 Task: For heading Use Georgia with yellow colour.  font size for heading26,  'Change the font style of data to'Georgia and font size to 18,  Change the alignment of both headline & data to Align left In the sheet  Attendance Sheet for Weekly Progressbook
Action: Mouse moved to (306, 151)
Screenshot: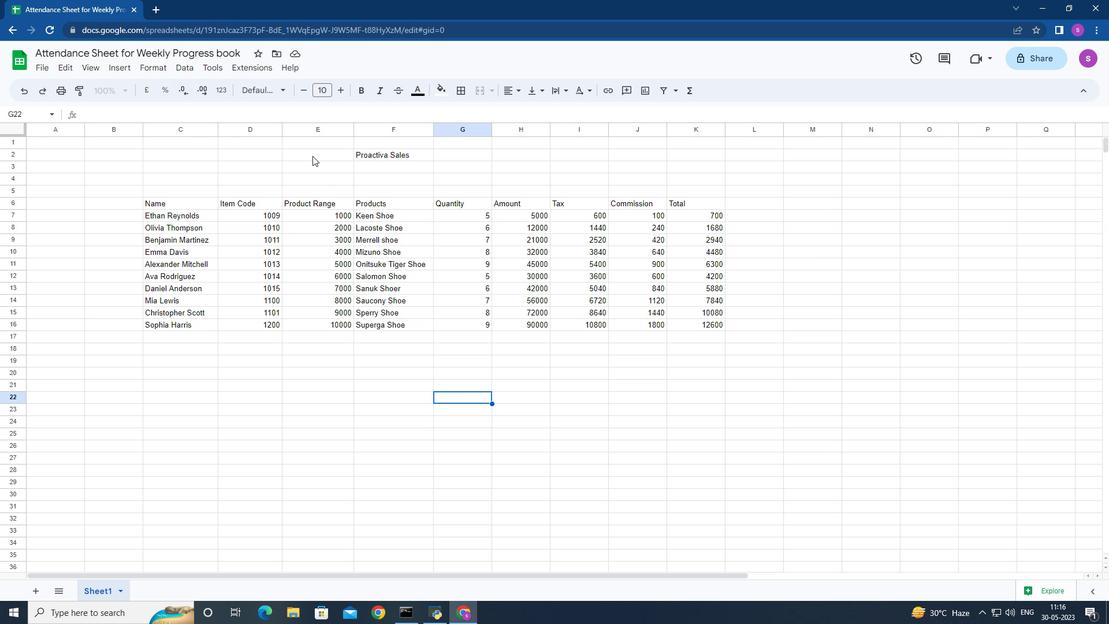 
Action: Mouse pressed left at (306, 151)
Screenshot: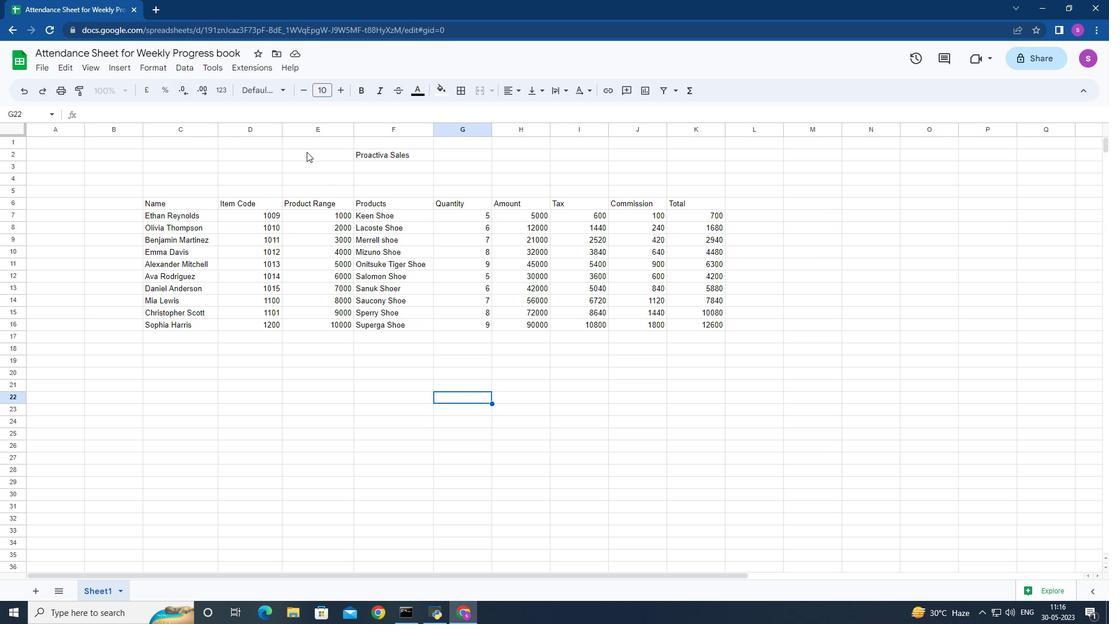 
Action: Mouse moved to (288, 92)
Screenshot: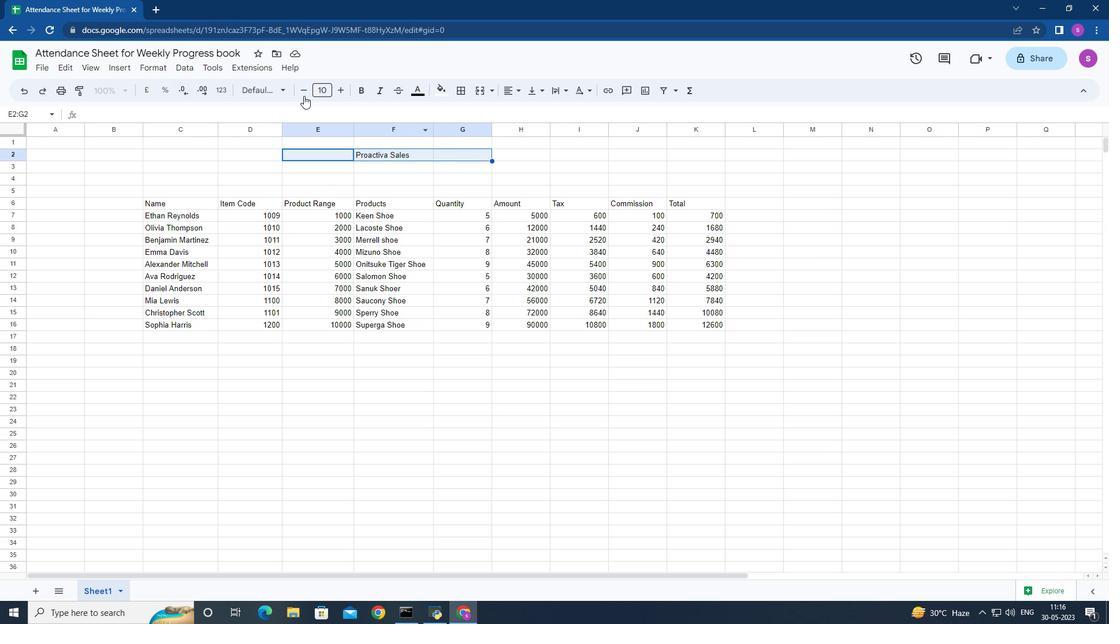 
Action: Mouse pressed left at (288, 92)
Screenshot: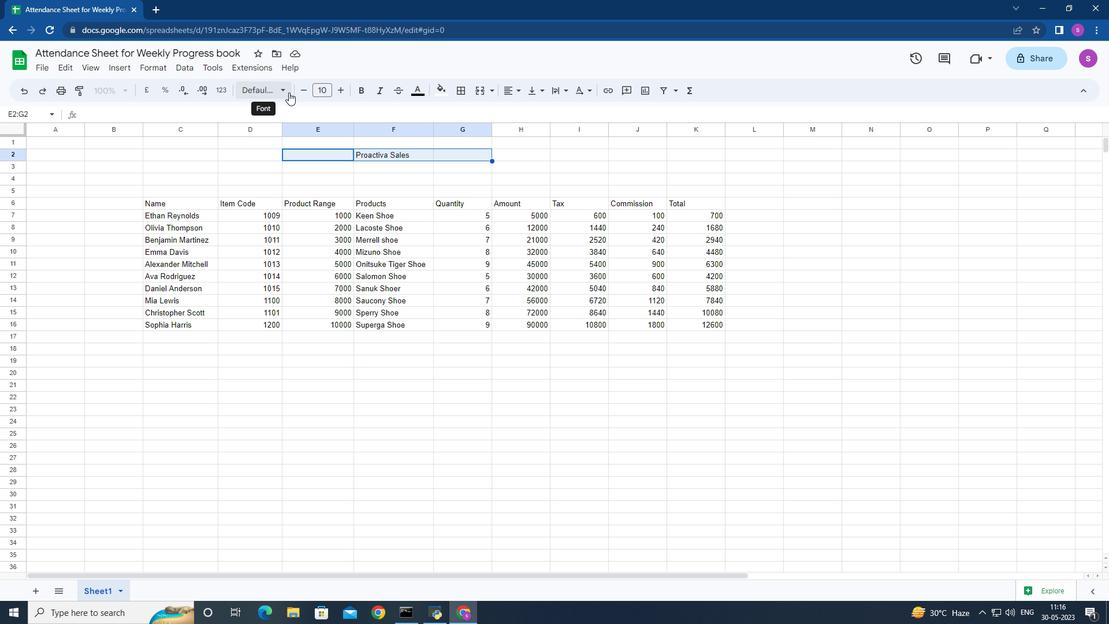 
Action: Mouse moved to (297, 438)
Screenshot: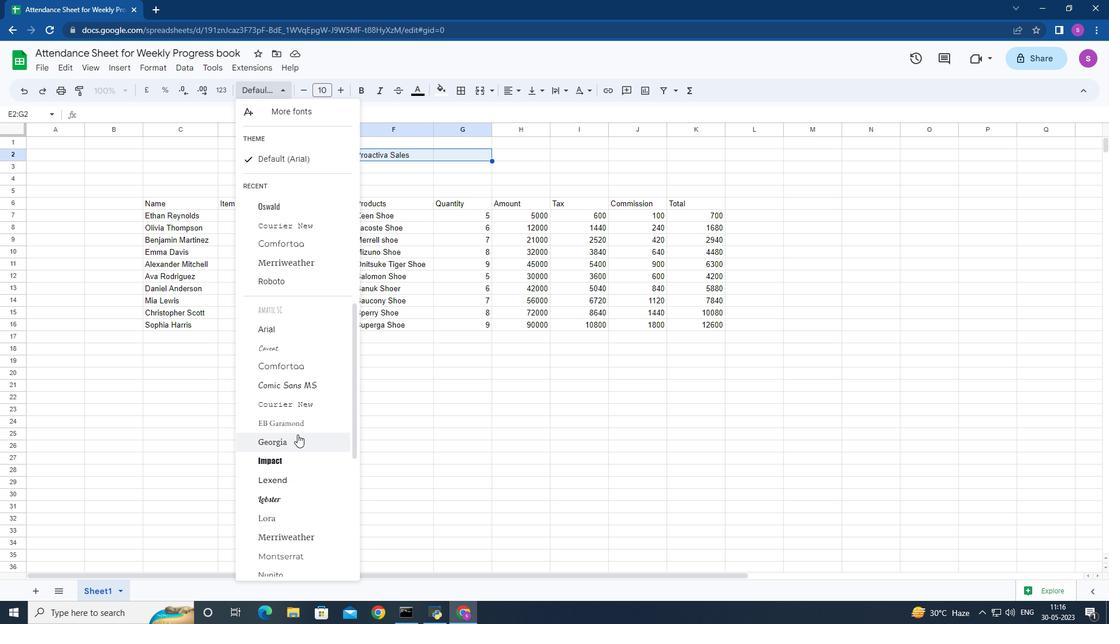 
Action: Mouse pressed left at (297, 438)
Screenshot: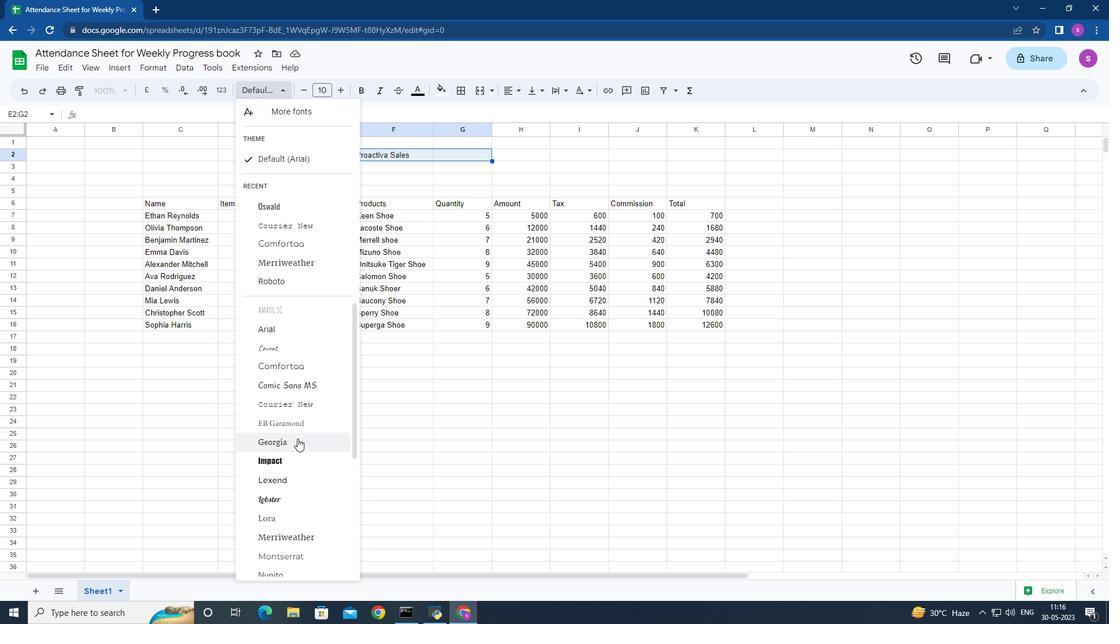 
Action: Mouse moved to (417, 93)
Screenshot: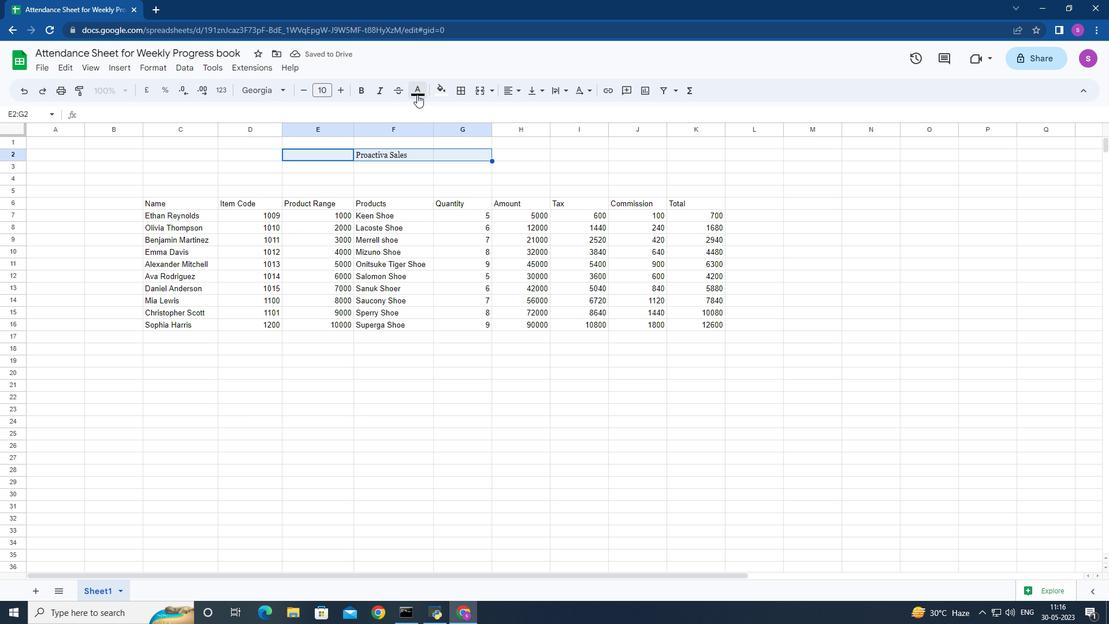 
Action: Mouse pressed left at (417, 93)
Screenshot: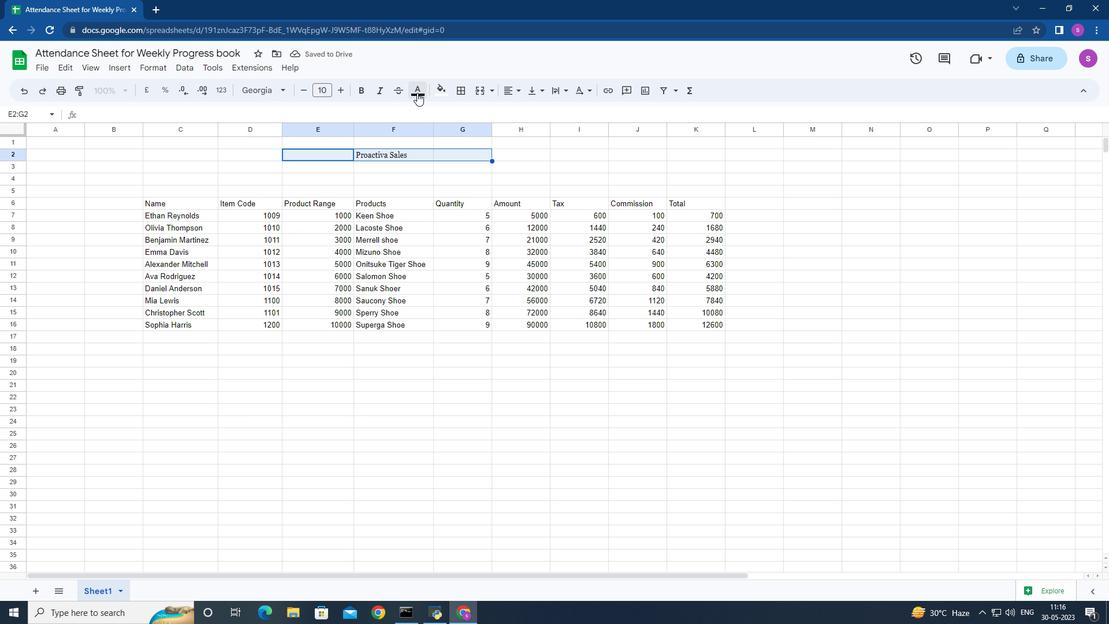 
Action: Mouse moved to (458, 142)
Screenshot: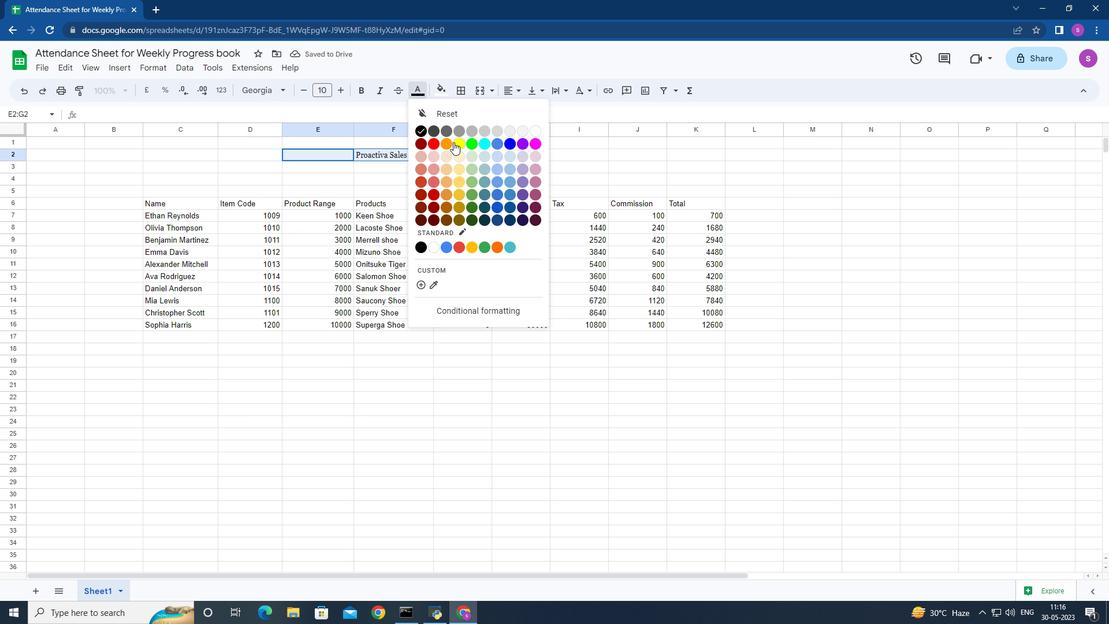 
Action: Mouse pressed left at (458, 142)
Screenshot: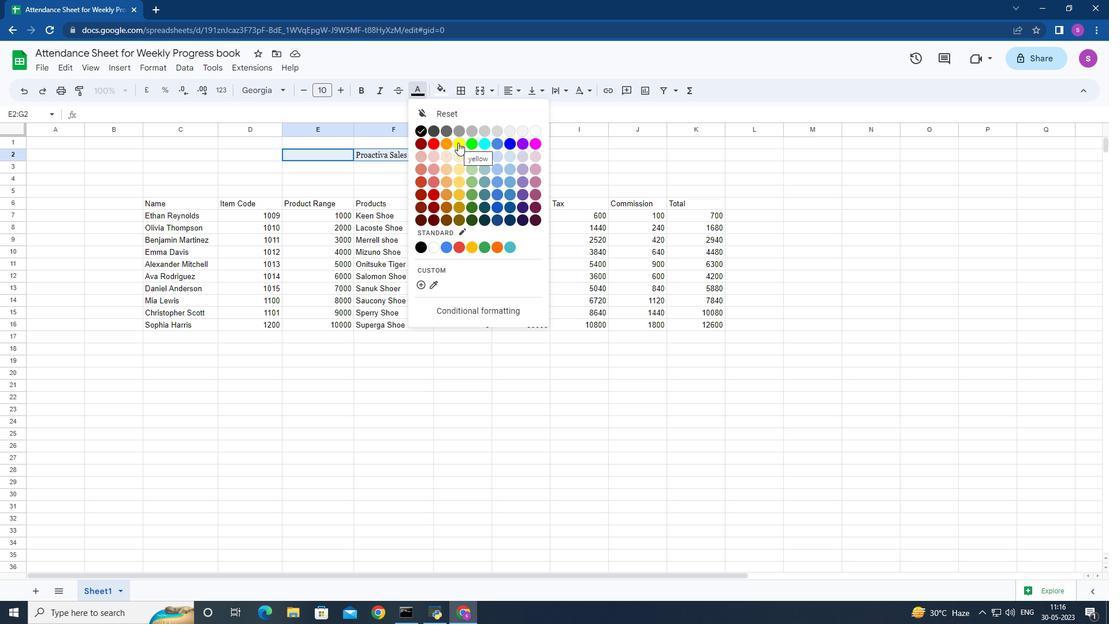 
Action: Mouse moved to (416, 90)
Screenshot: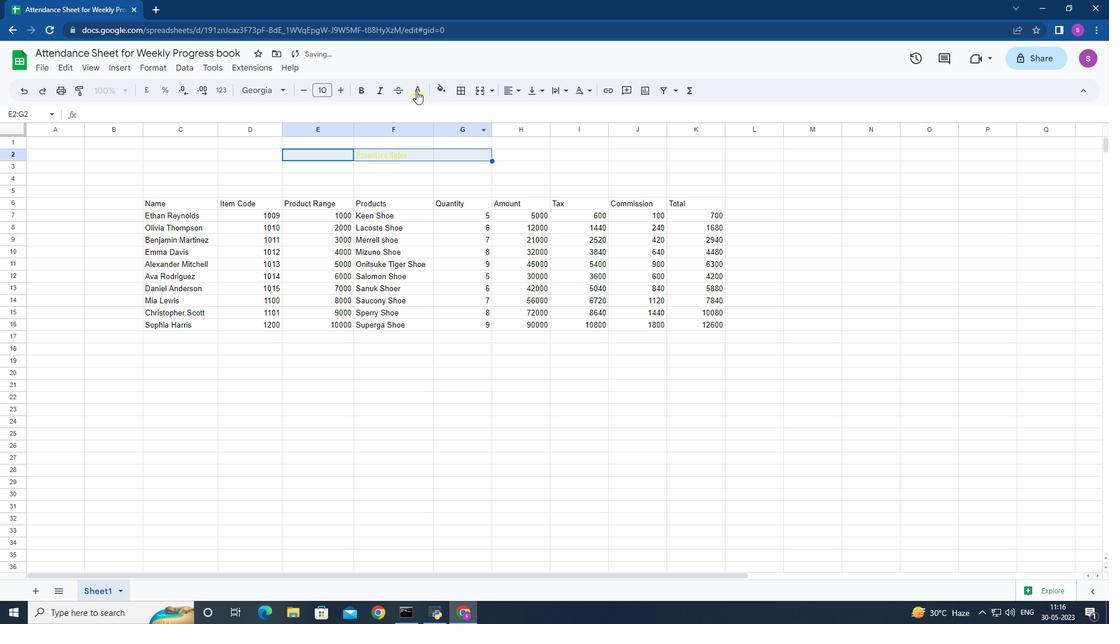 
Action: Mouse pressed left at (416, 90)
Screenshot: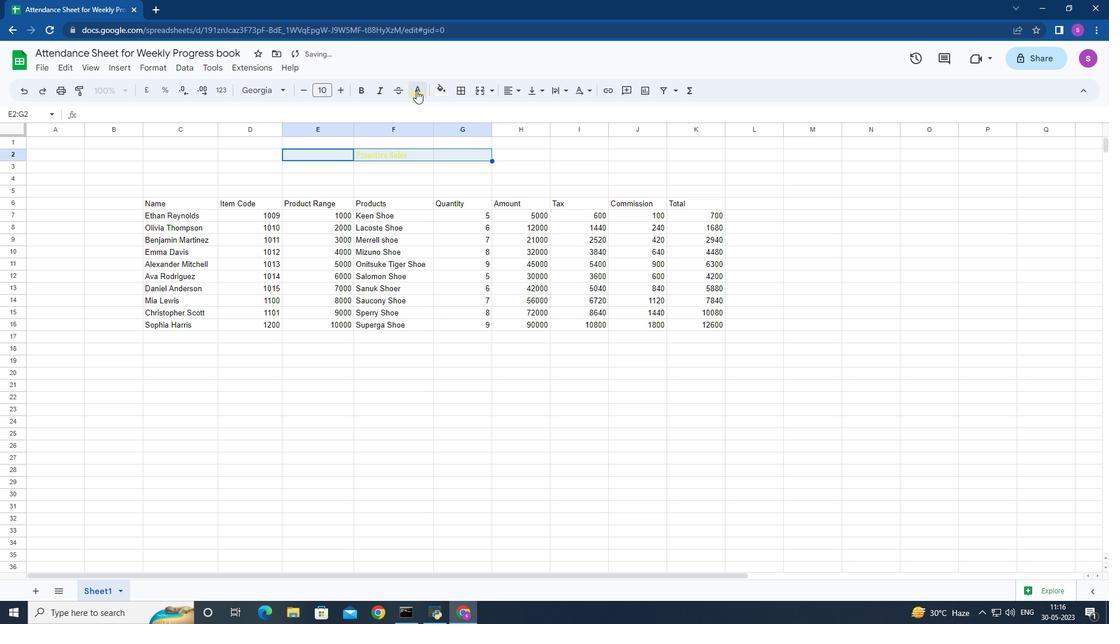 
Action: Mouse moved to (455, 154)
Screenshot: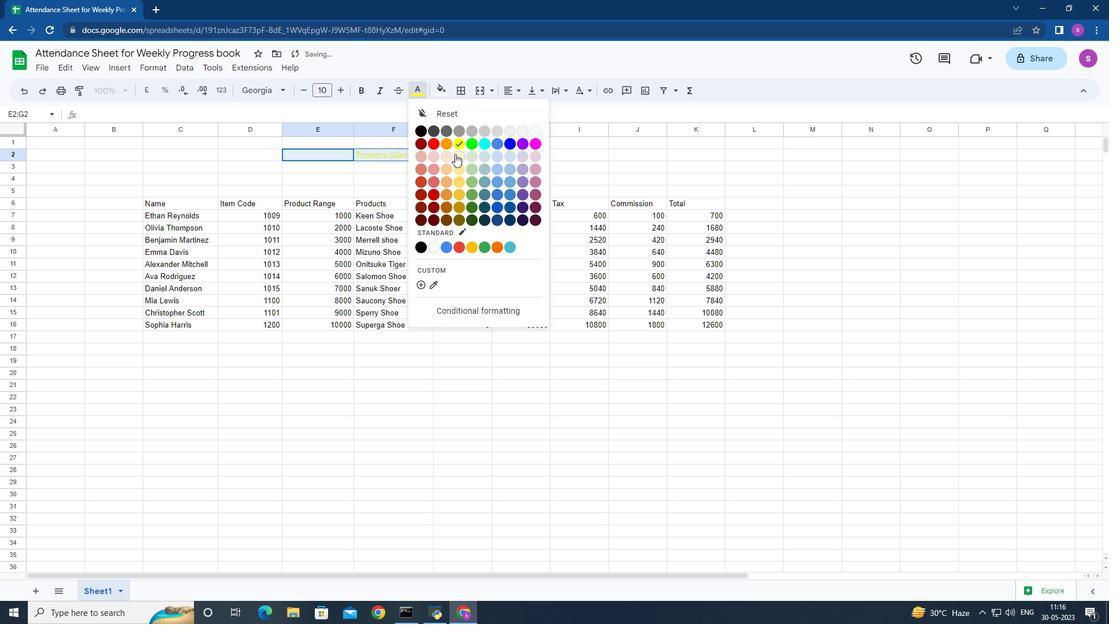 
Action: Mouse pressed left at (455, 154)
Screenshot: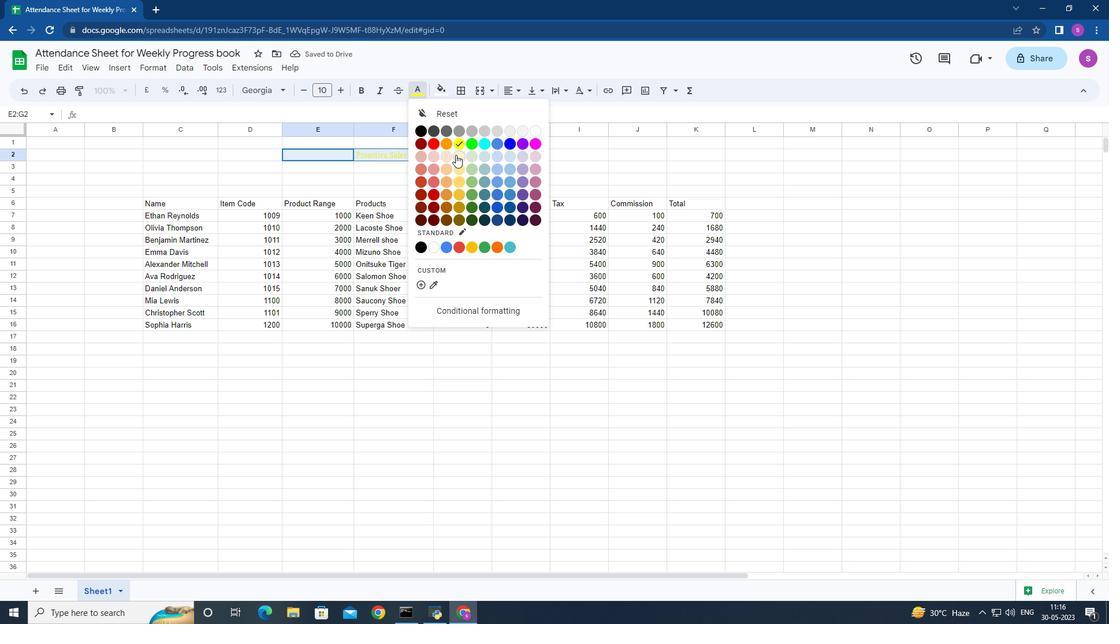 
Action: Mouse moved to (419, 88)
Screenshot: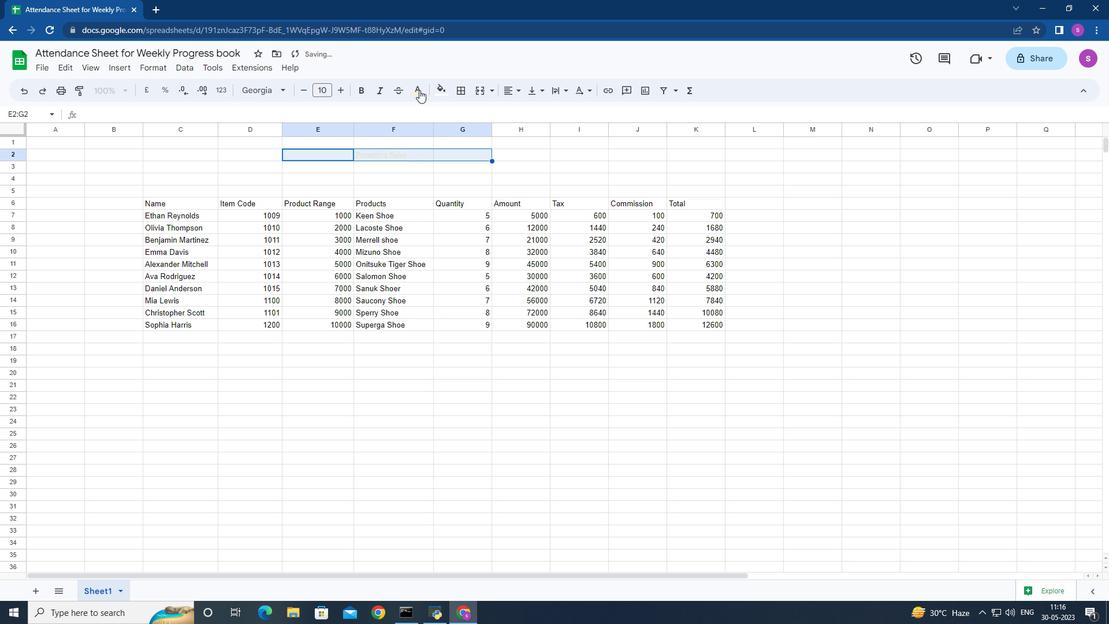 
Action: Mouse pressed left at (419, 88)
Screenshot: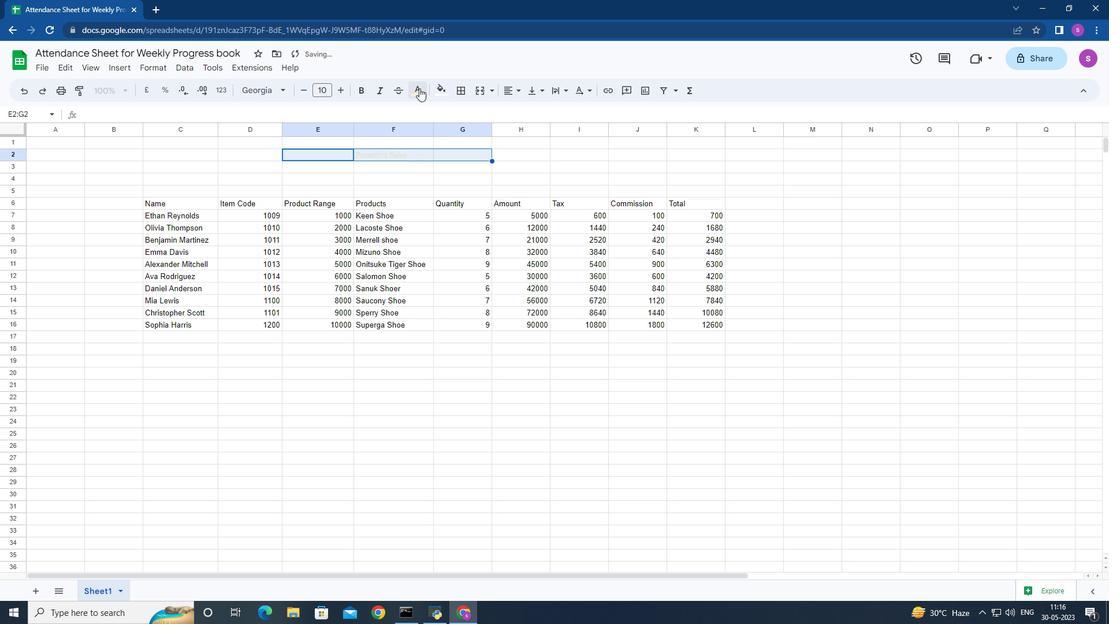 
Action: Mouse moved to (458, 178)
Screenshot: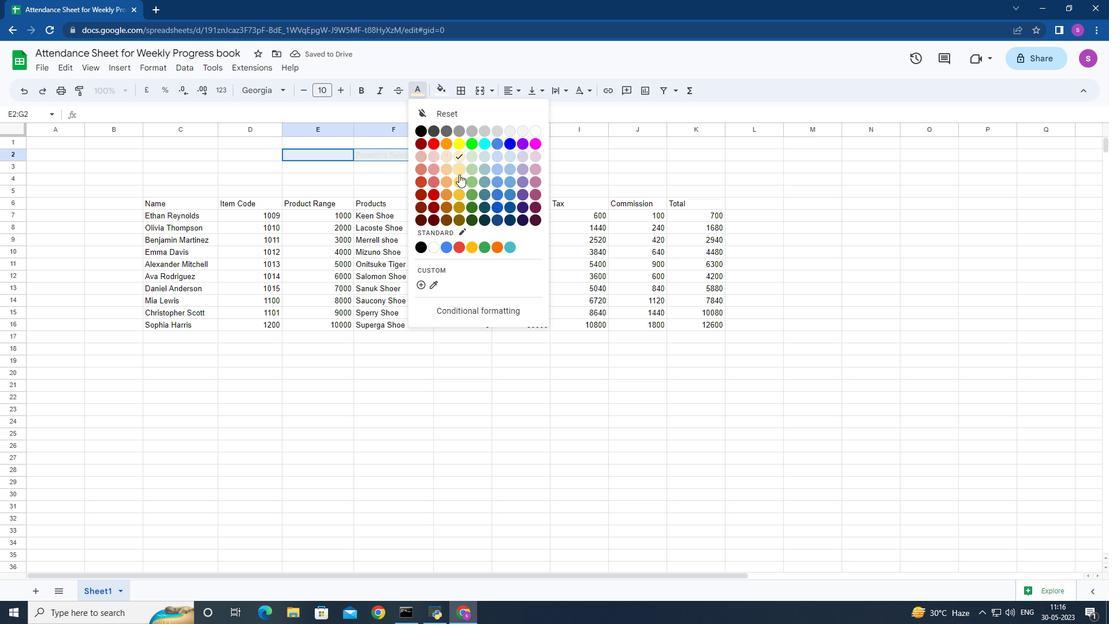 
Action: Mouse pressed left at (458, 178)
Screenshot: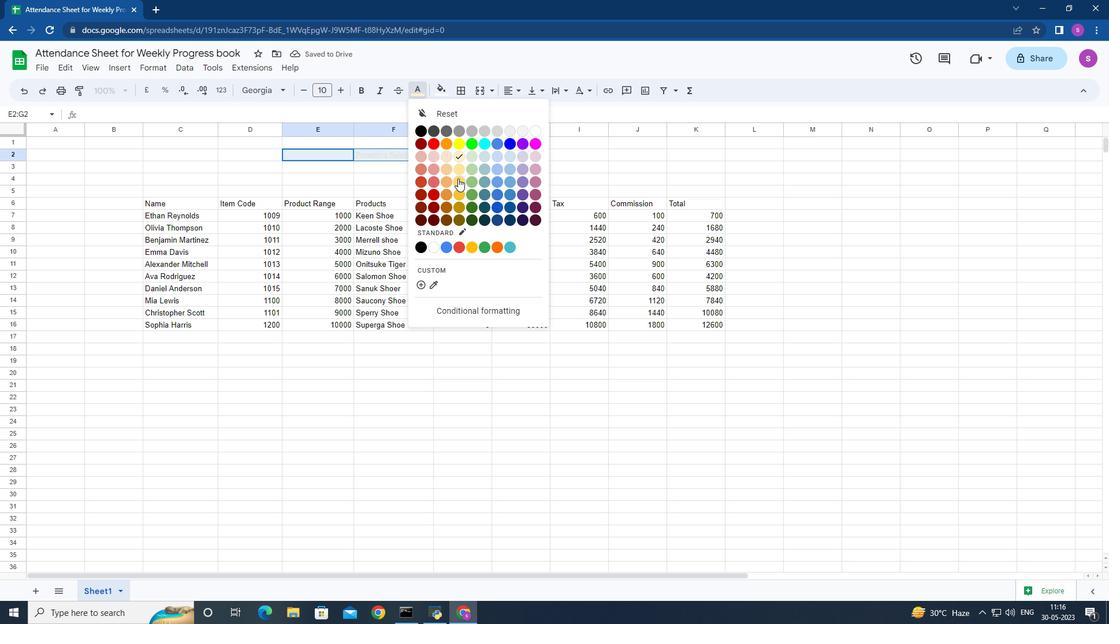 
Action: Mouse moved to (342, 92)
Screenshot: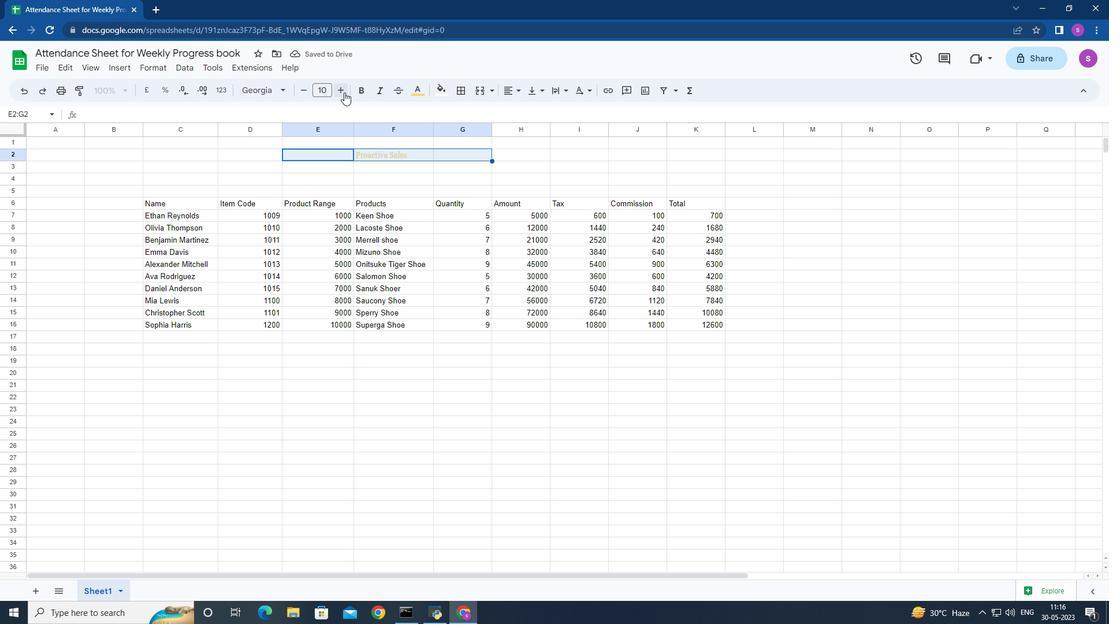 
Action: Mouse pressed left at (342, 92)
Screenshot: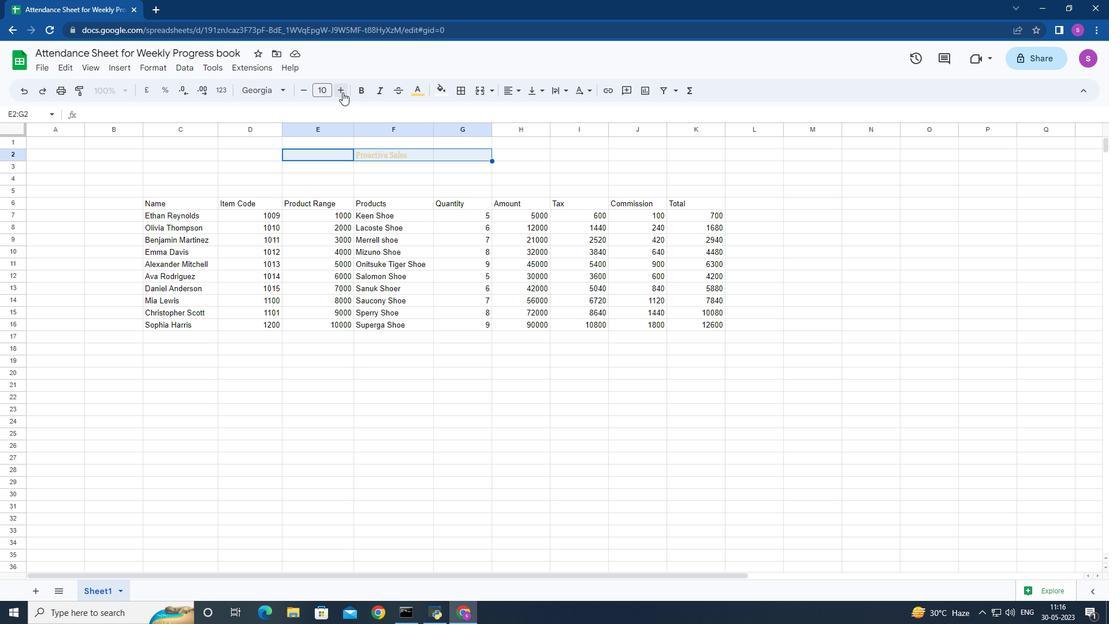 
Action: Mouse pressed left at (342, 92)
Screenshot: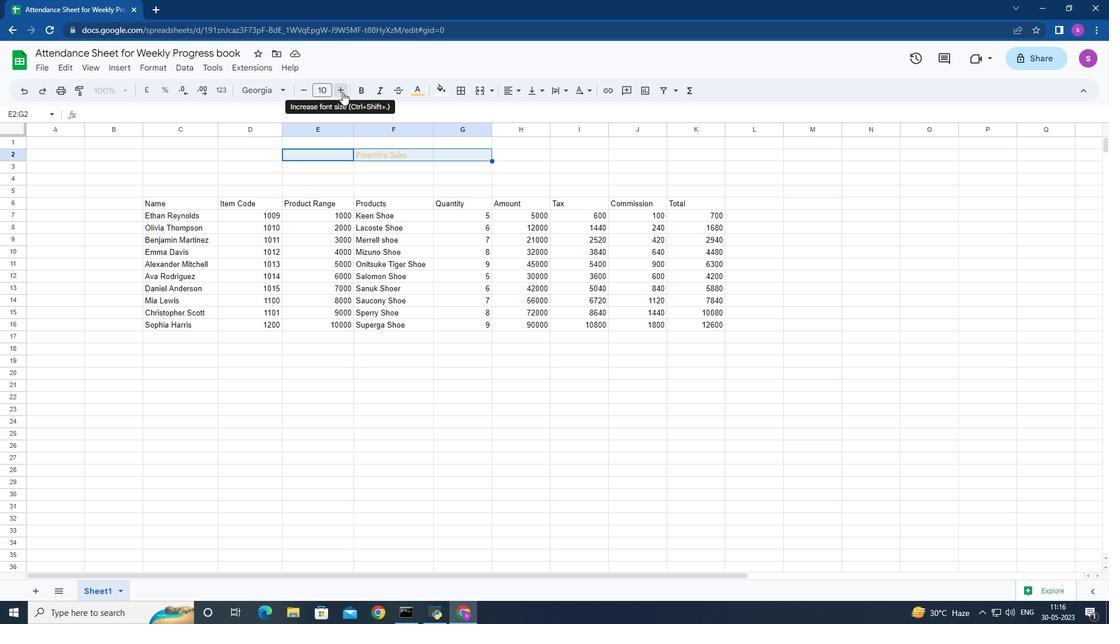 
Action: Mouse pressed left at (342, 92)
Screenshot: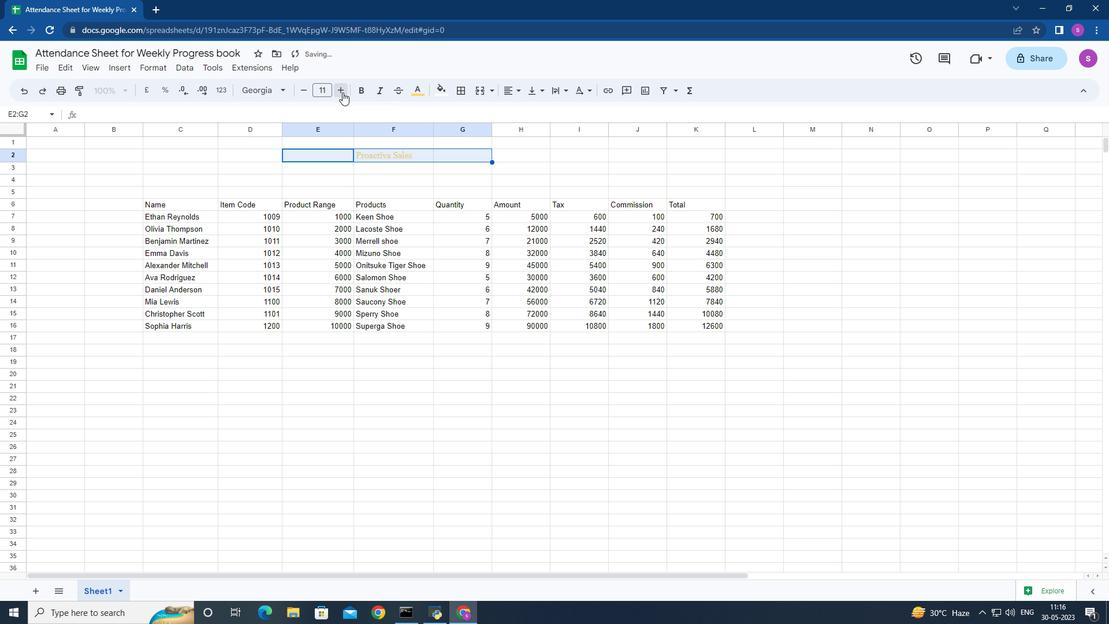
Action: Mouse pressed left at (342, 92)
Screenshot: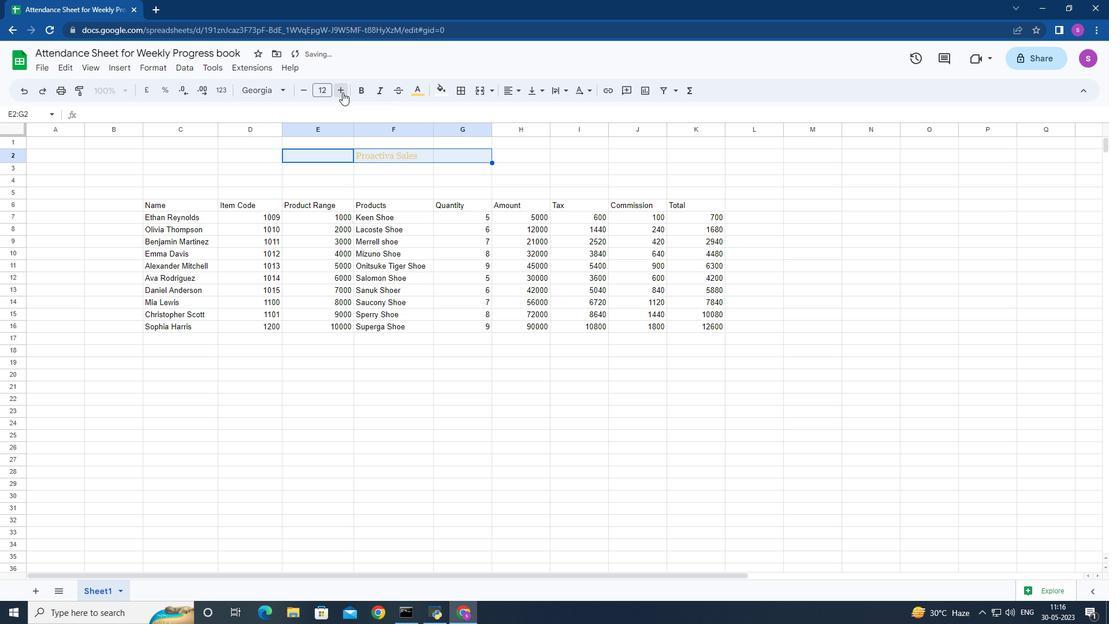 
Action: Mouse pressed left at (342, 92)
Screenshot: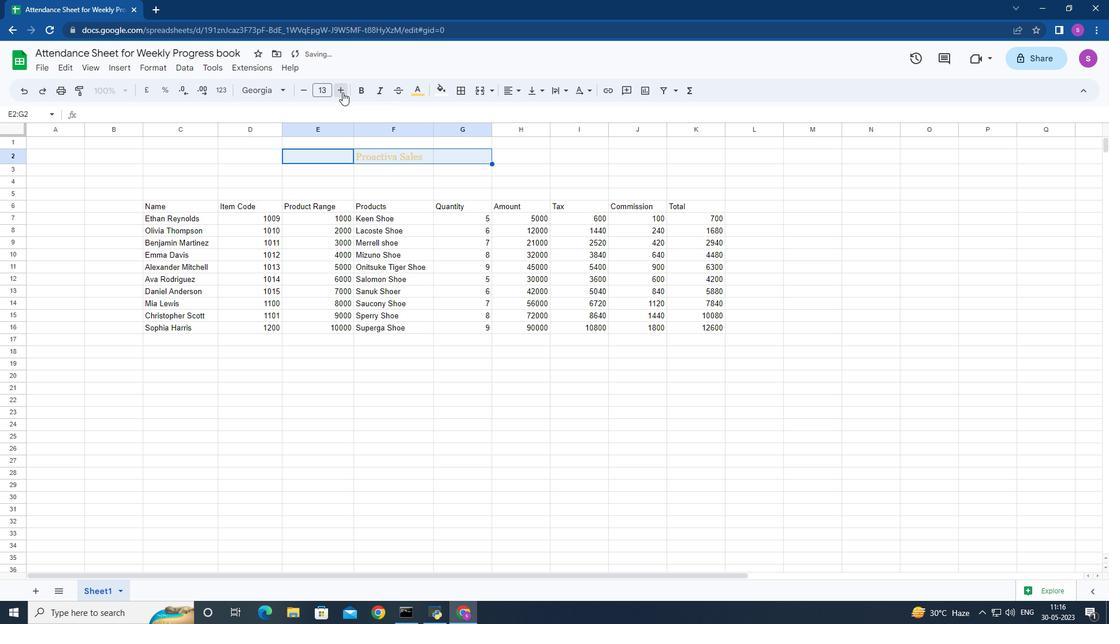 
Action: Mouse pressed left at (342, 92)
Screenshot: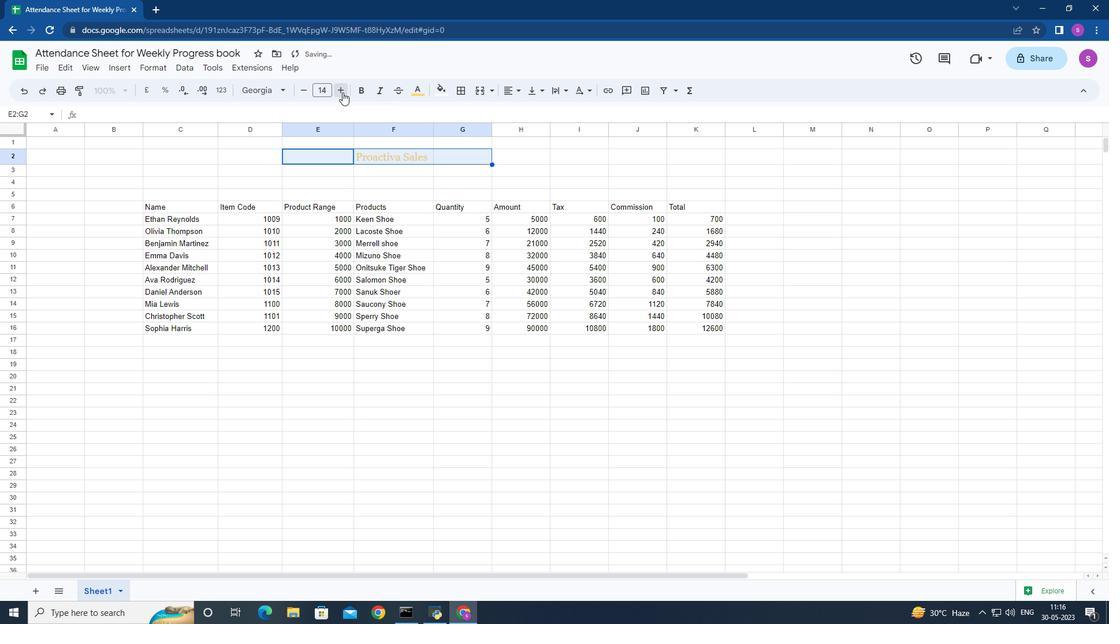 
Action: Mouse pressed left at (342, 92)
Screenshot: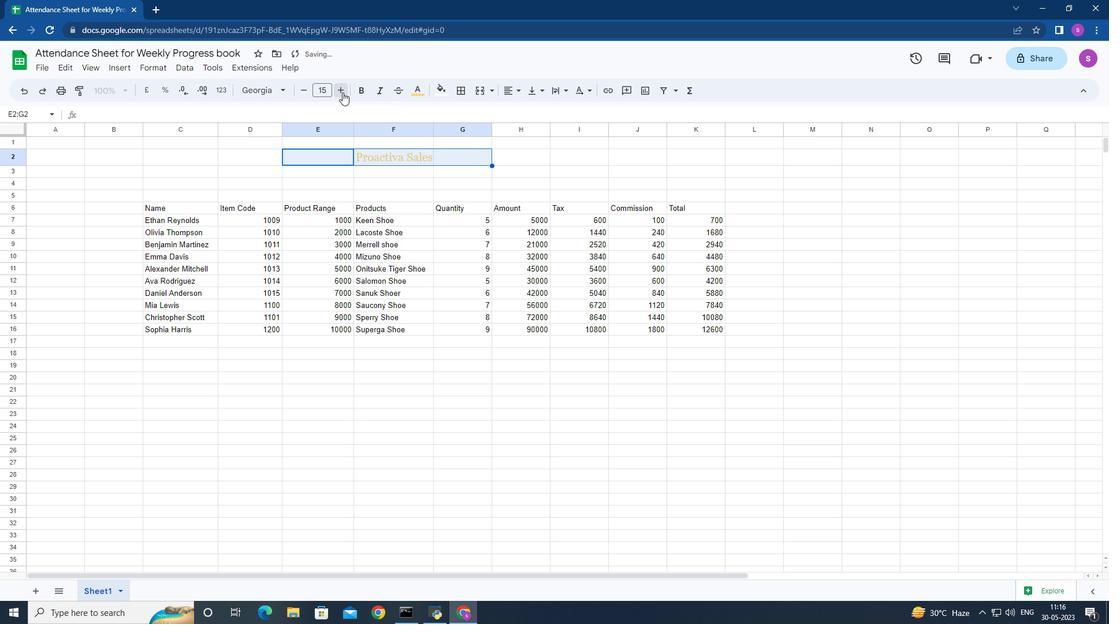 
Action: Mouse pressed left at (342, 92)
Screenshot: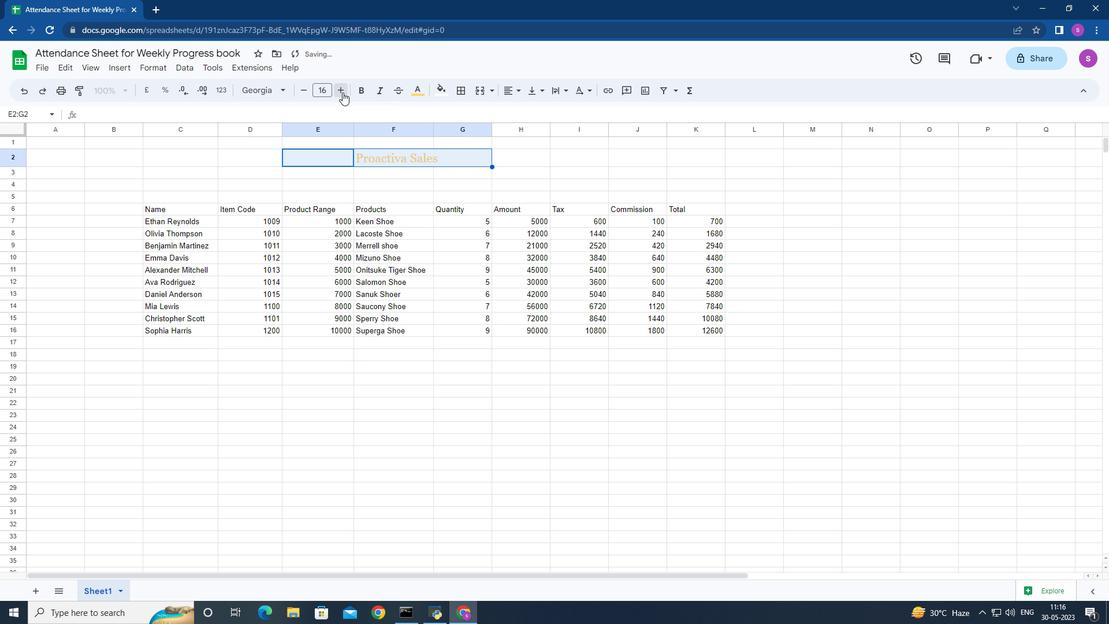 
Action: Mouse pressed left at (342, 92)
Screenshot: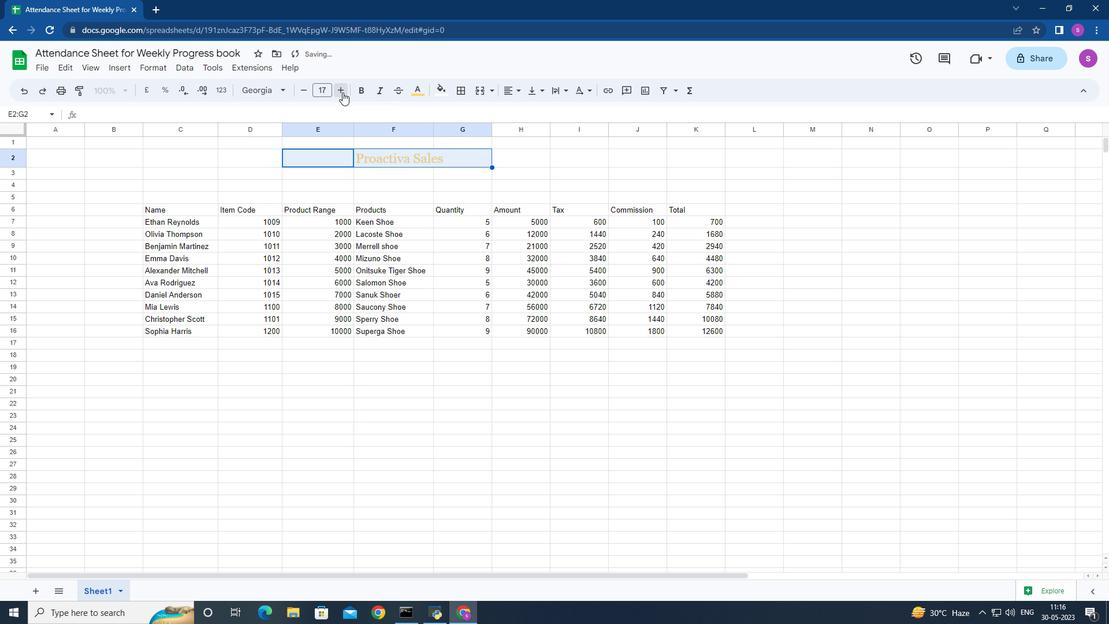
Action: Mouse pressed left at (342, 92)
Screenshot: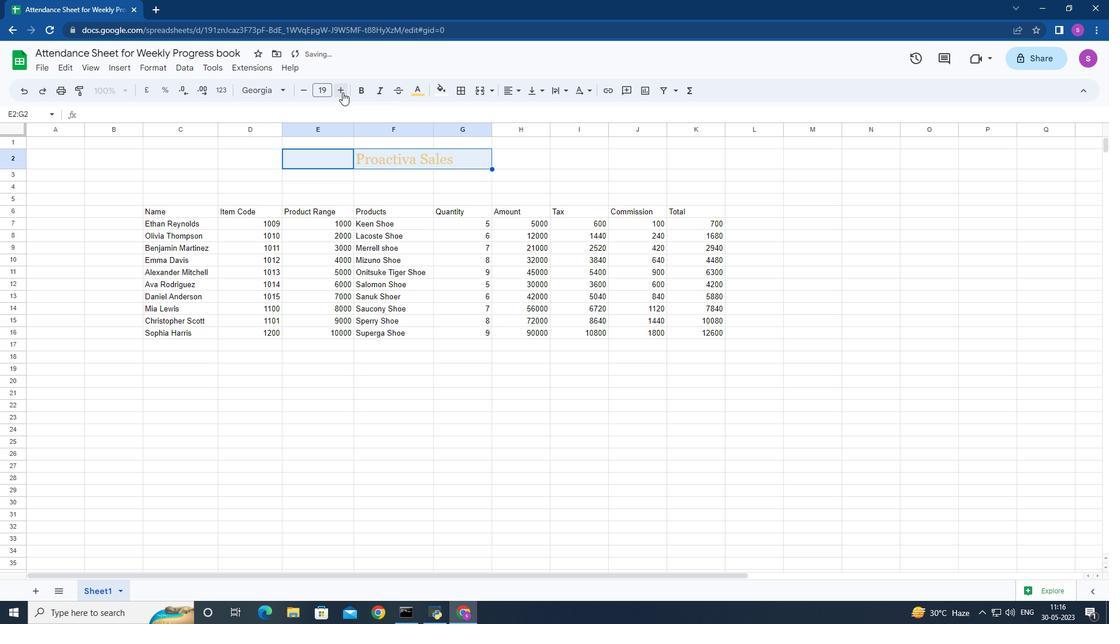 
Action: Mouse pressed left at (342, 92)
Screenshot: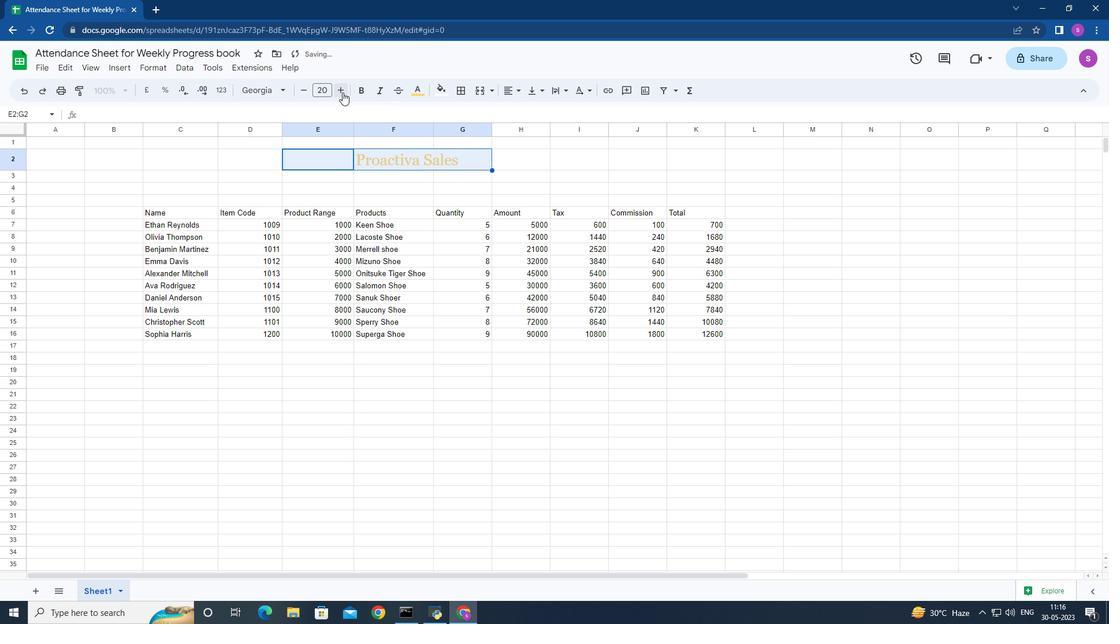 
Action: Mouse pressed left at (342, 92)
Screenshot: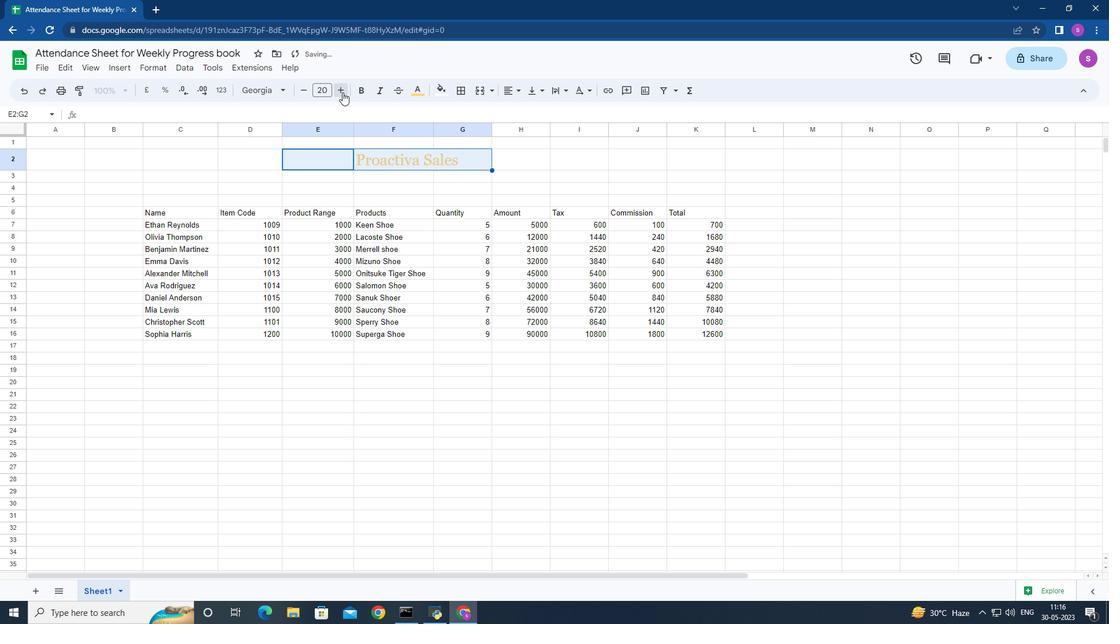 
Action: Mouse pressed left at (342, 92)
Screenshot: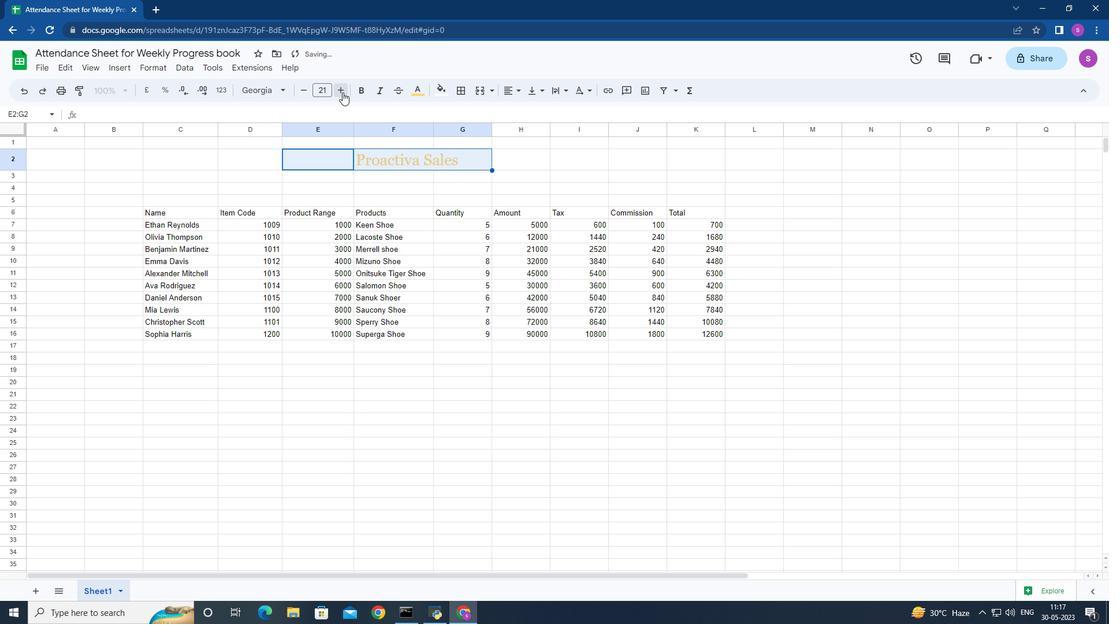 
Action: Mouse pressed left at (342, 92)
Screenshot: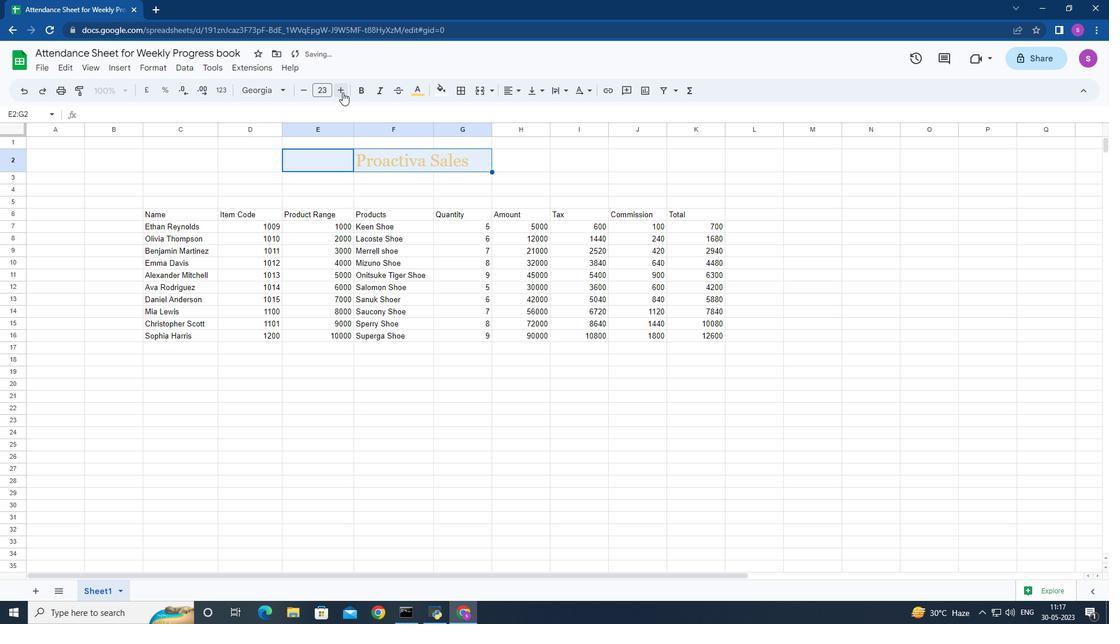 
Action: Mouse pressed left at (342, 92)
Screenshot: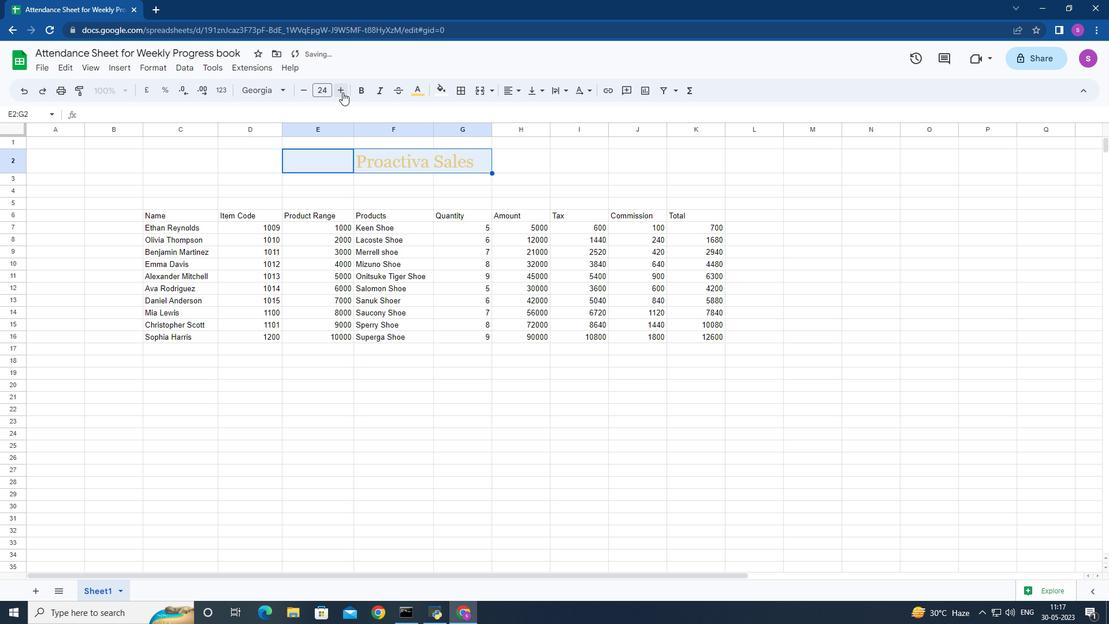 
Action: Mouse pressed left at (342, 92)
Screenshot: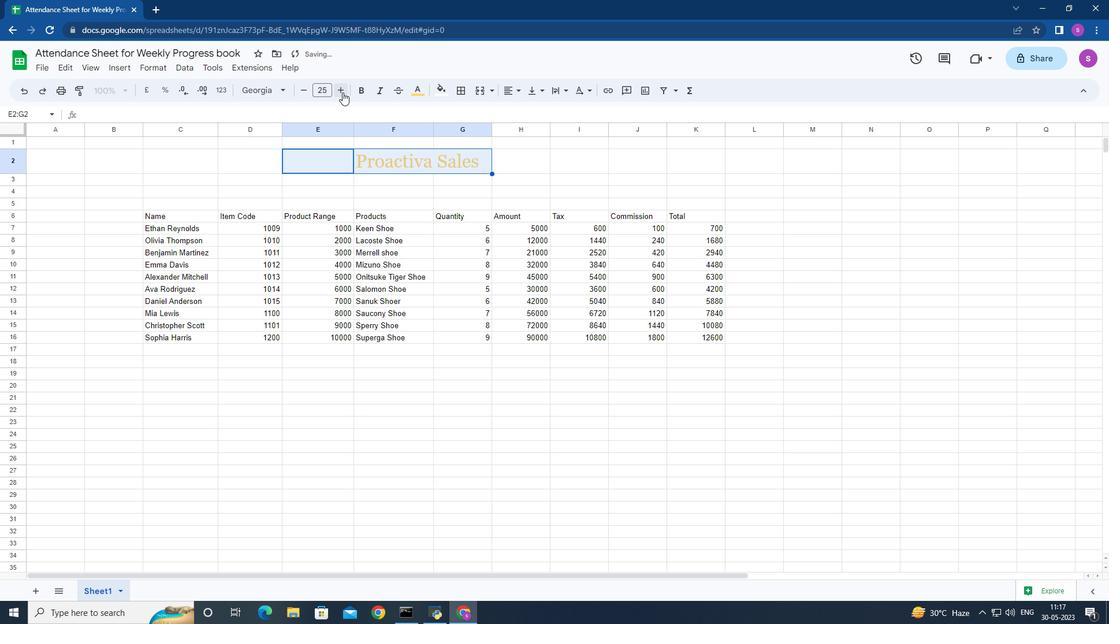 
Action: Mouse moved to (143, 214)
Screenshot: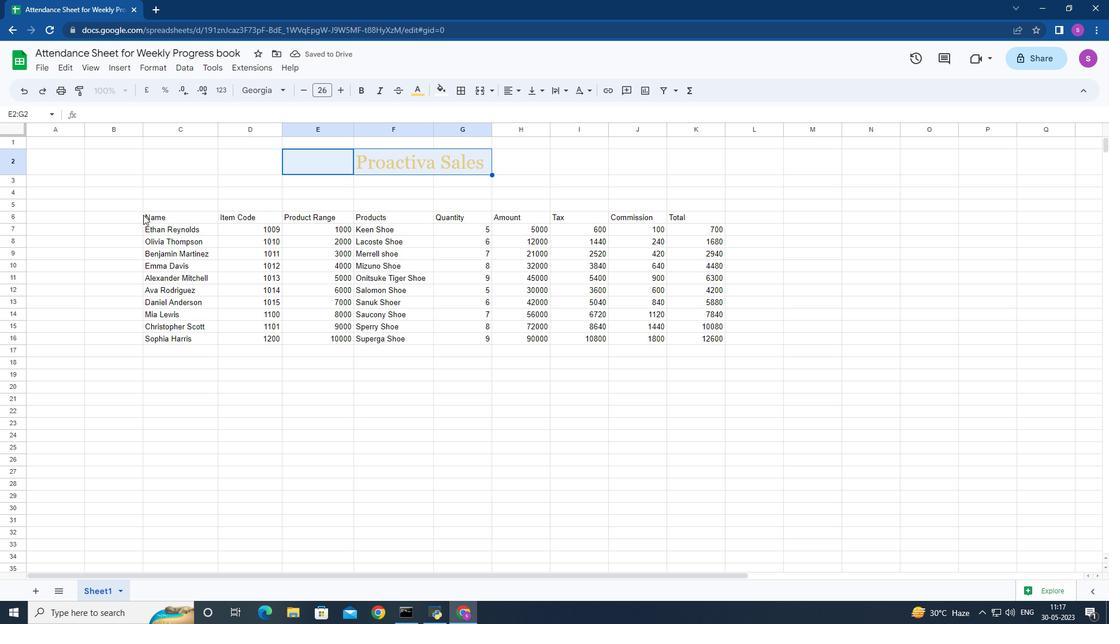 
Action: Mouse pressed left at (143, 214)
Screenshot: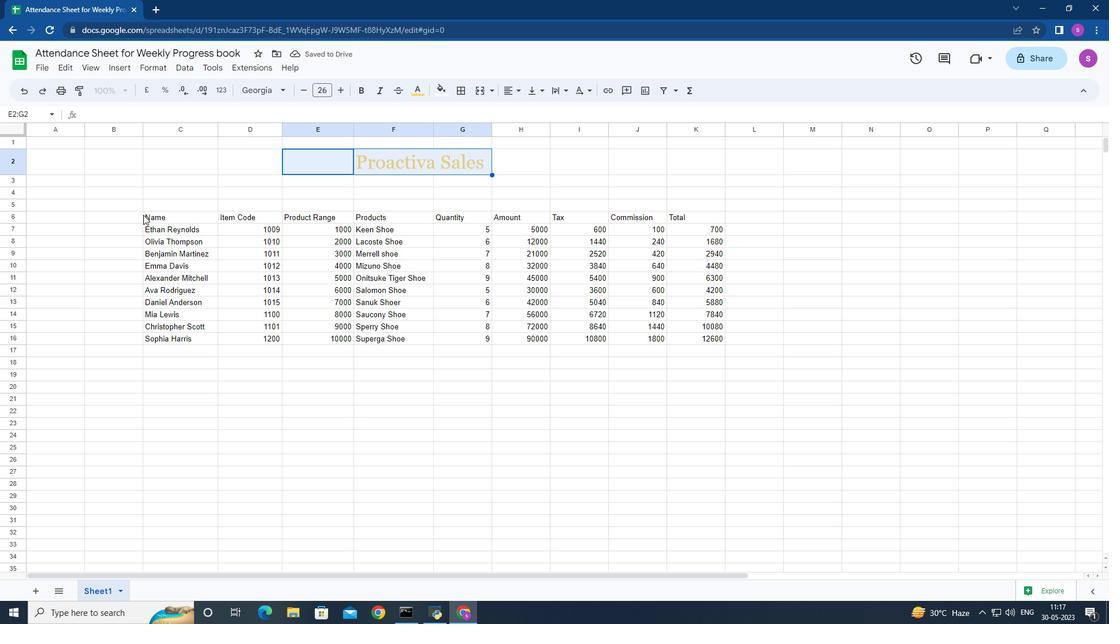 
Action: Mouse moved to (281, 87)
Screenshot: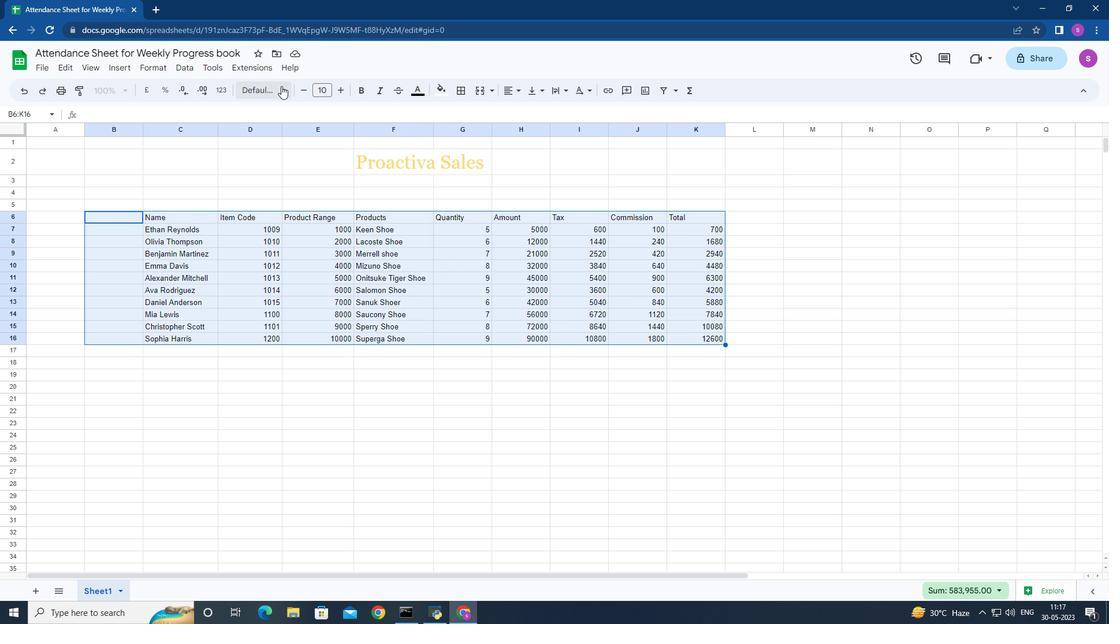 
Action: Mouse pressed left at (281, 87)
Screenshot: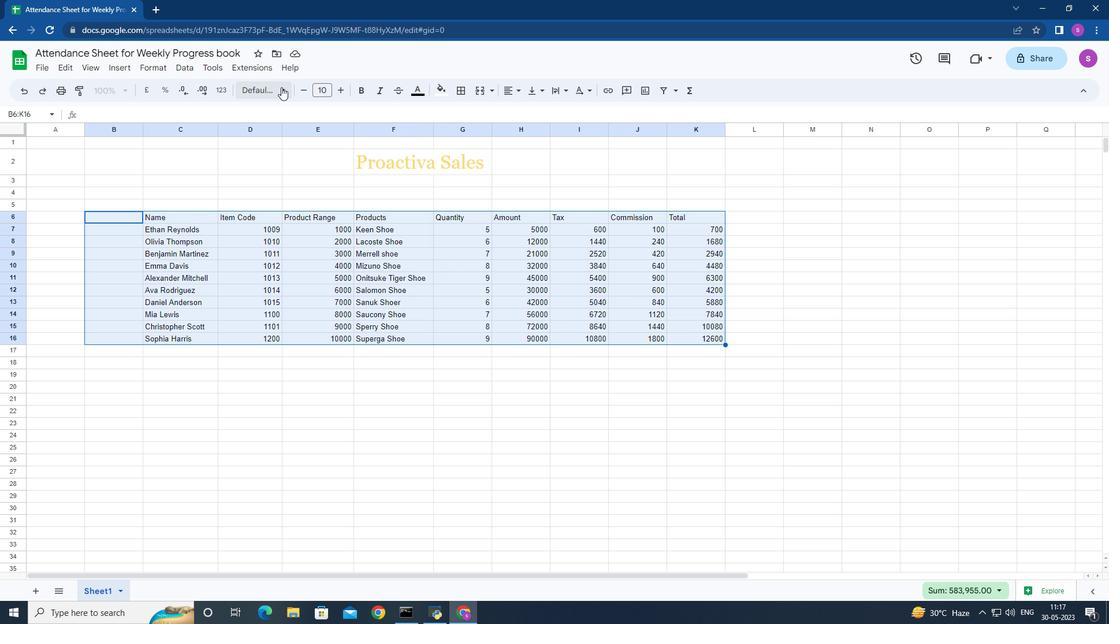 
Action: Mouse moved to (296, 204)
Screenshot: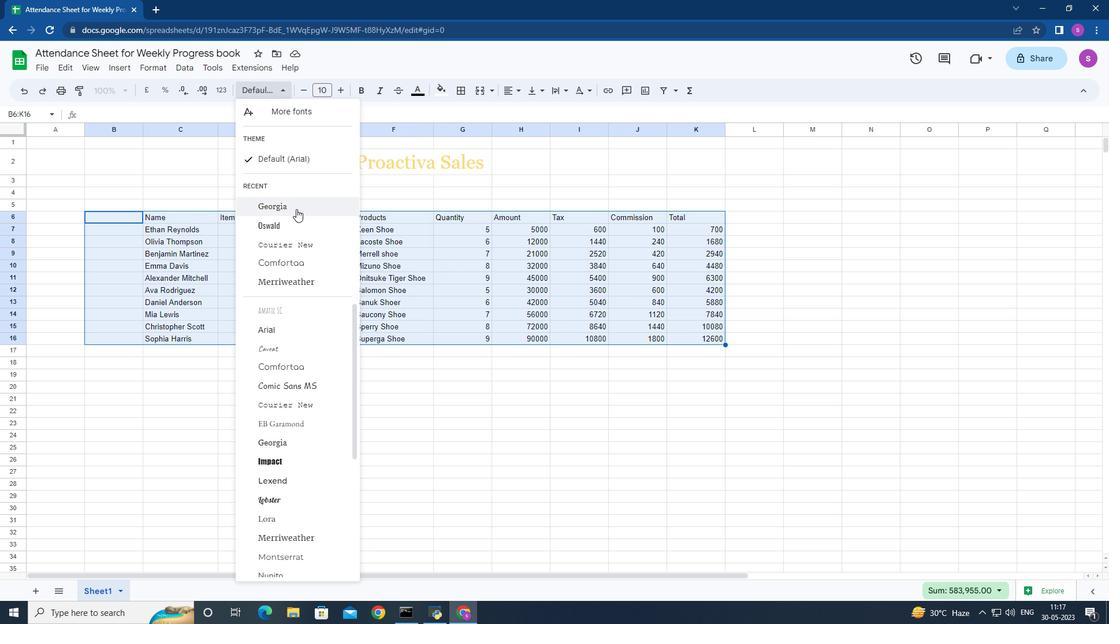 
Action: Mouse pressed left at (296, 204)
Screenshot: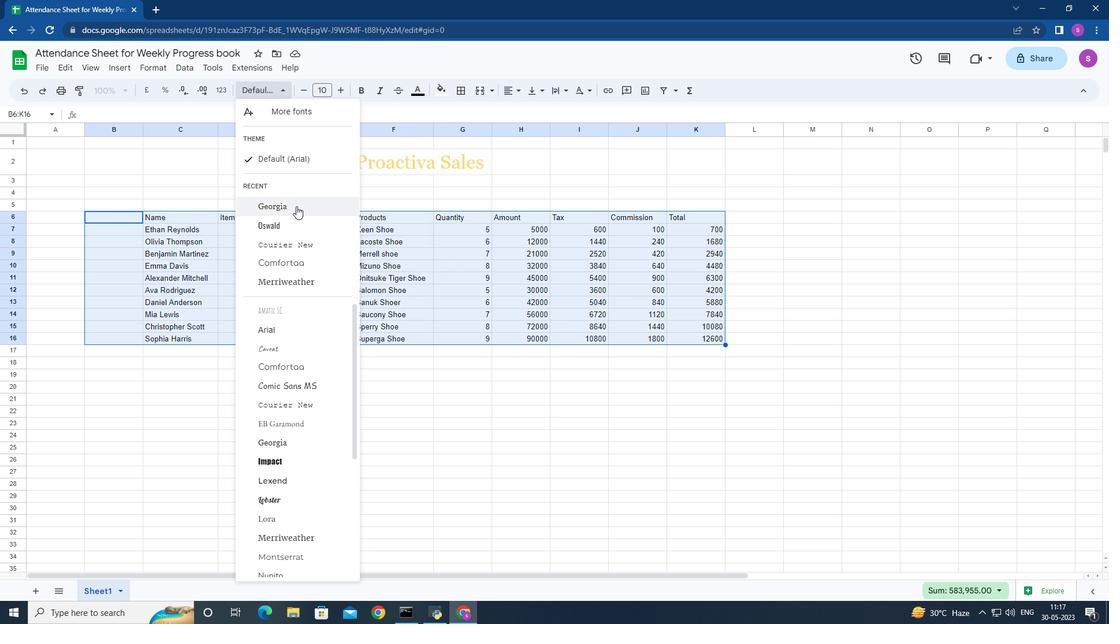 
Action: Mouse moved to (339, 90)
Screenshot: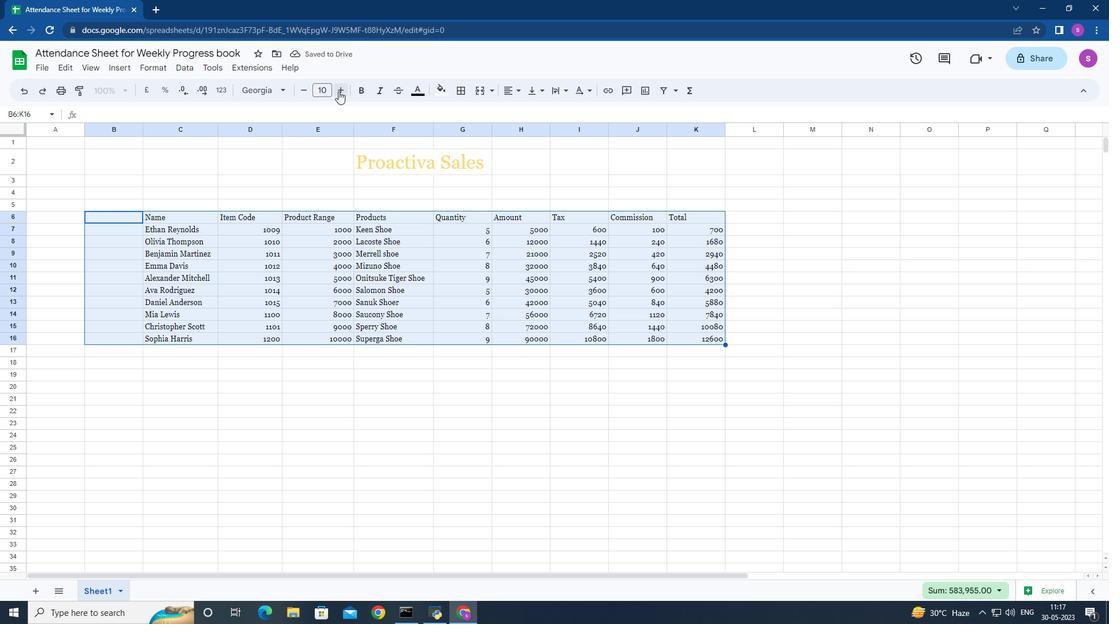 
Action: Mouse pressed left at (339, 90)
Screenshot: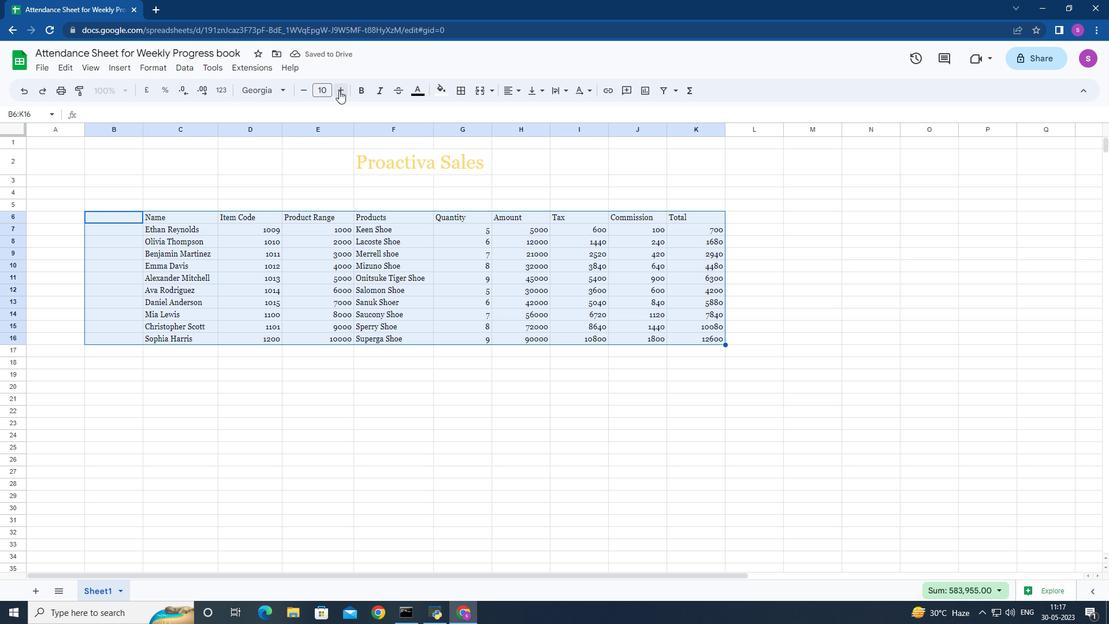 
Action: Mouse pressed left at (339, 90)
Screenshot: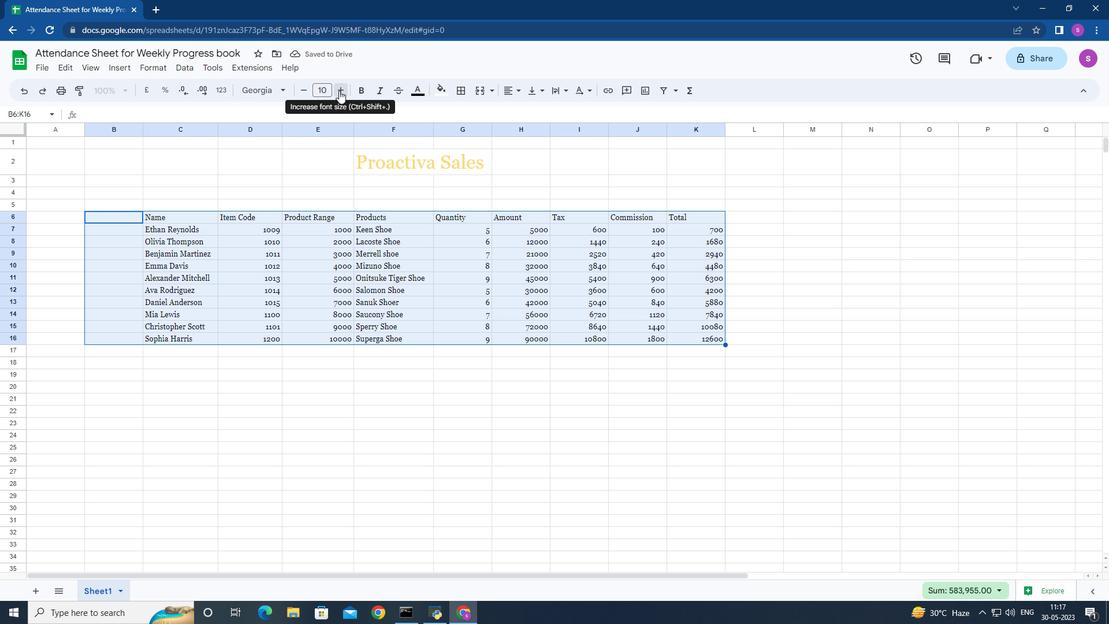 
Action: Mouse pressed left at (339, 90)
Screenshot: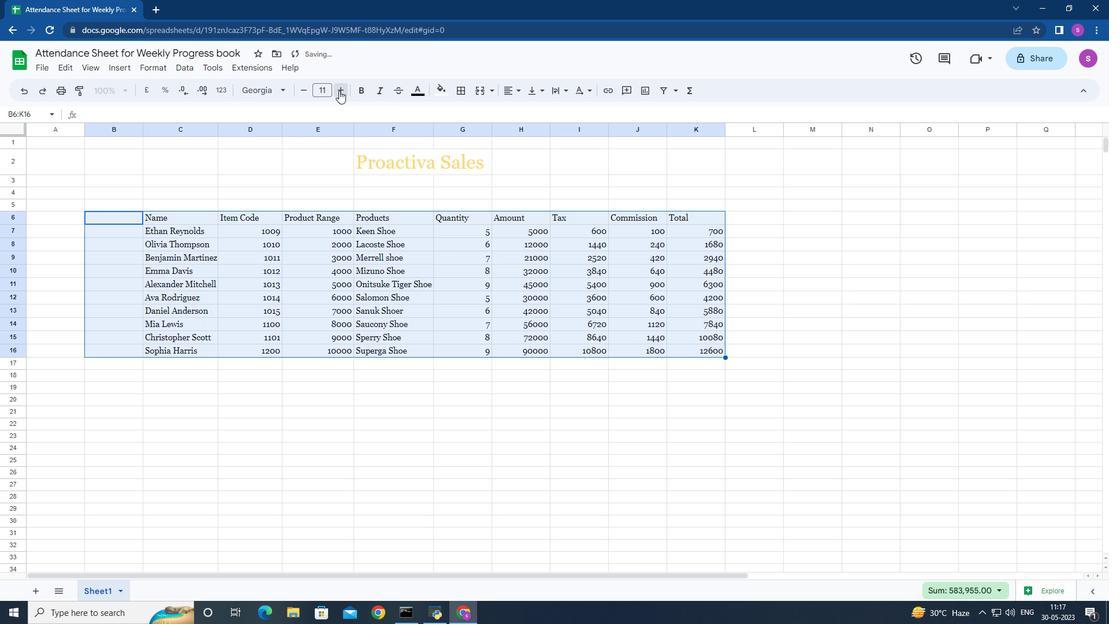 
Action: Mouse pressed left at (339, 90)
Screenshot: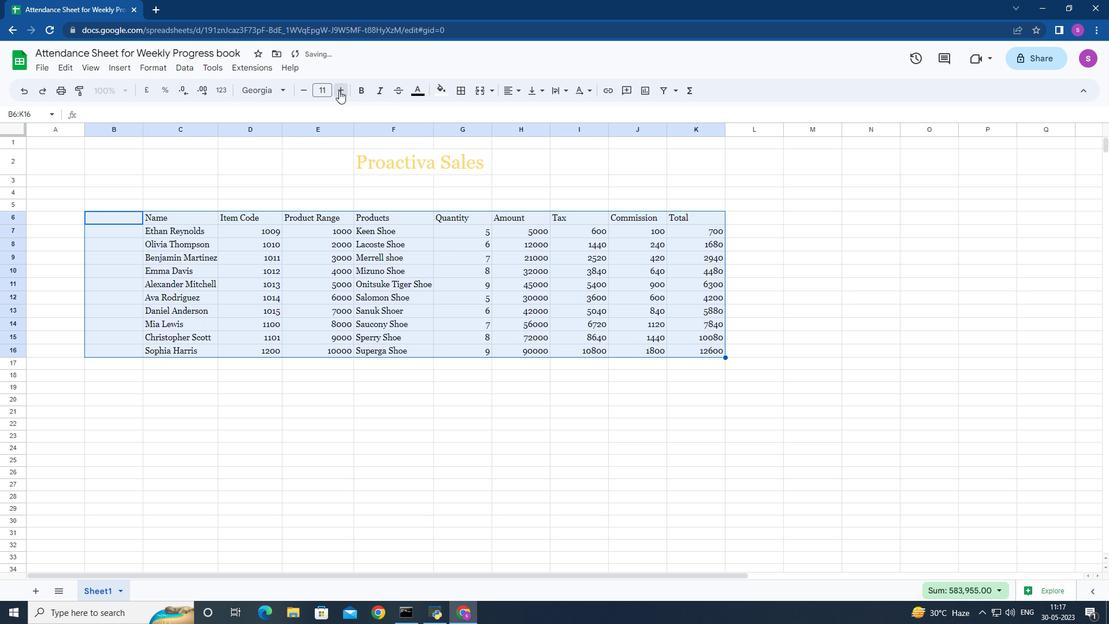 
Action: Mouse pressed left at (339, 90)
Screenshot: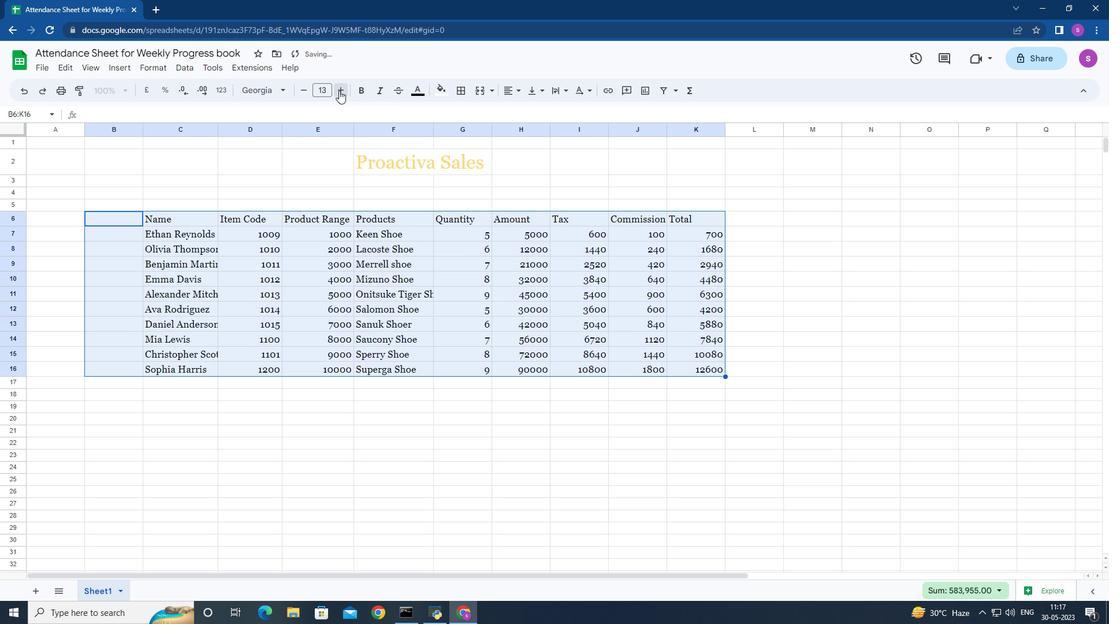 
Action: Mouse pressed left at (339, 90)
Screenshot: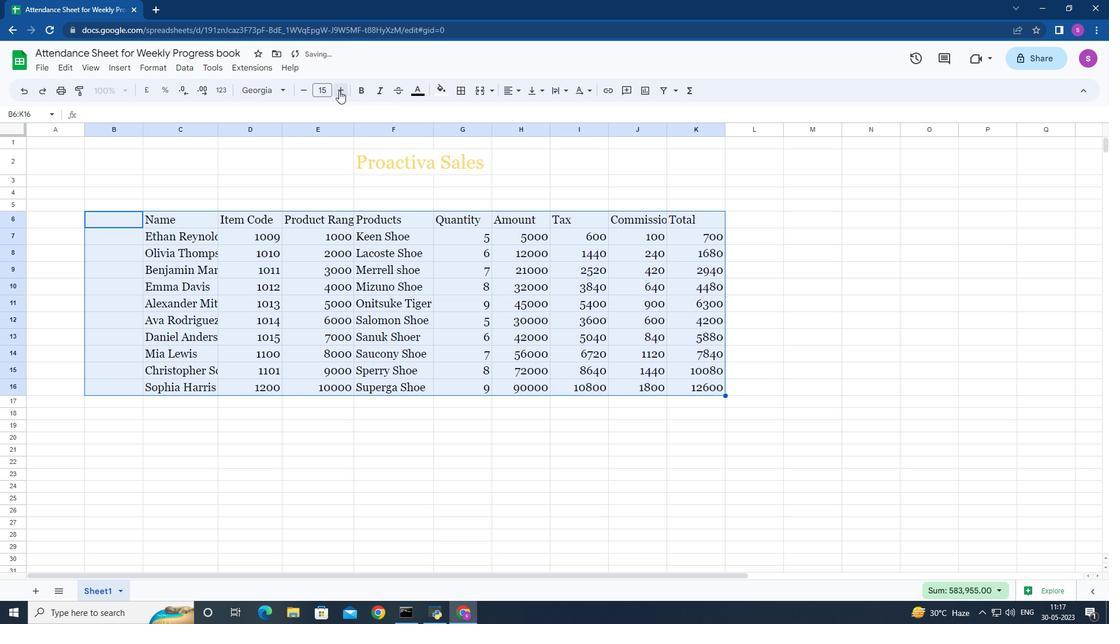 
Action: Mouse pressed left at (339, 90)
Screenshot: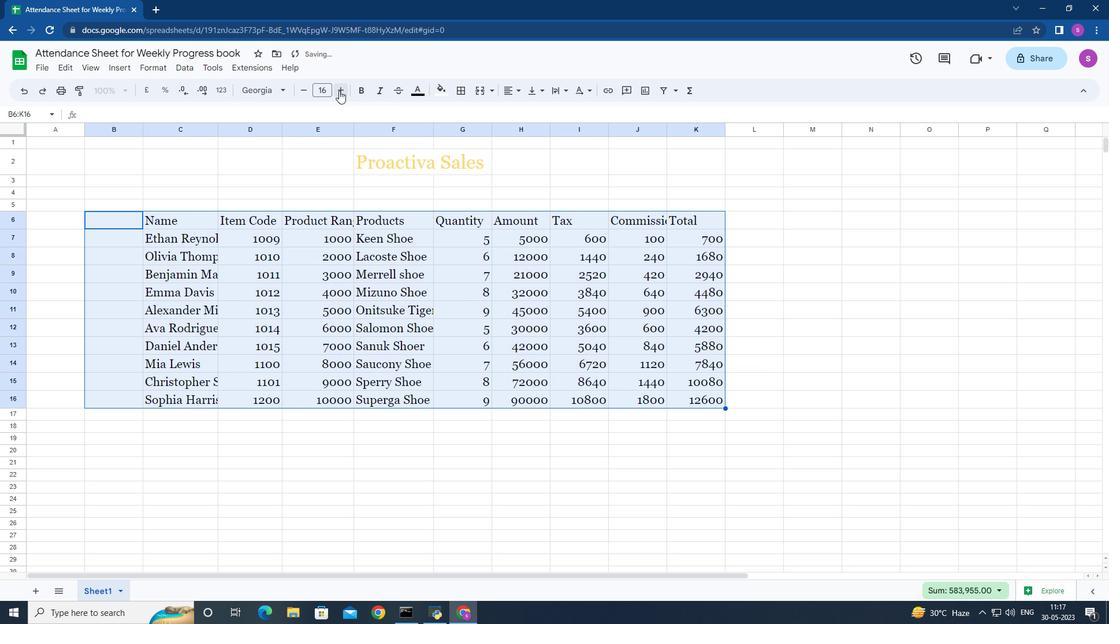 
Action: Mouse pressed left at (339, 90)
Screenshot: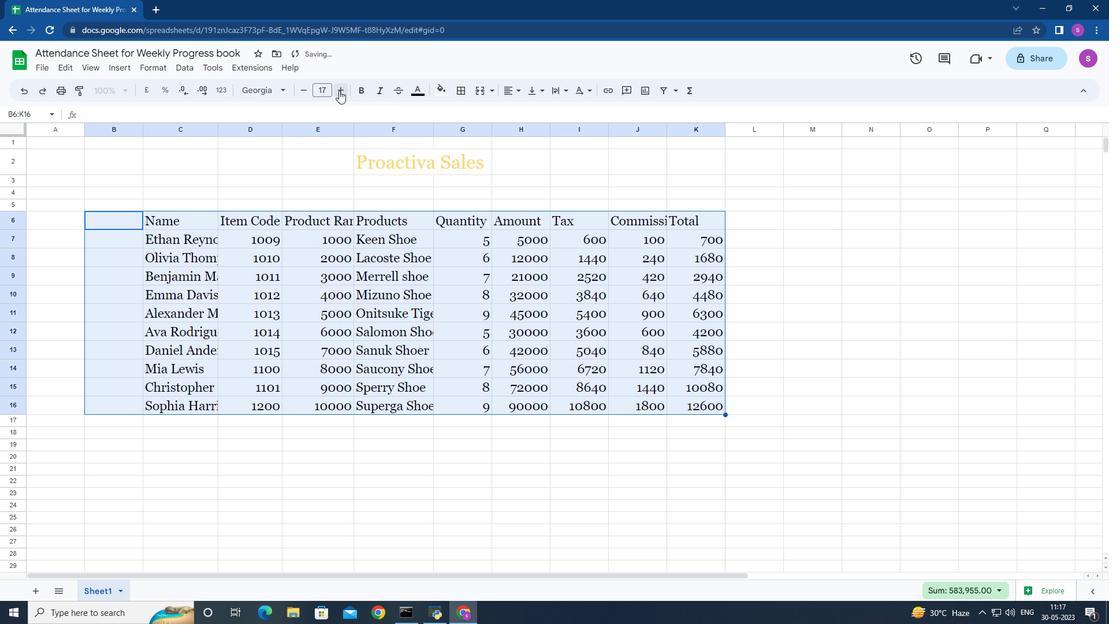 
Action: Mouse moved to (218, 128)
Screenshot: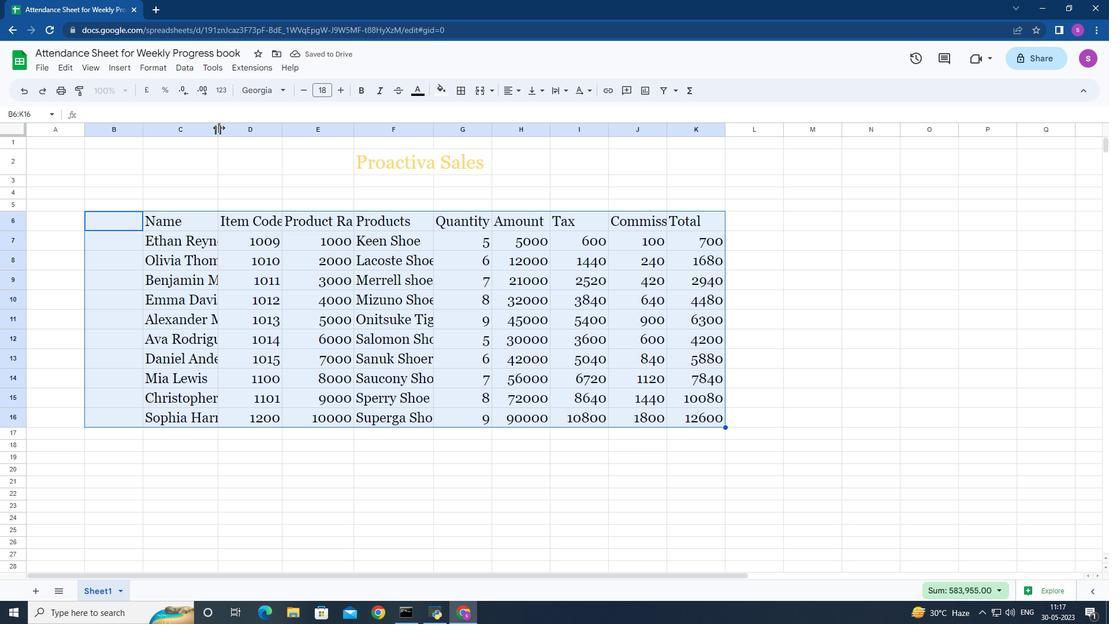 
Action: Mouse pressed left at (218, 128)
Screenshot: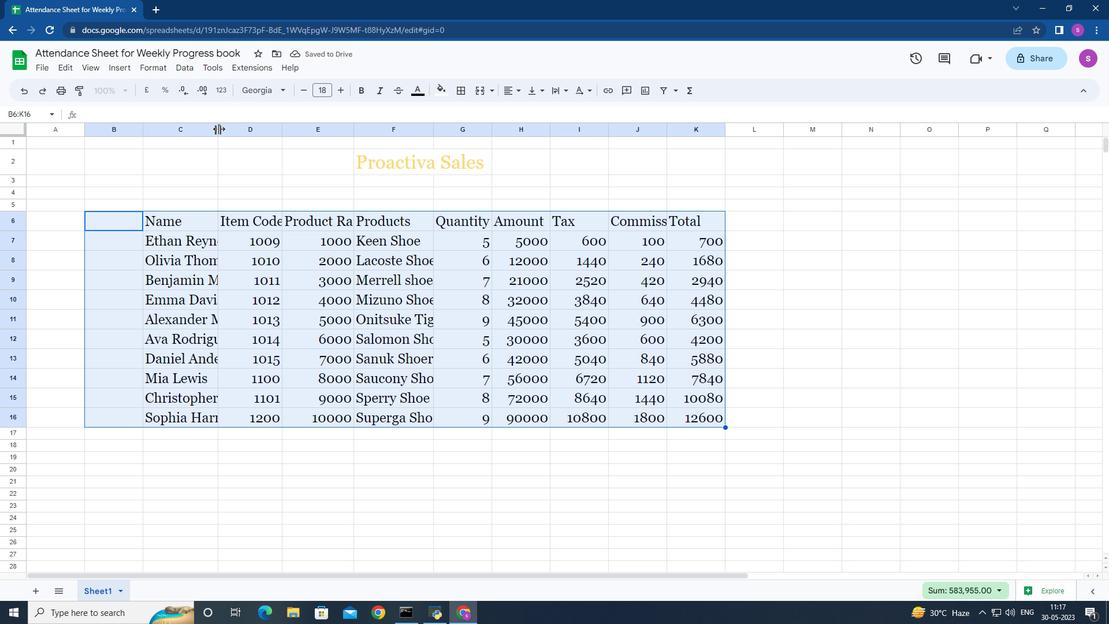 
Action: Mouse moved to (227, 128)
Screenshot: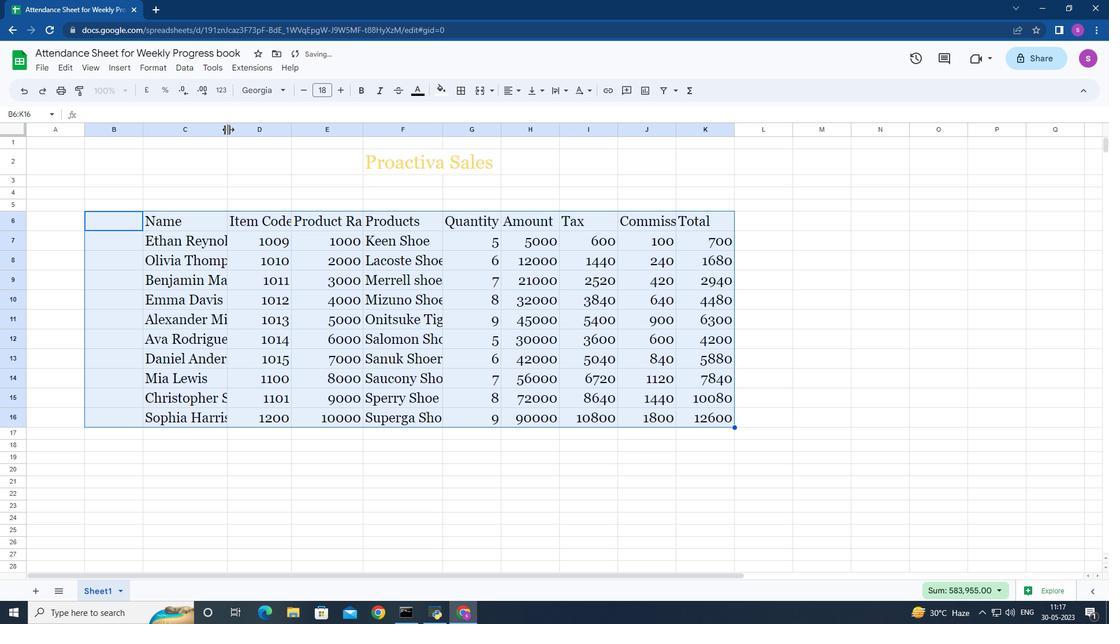 
Action: Mouse pressed left at (227, 128)
Screenshot: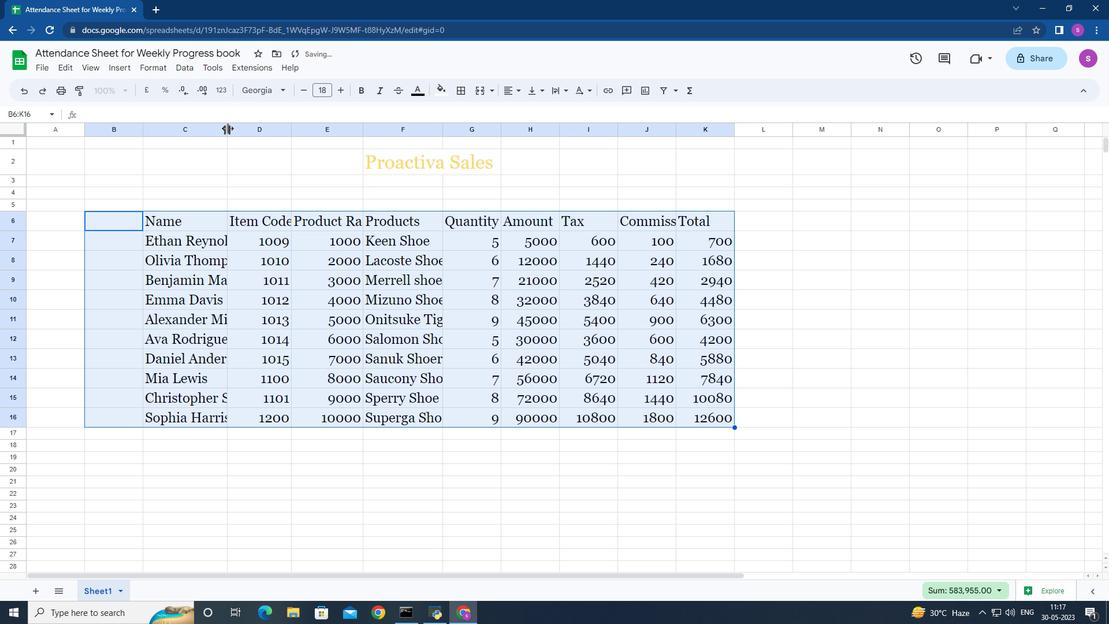 
Action: Mouse moved to (244, 128)
Screenshot: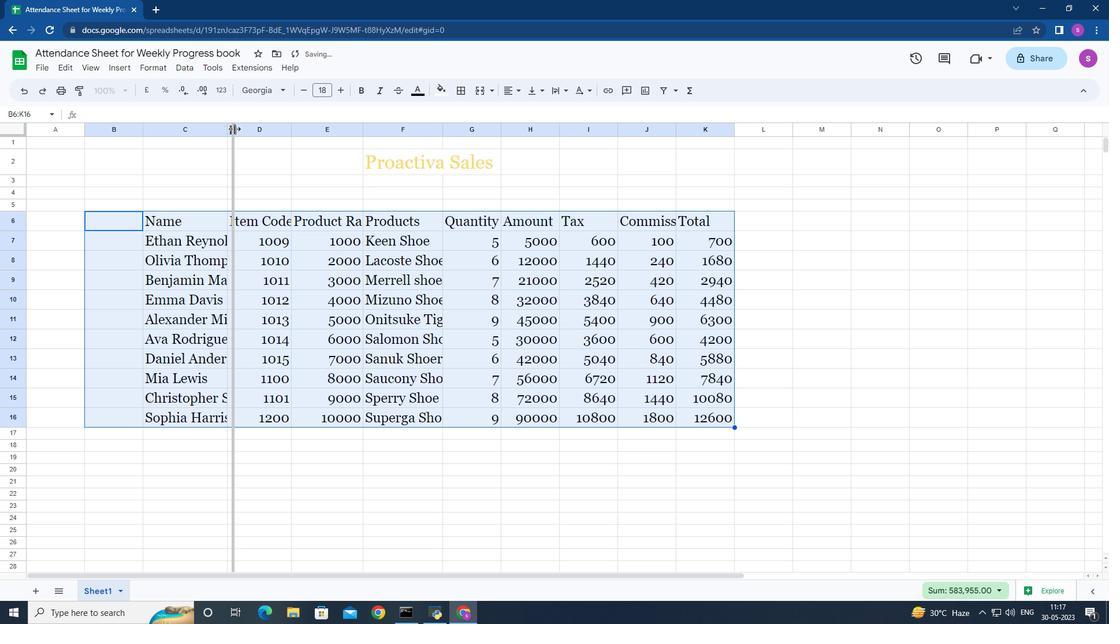 
Action: Mouse pressed left at (244, 128)
Screenshot: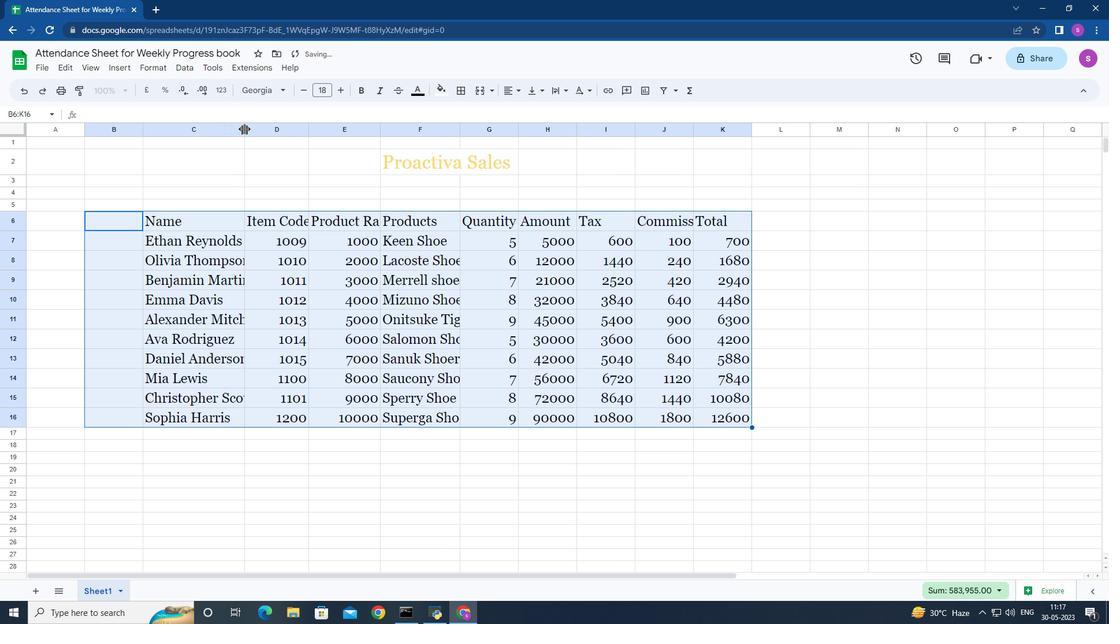
Action: Mouse moved to (251, 130)
Screenshot: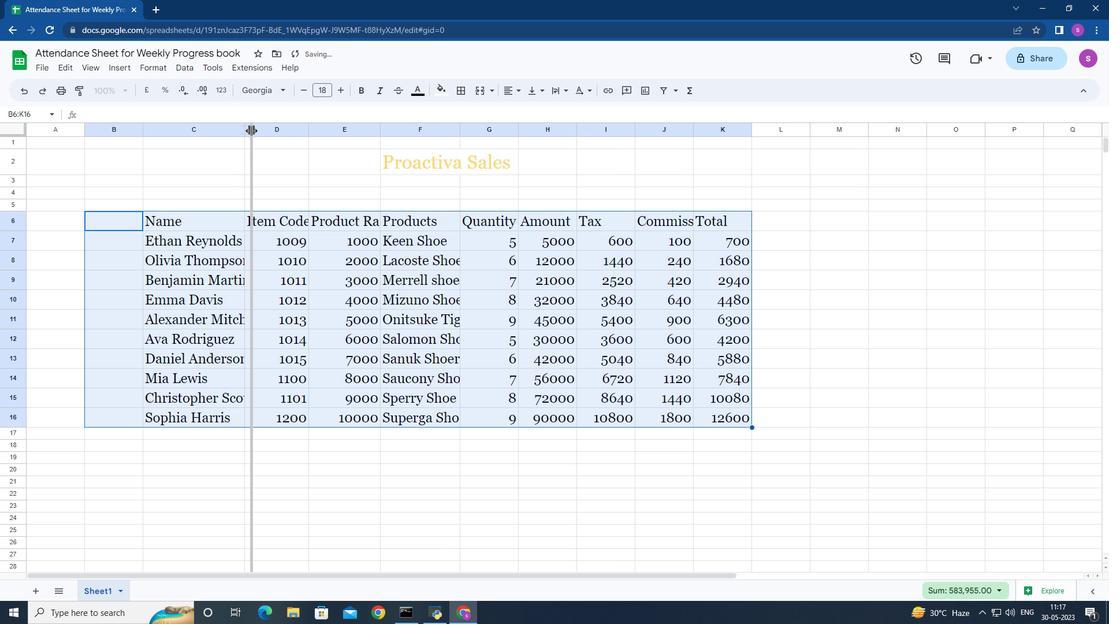 
Action: Mouse pressed left at (251, 130)
Screenshot: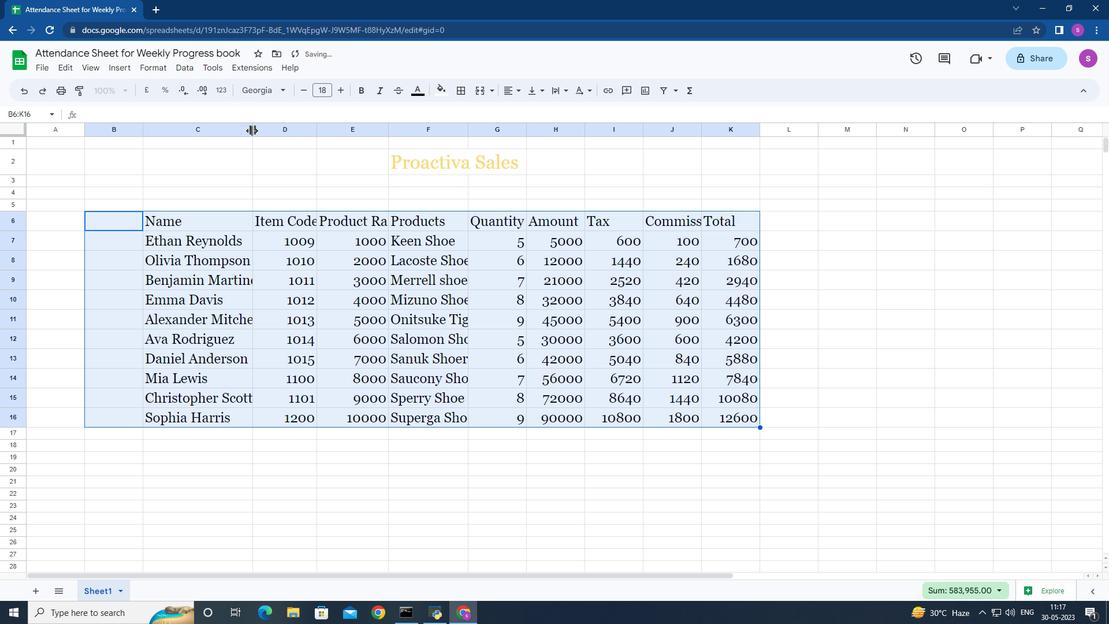 
Action: Mouse moved to (260, 134)
Screenshot: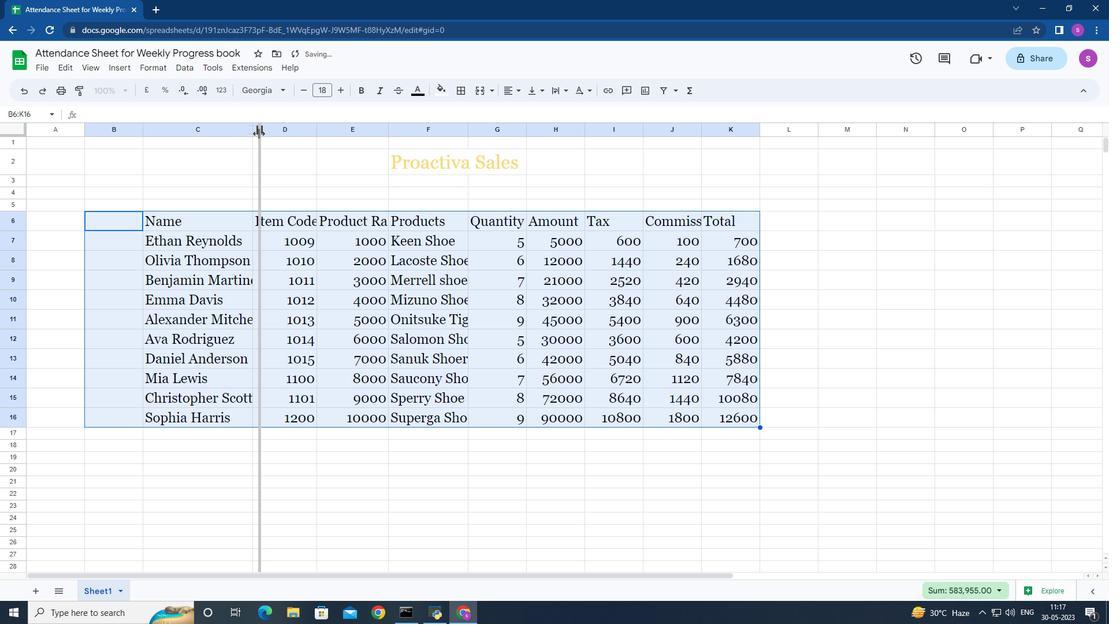
Action: Mouse pressed left at (260, 134)
Screenshot: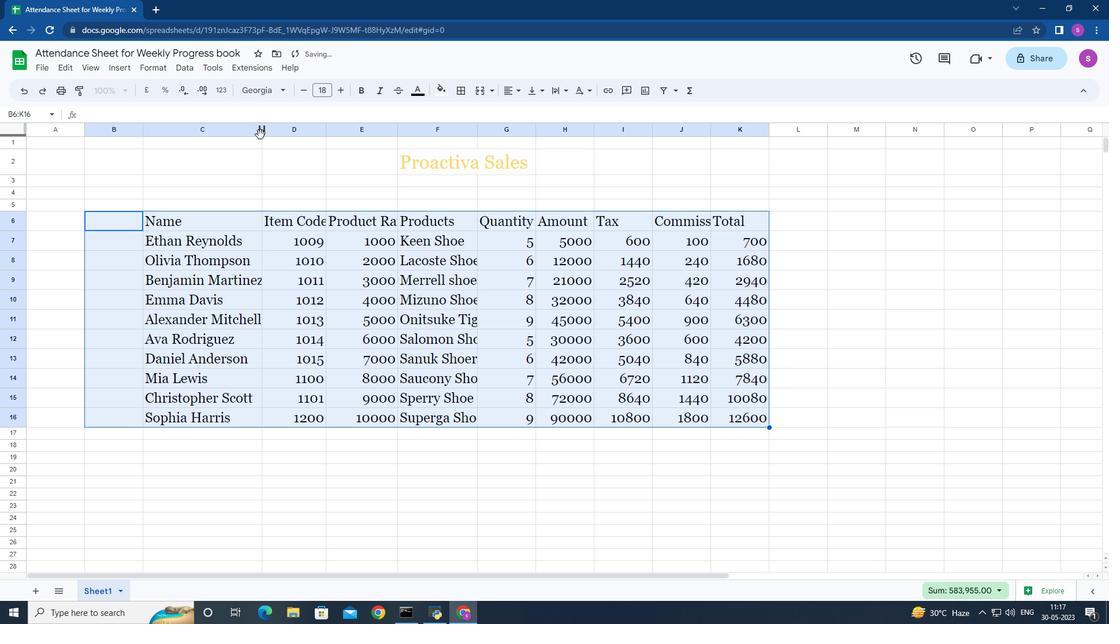 
Action: Mouse moved to (262, 130)
Screenshot: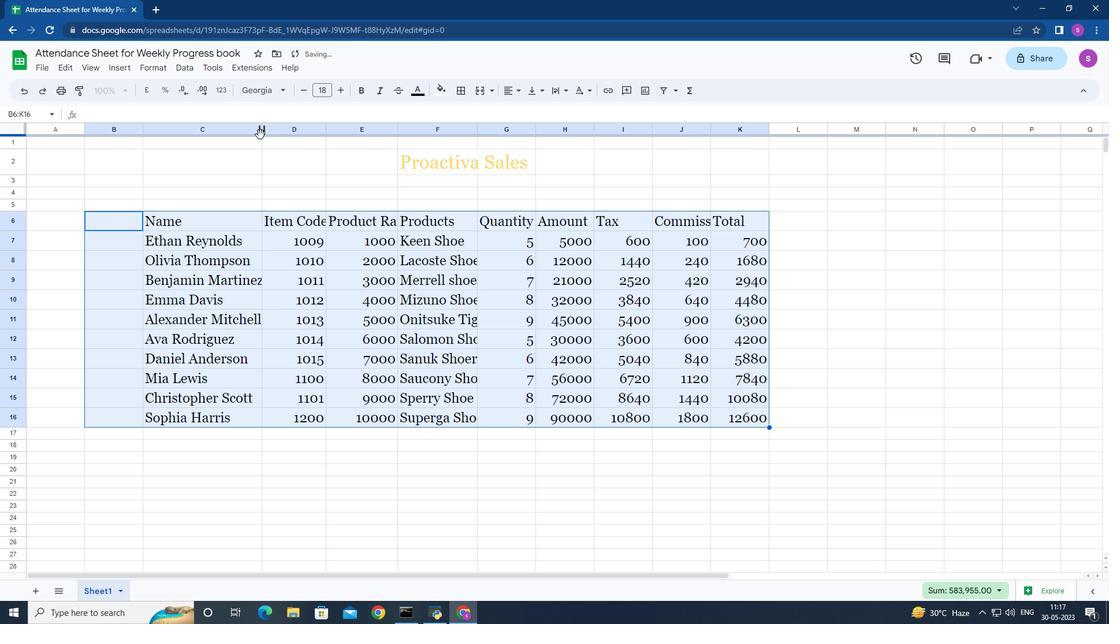 
Action: Mouse pressed left at (262, 130)
Screenshot: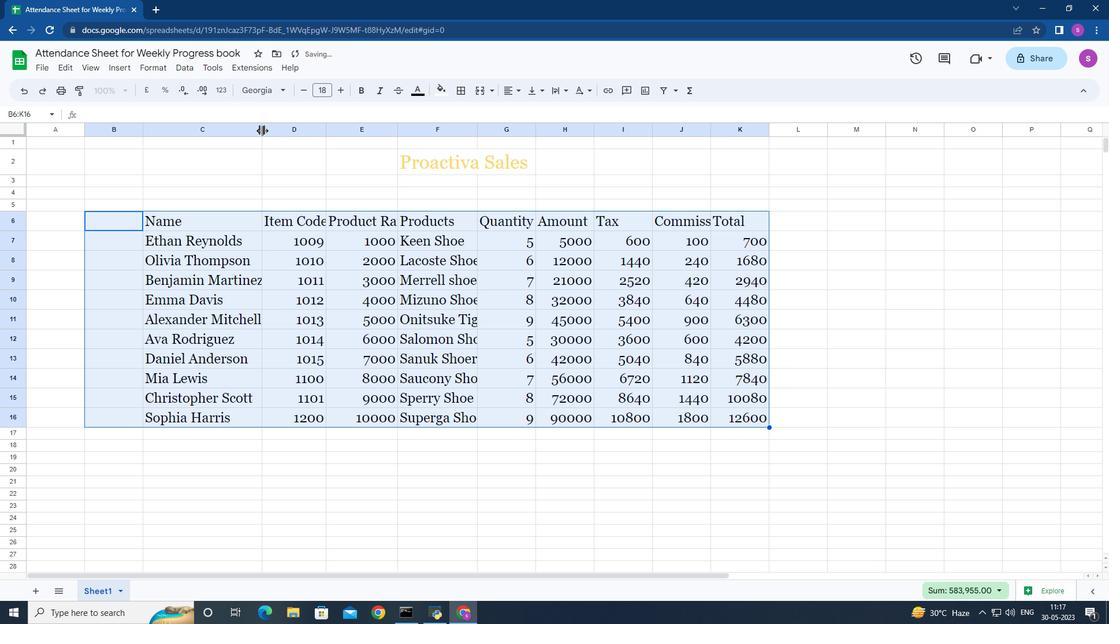 
Action: Mouse moved to (515, 90)
Screenshot: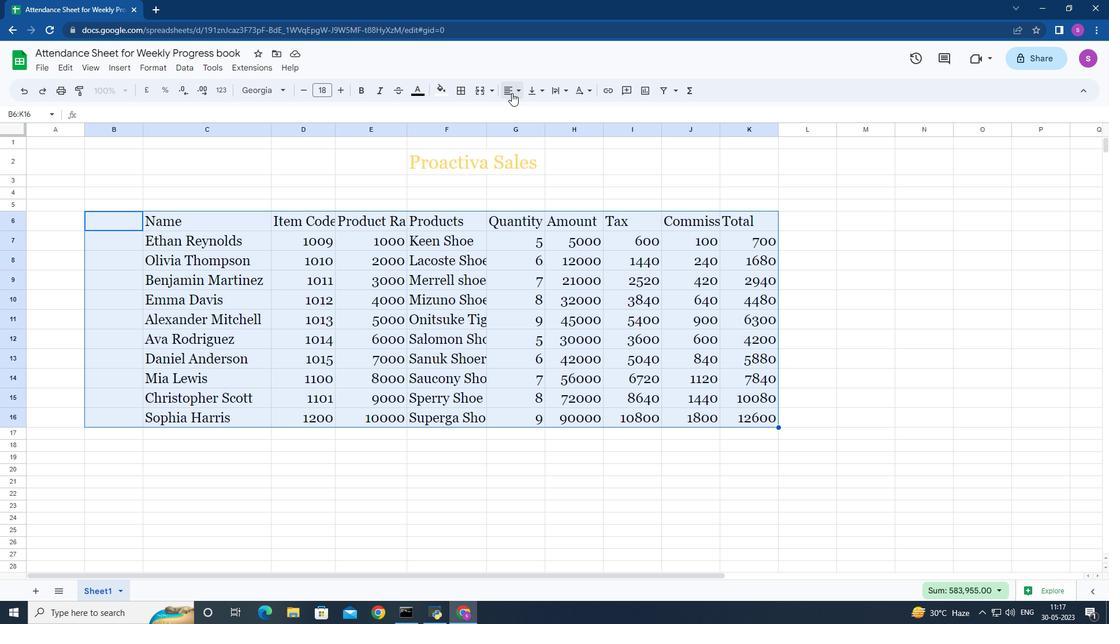 
Action: Mouse pressed left at (515, 90)
Screenshot: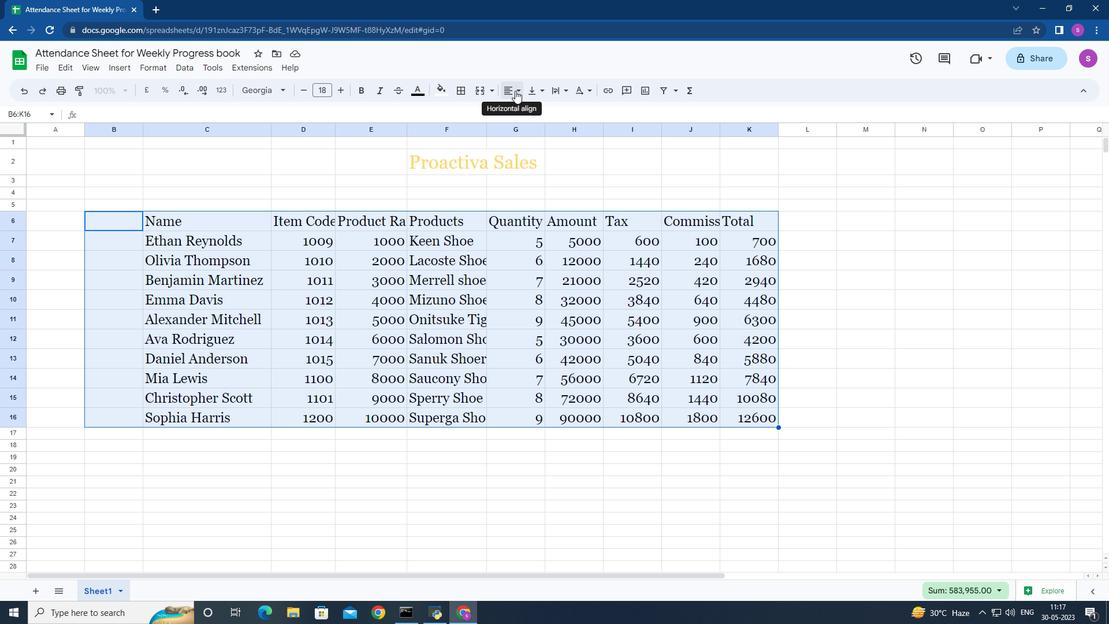 
Action: Mouse moved to (514, 113)
Screenshot: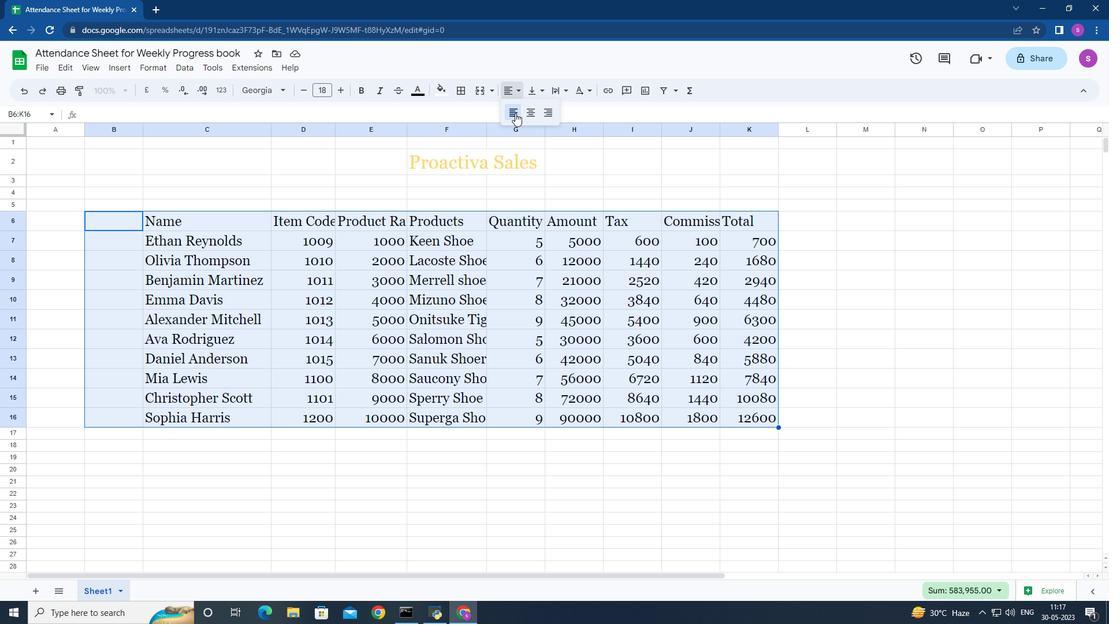 
Action: Mouse pressed left at (514, 113)
Screenshot: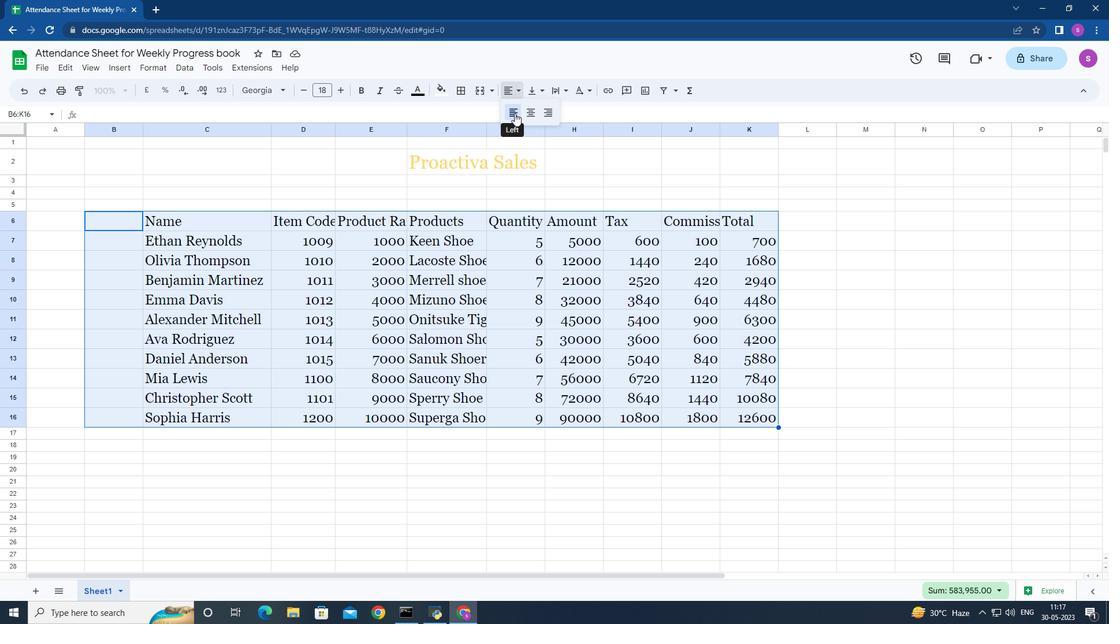 
Action: Mouse moved to (405, 157)
Screenshot: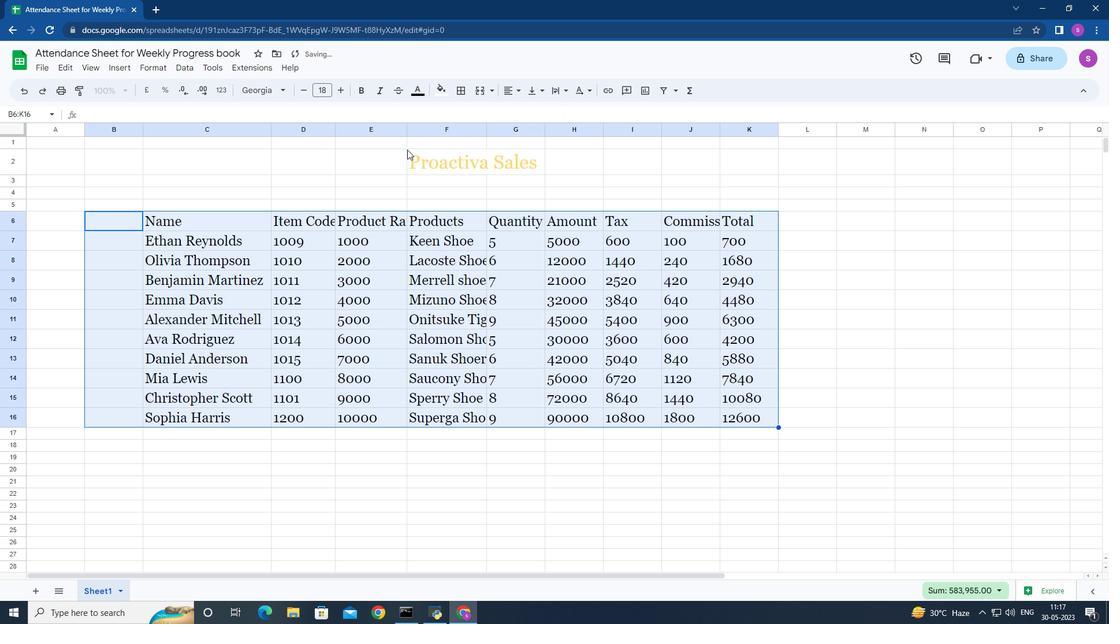 
Action: Mouse pressed left at (405, 157)
Screenshot: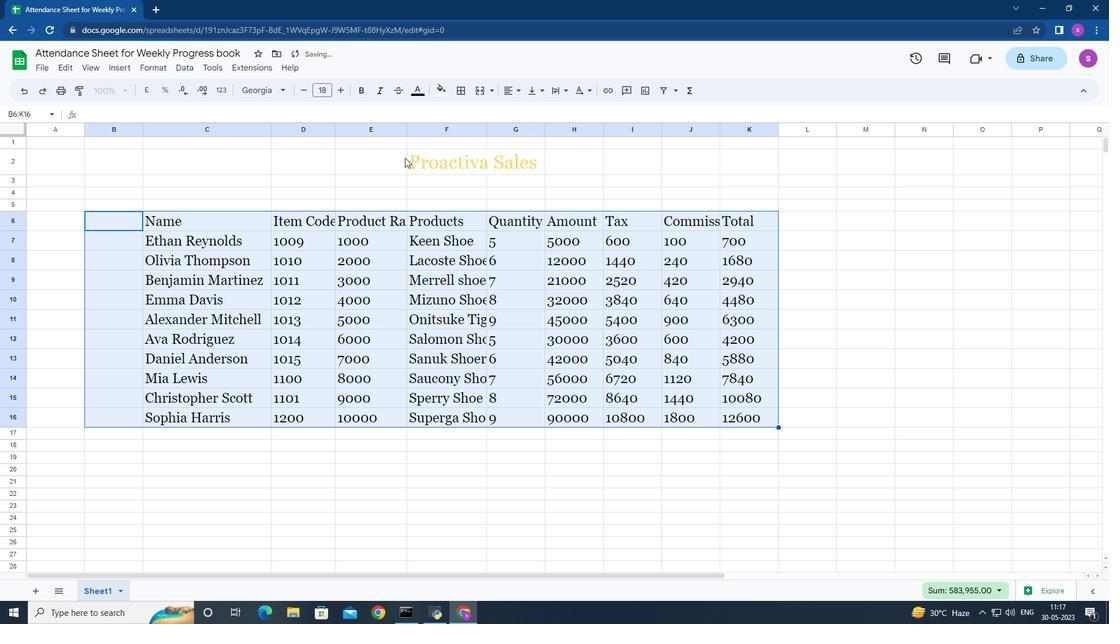 
Action: Mouse moved to (518, 91)
Screenshot: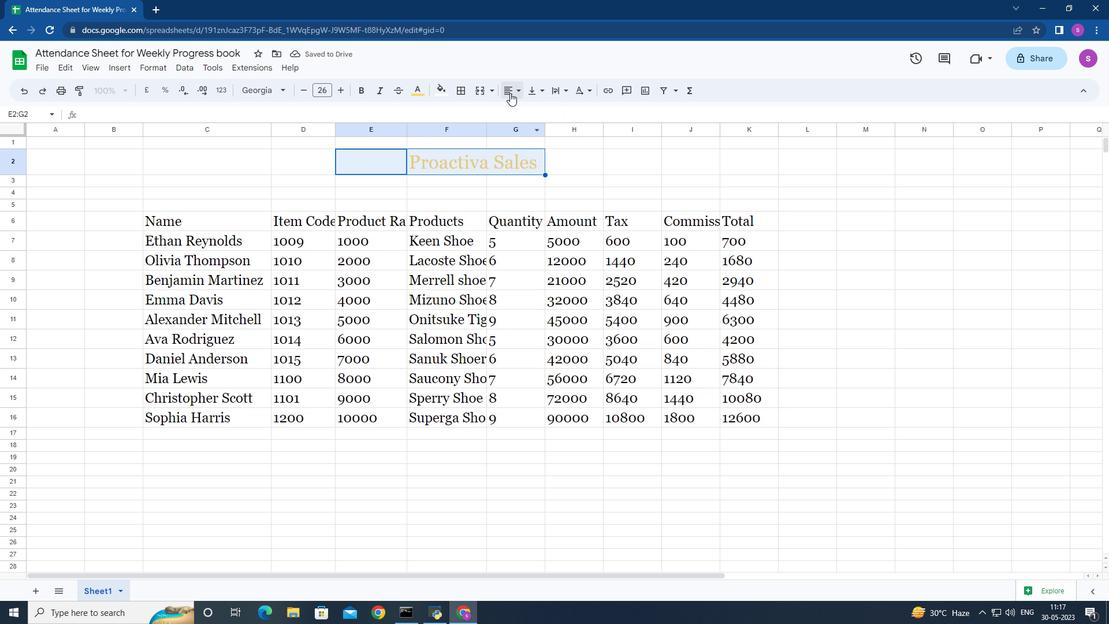 
Action: Mouse pressed left at (518, 91)
Screenshot: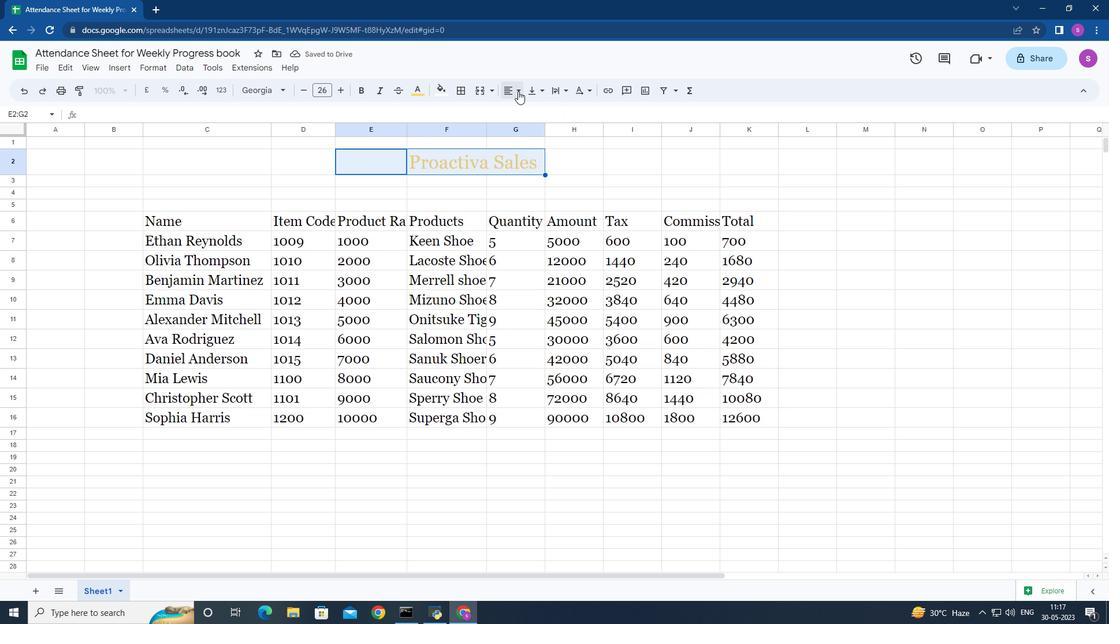 
Action: Mouse moved to (512, 111)
Screenshot: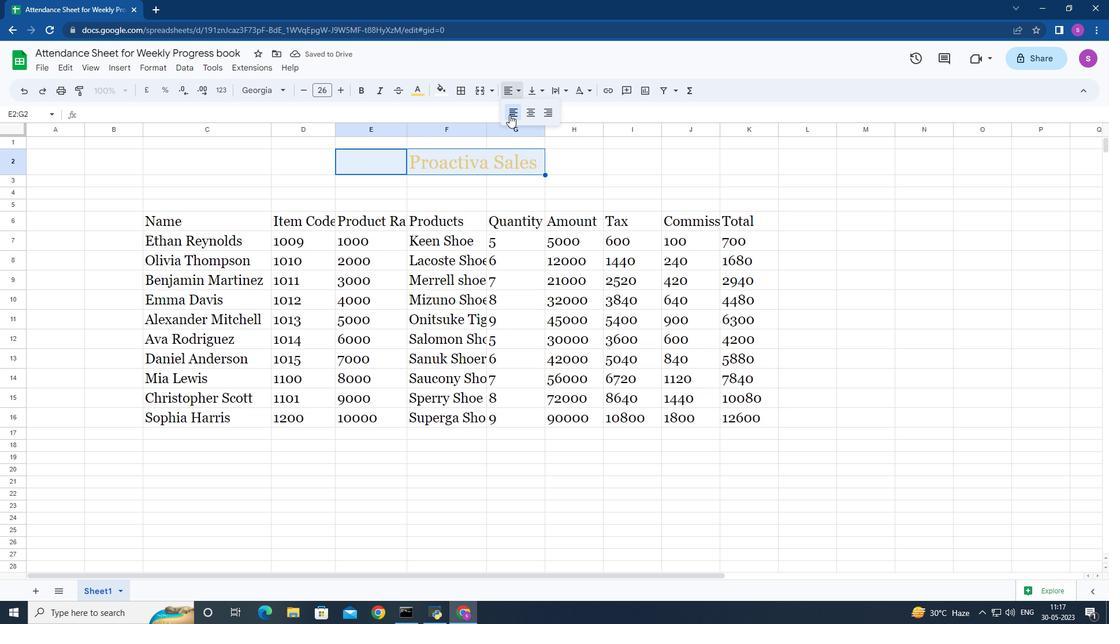 
Action: Mouse pressed left at (512, 111)
Screenshot: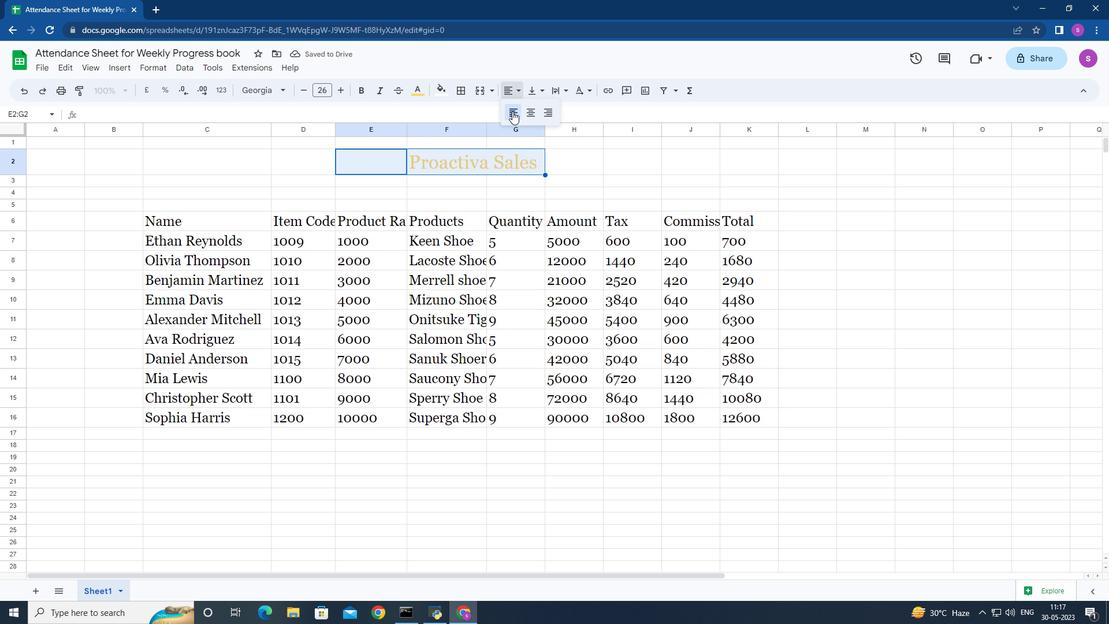
Action: Mouse moved to (515, 90)
Screenshot: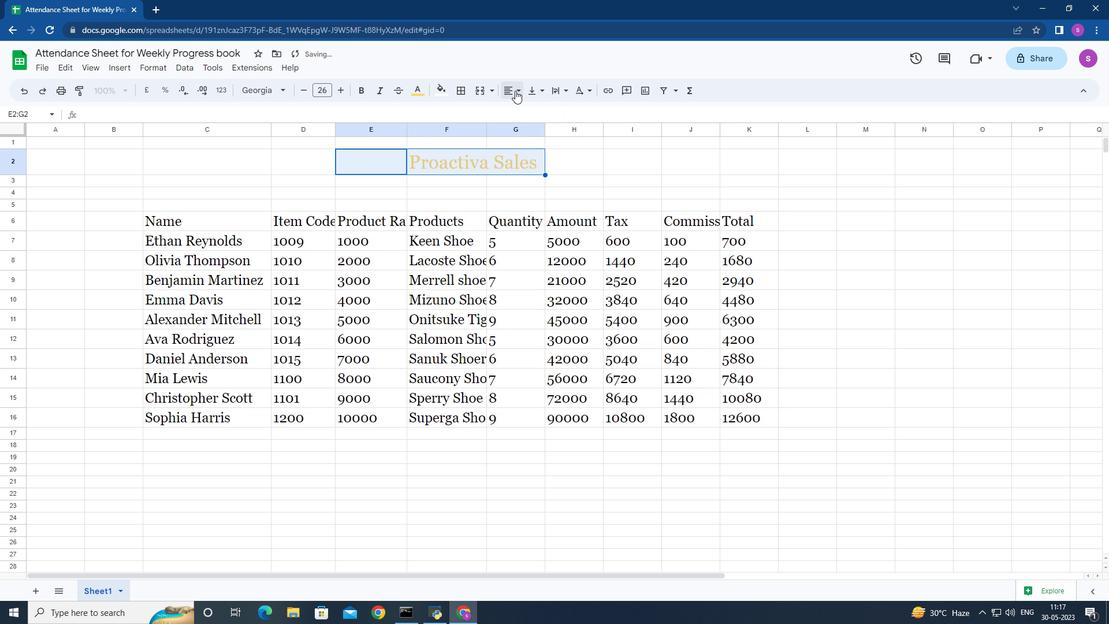 
Action: Mouse pressed left at (515, 90)
Screenshot: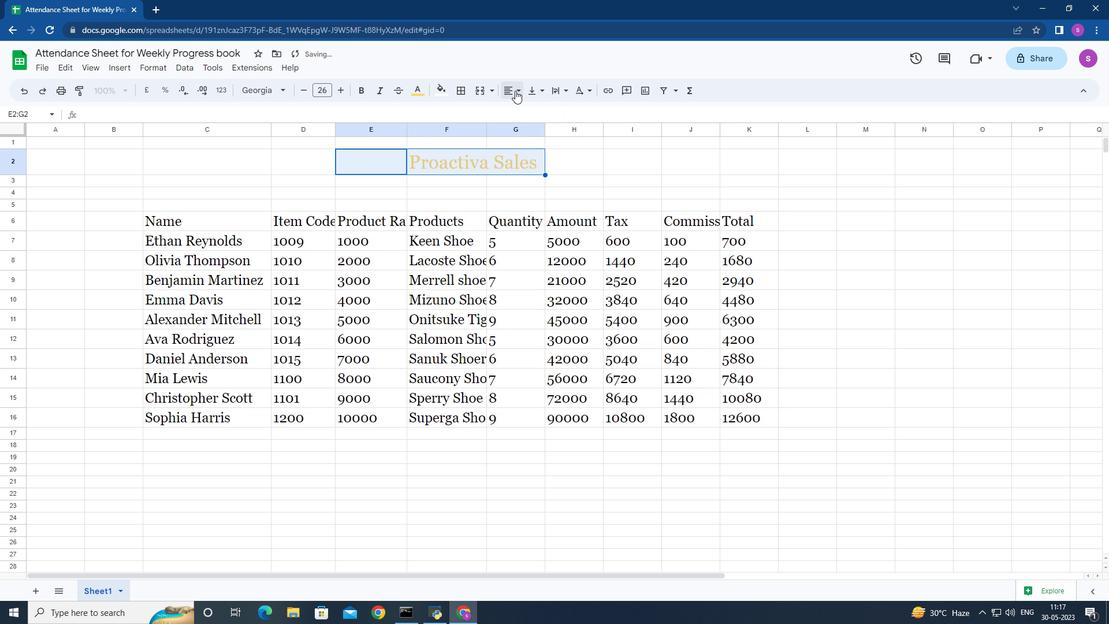 
Action: Mouse moved to (578, 154)
Screenshot: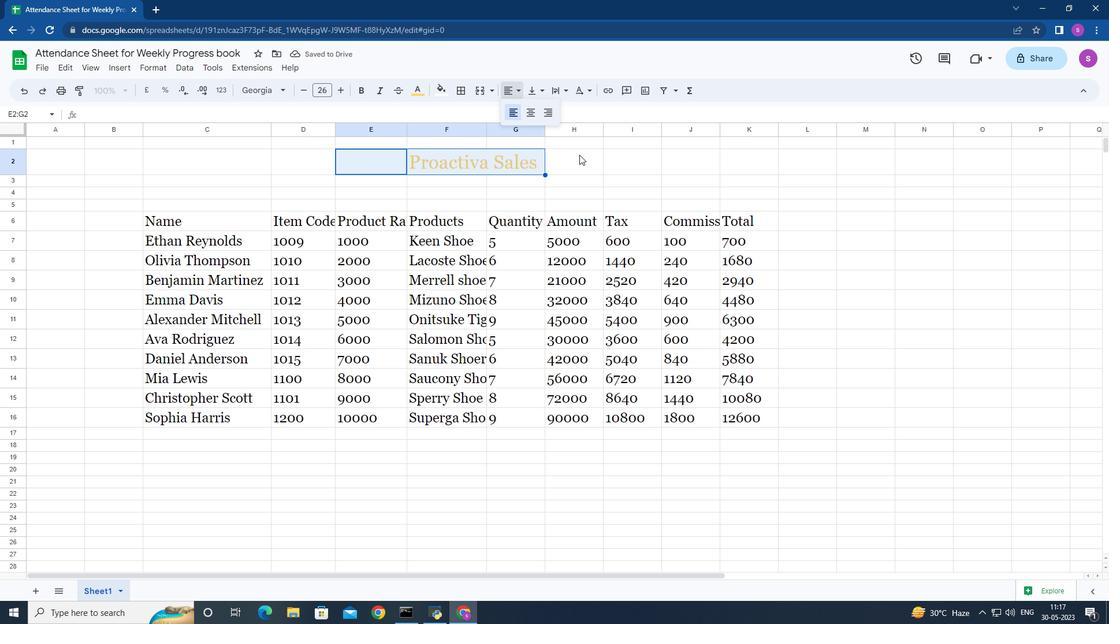 
Action: Mouse pressed left at (578, 154)
Screenshot: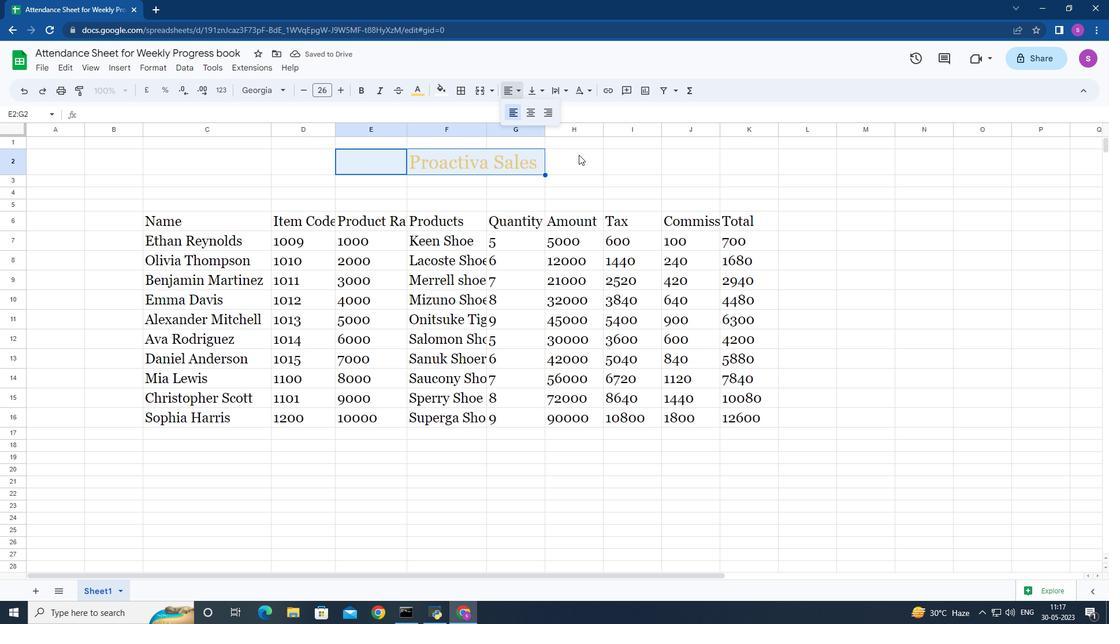 
Action: Mouse moved to (566, 191)
Screenshot: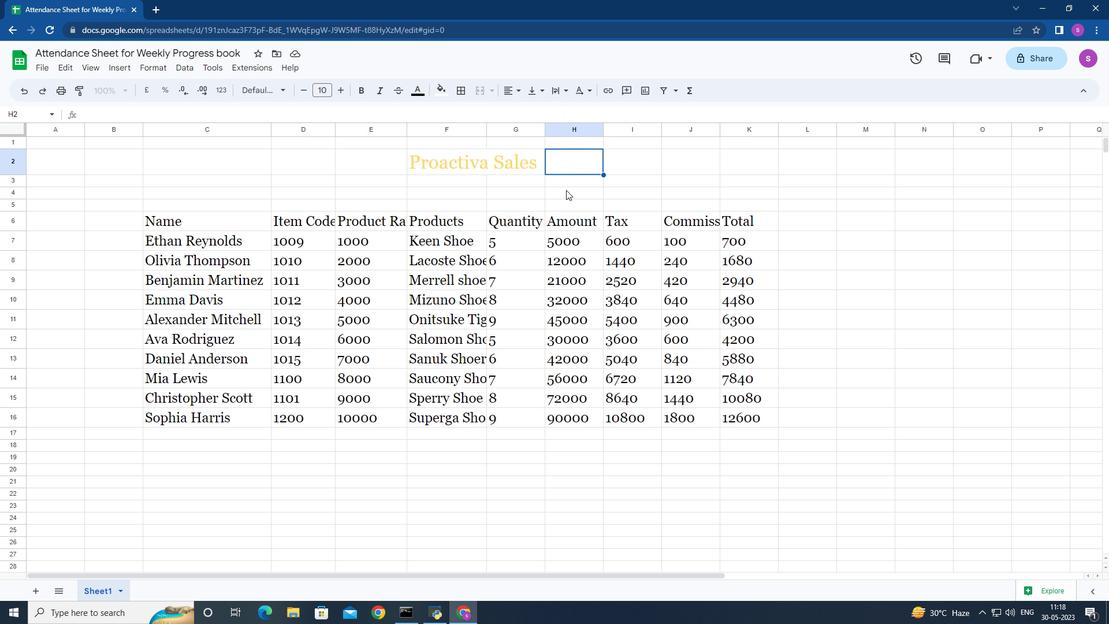 
Action: Mouse scrolled (566, 190) with delta (0, 0)
Screenshot: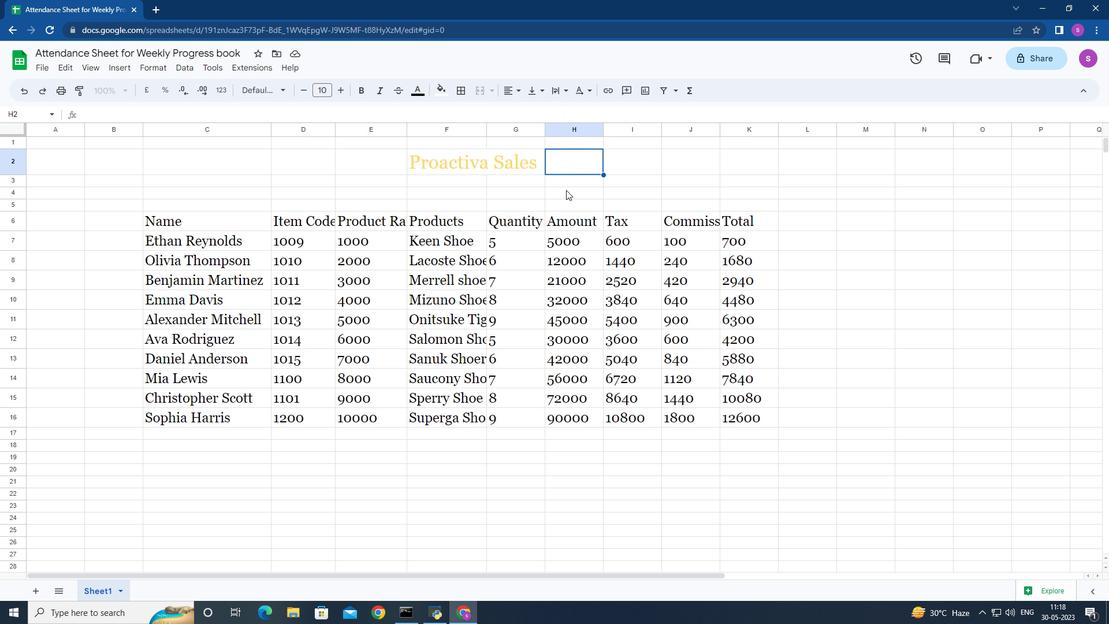 
Action: Mouse moved to (566, 192)
Screenshot: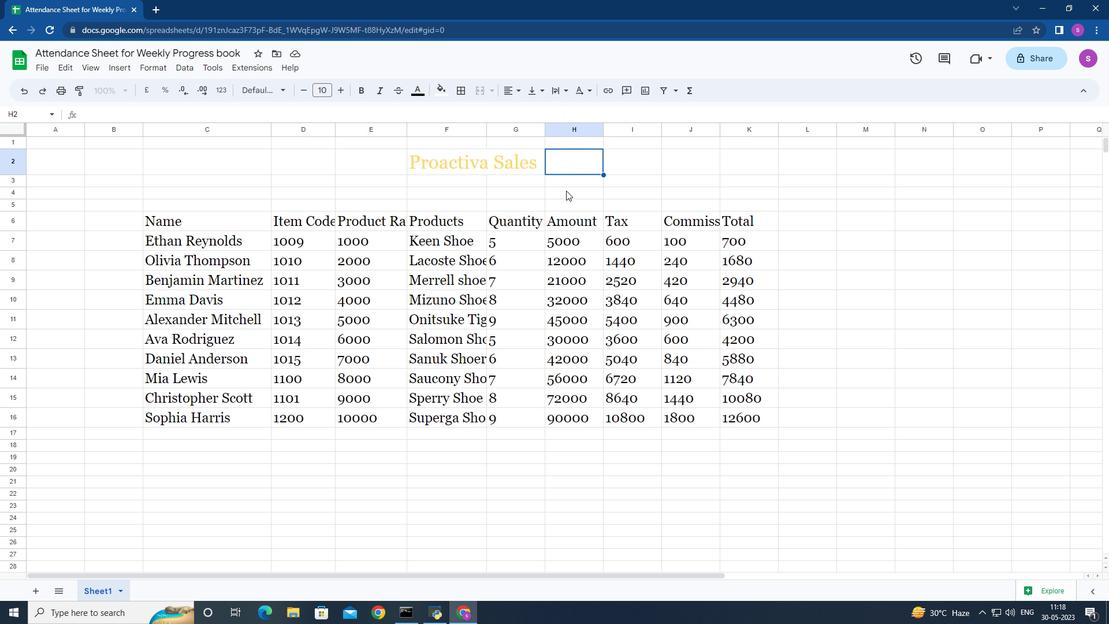 
Action: Mouse scrolled (566, 191) with delta (0, 0)
Screenshot: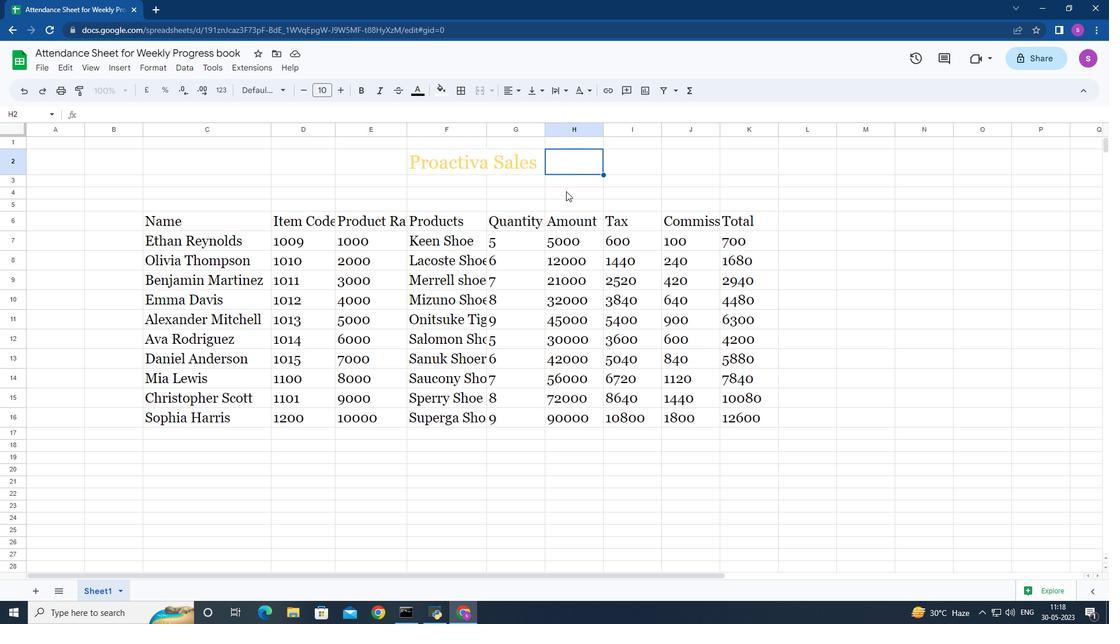 
Action: Mouse moved to (570, 203)
Screenshot: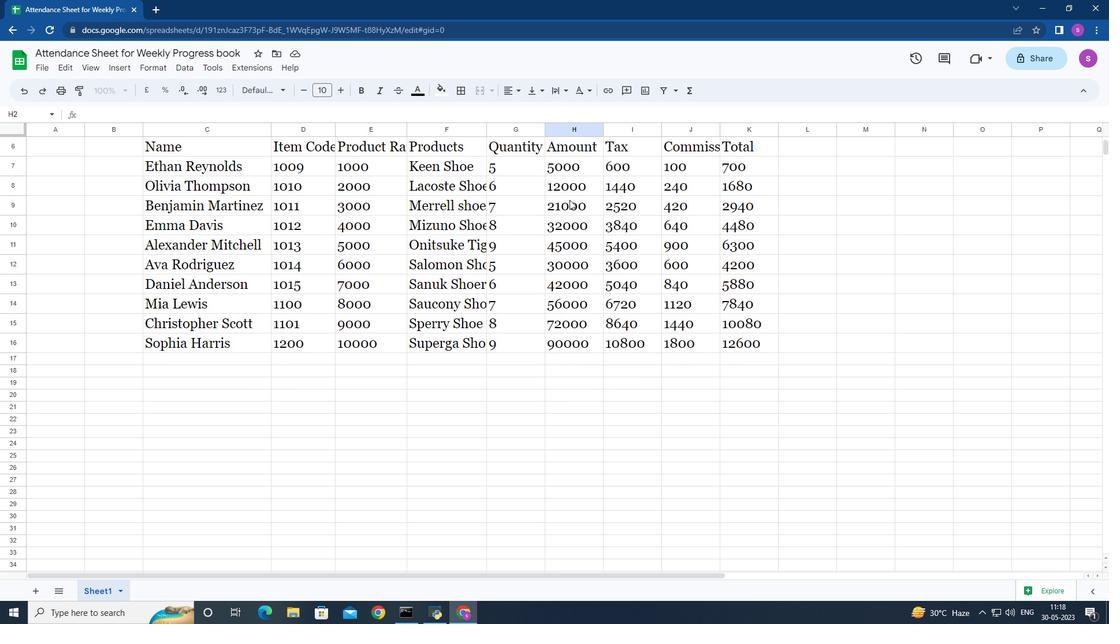 
Action: Mouse scrolled (570, 203) with delta (0, 0)
Screenshot: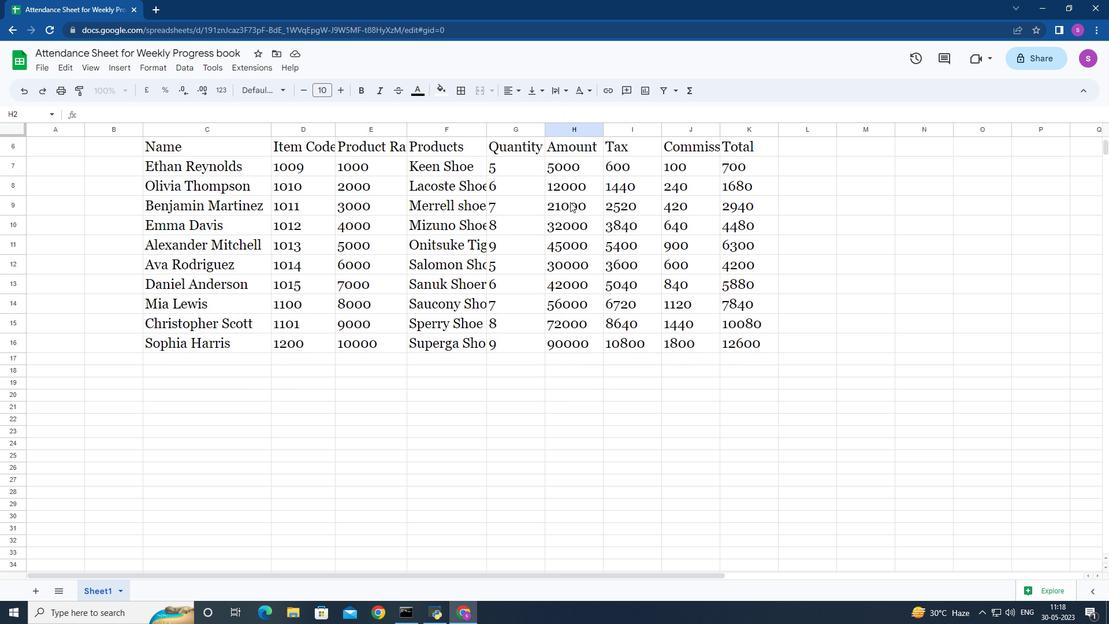
Action: Mouse scrolled (570, 203) with delta (0, 0)
Screenshot: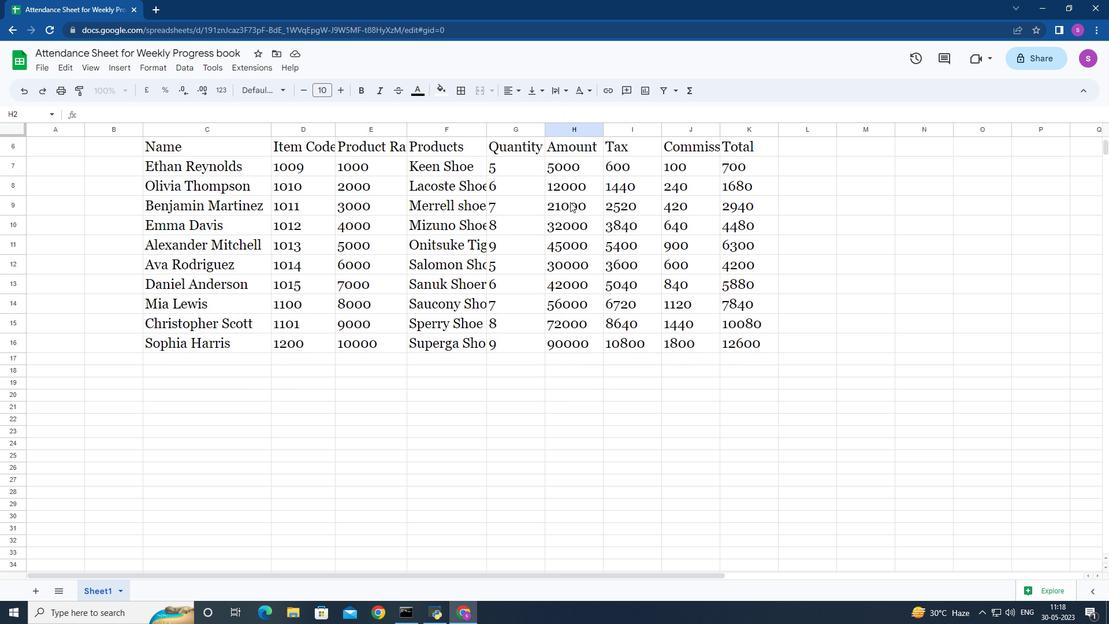 
Action: Mouse moved to (570, 203)
Screenshot: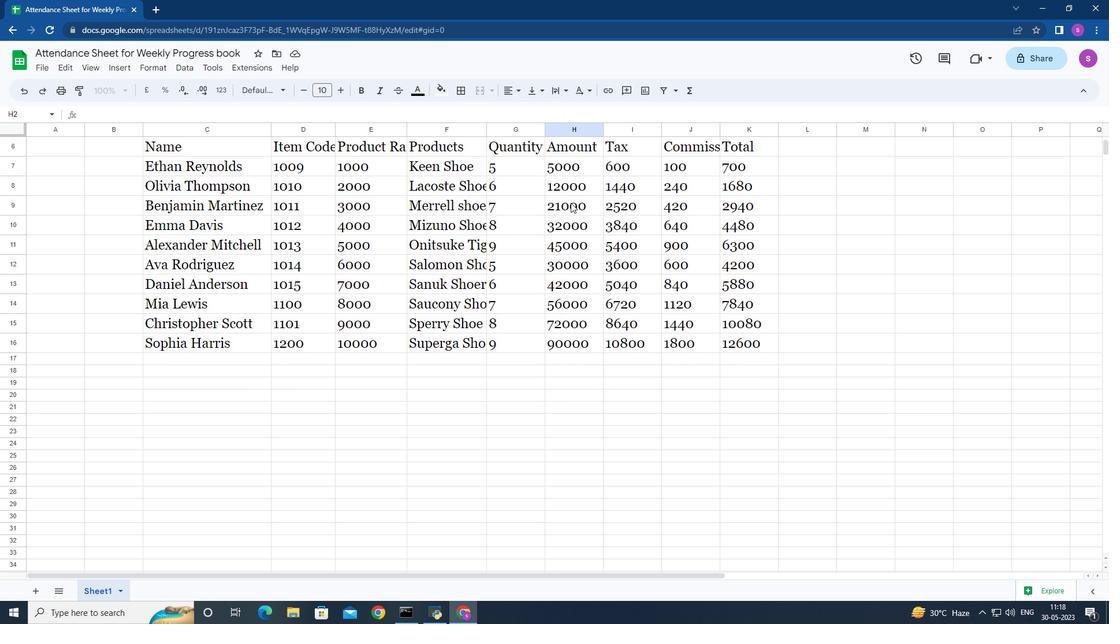 
Action: Mouse scrolled (570, 203) with delta (0, 0)
Screenshot: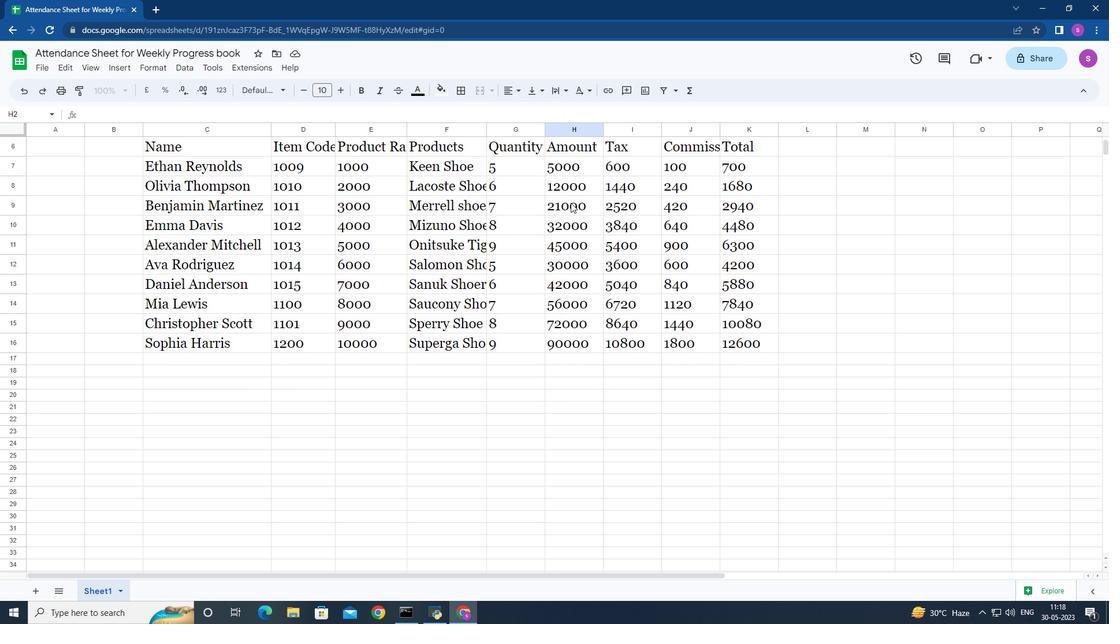 
Action: Mouse moved to (572, 205)
Screenshot: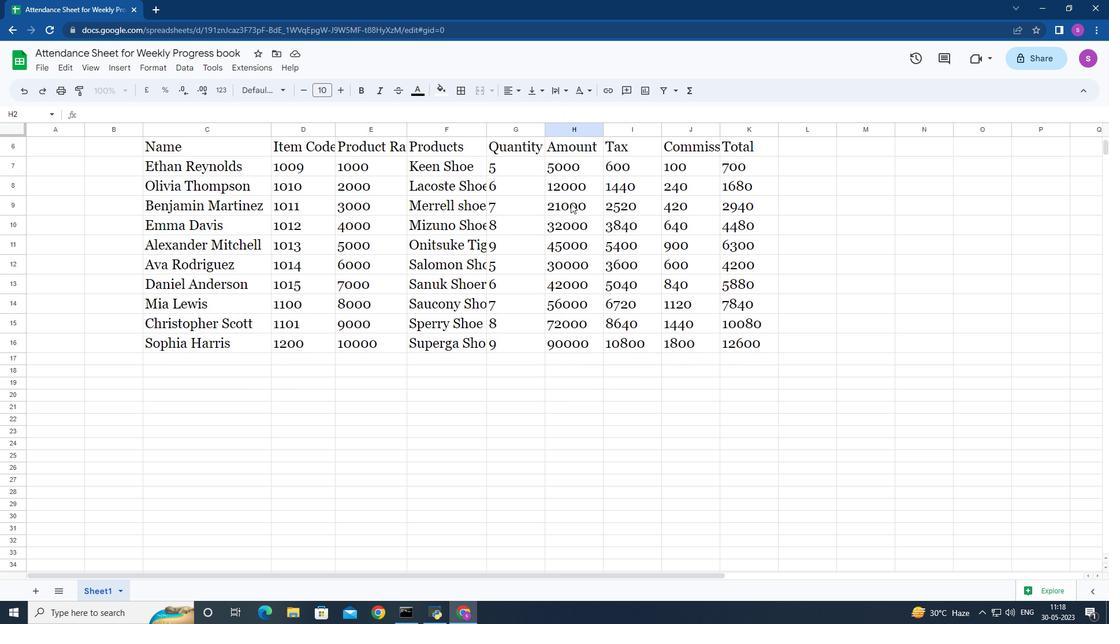 
Action: Mouse scrolled (572, 206) with delta (0, 0)
Screenshot: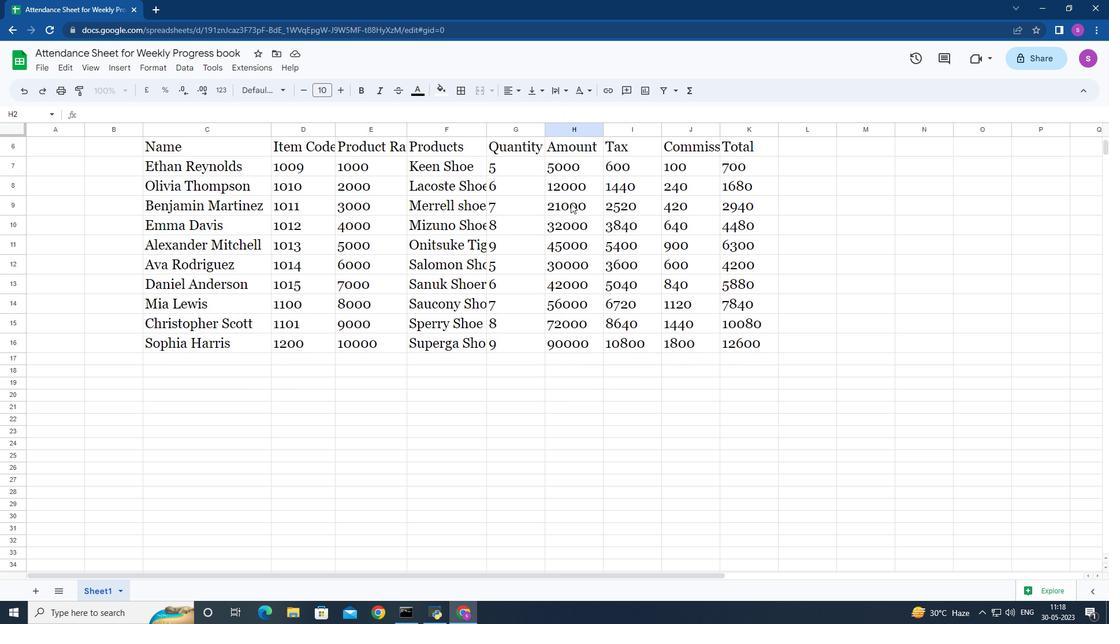 
Action: Mouse moved to (578, 211)
Screenshot: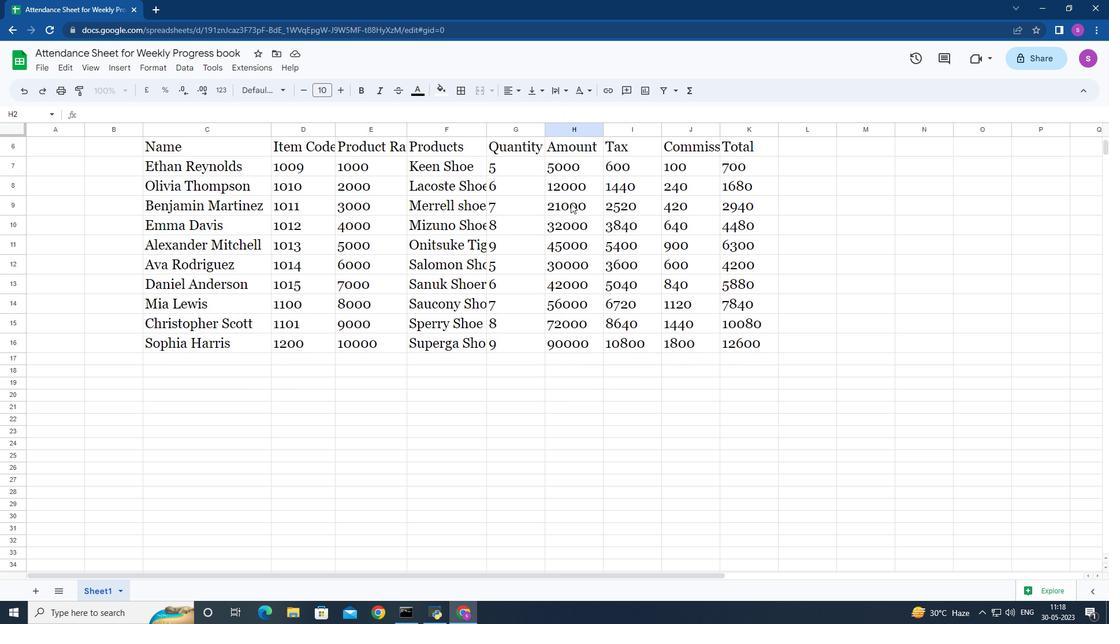 
Action: Mouse scrolled (578, 212) with delta (0, 0)
Screenshot: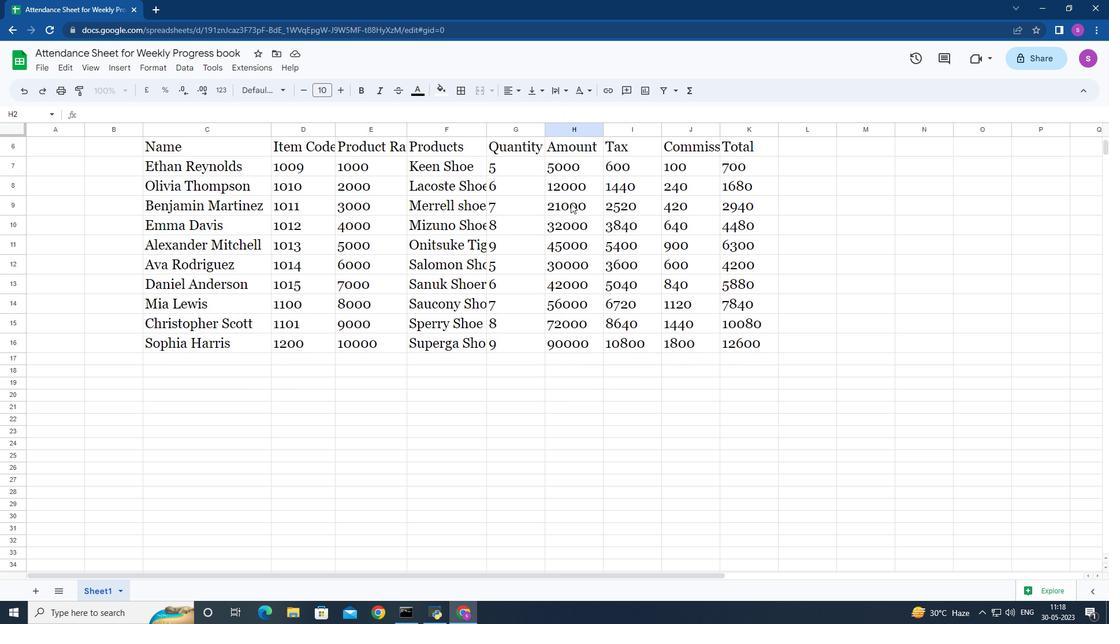 
Action: Mouse moved to (727, 164)
Screenshot: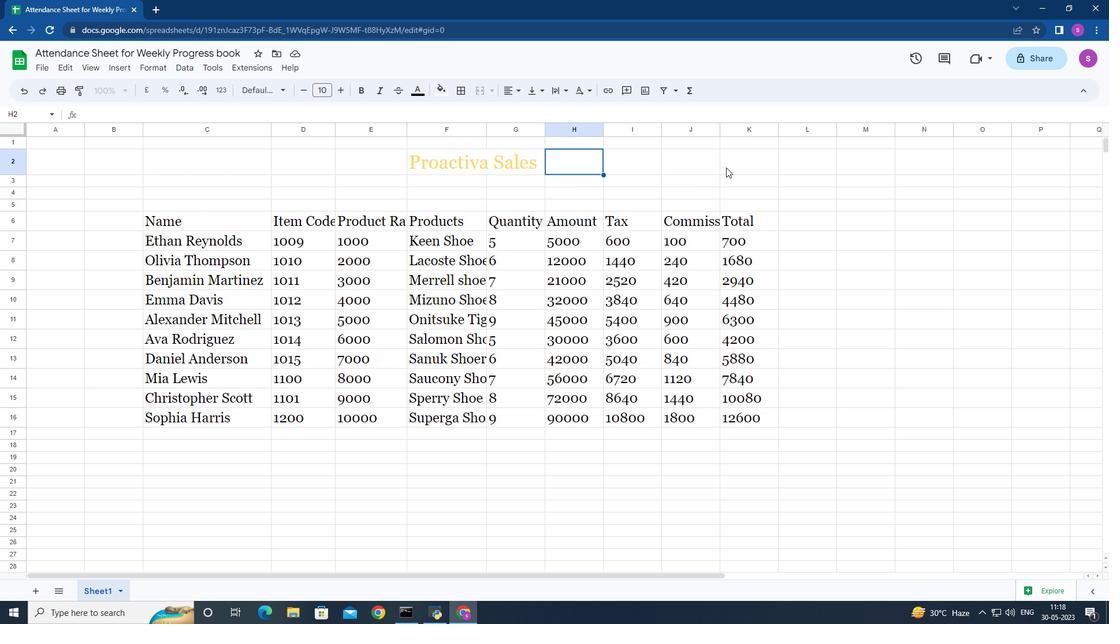 
Action: Mouse pressed left at (727, 164)
Screenshot: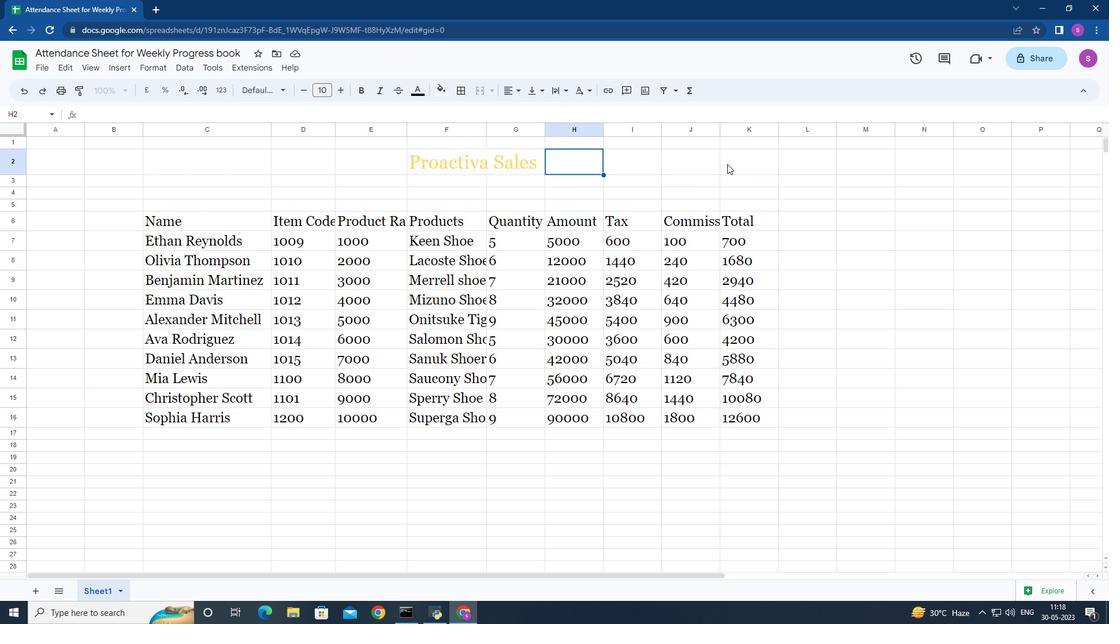 
Action: Mouse moved to (488, 134)
Screenshot: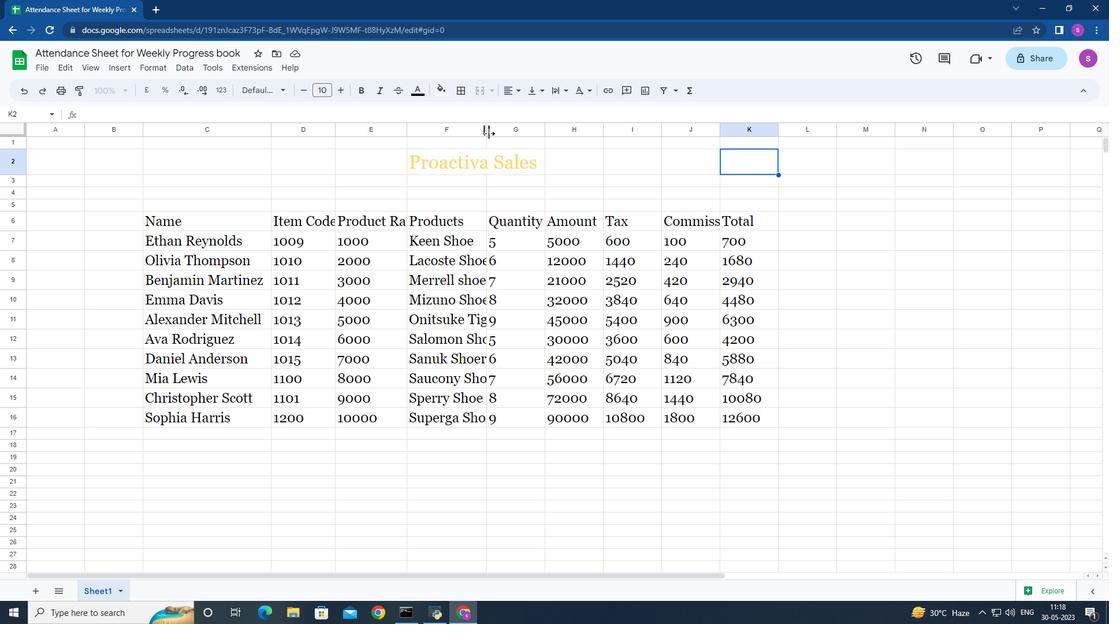 
Action: Mouse pressed left at (488, 134)
Screenshot: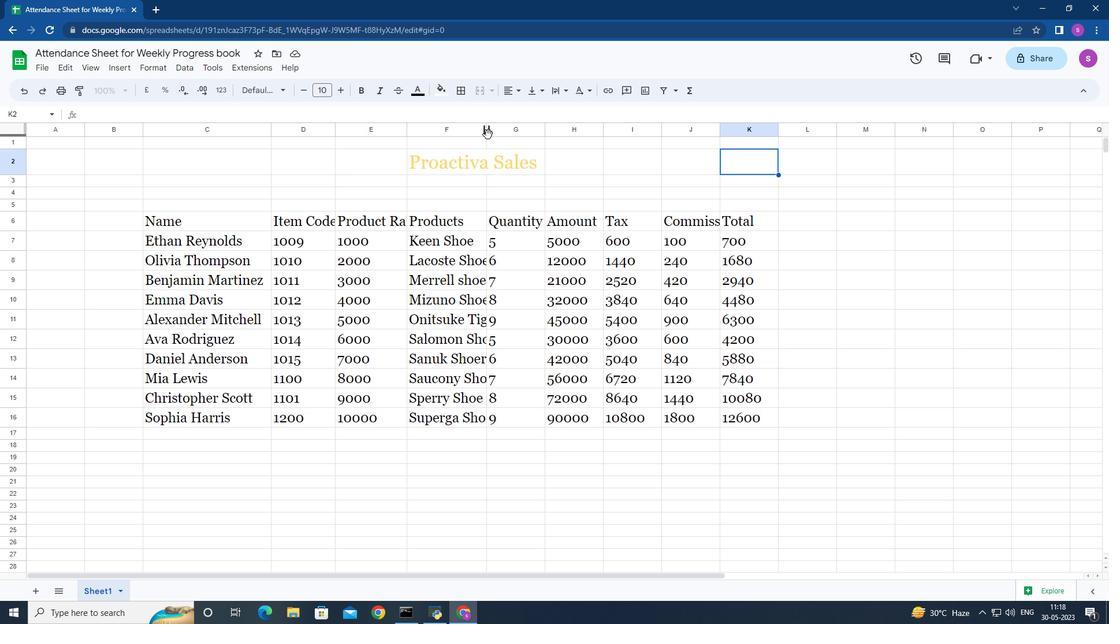 
Action: Mouse moved to (487, 131)
Screenshot: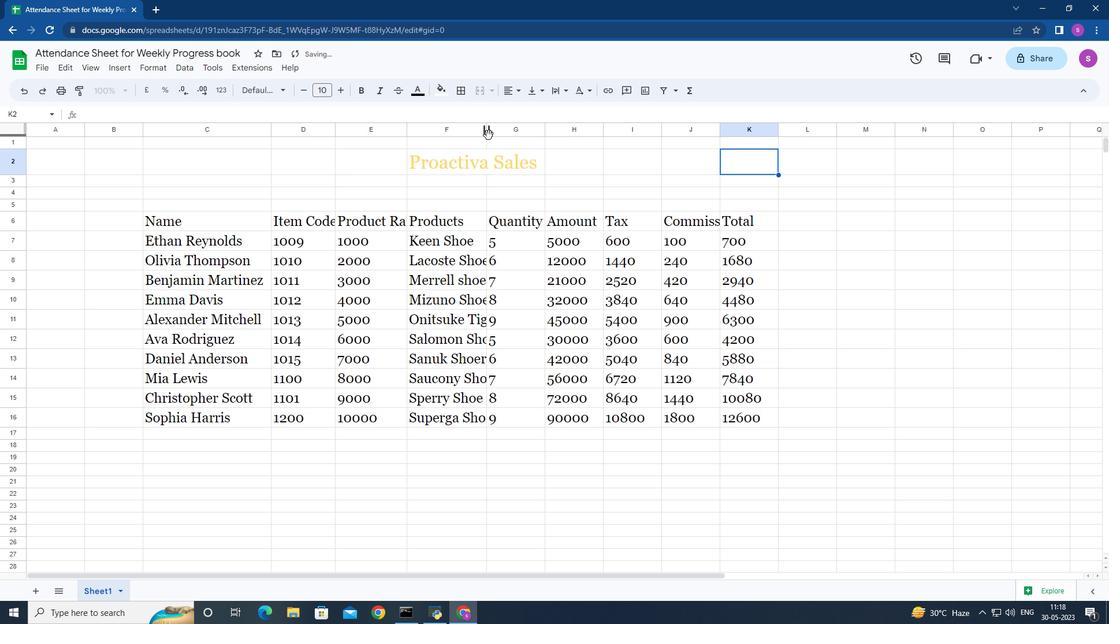 
Action: Mouse pressed left at (487, 131)
Screenshot: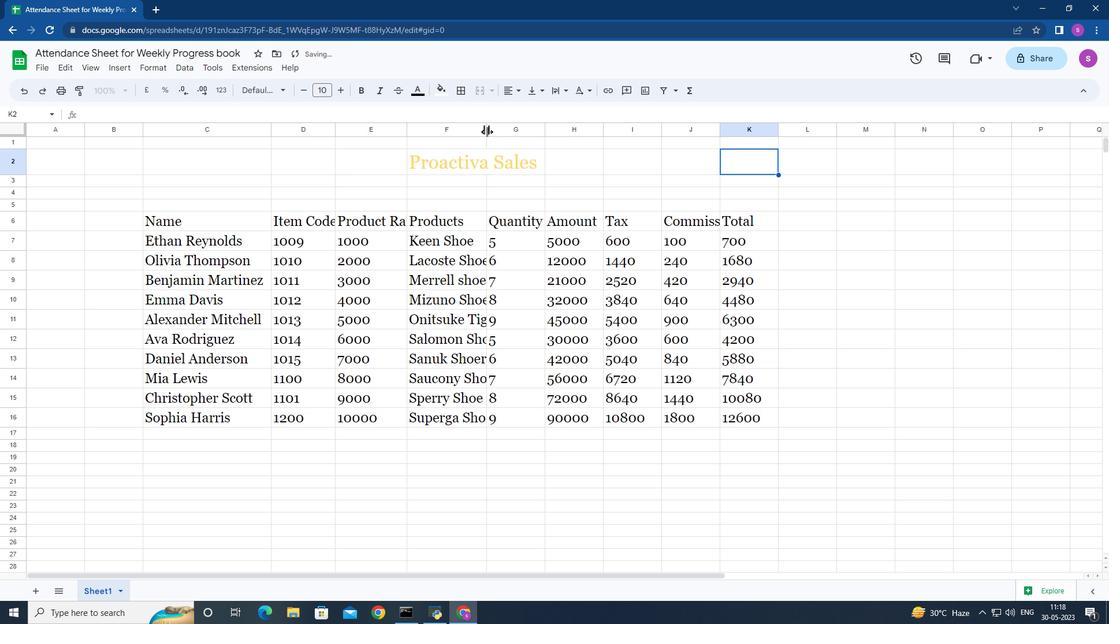 
Action: Mouse moved to (501, 131)
Screenshot: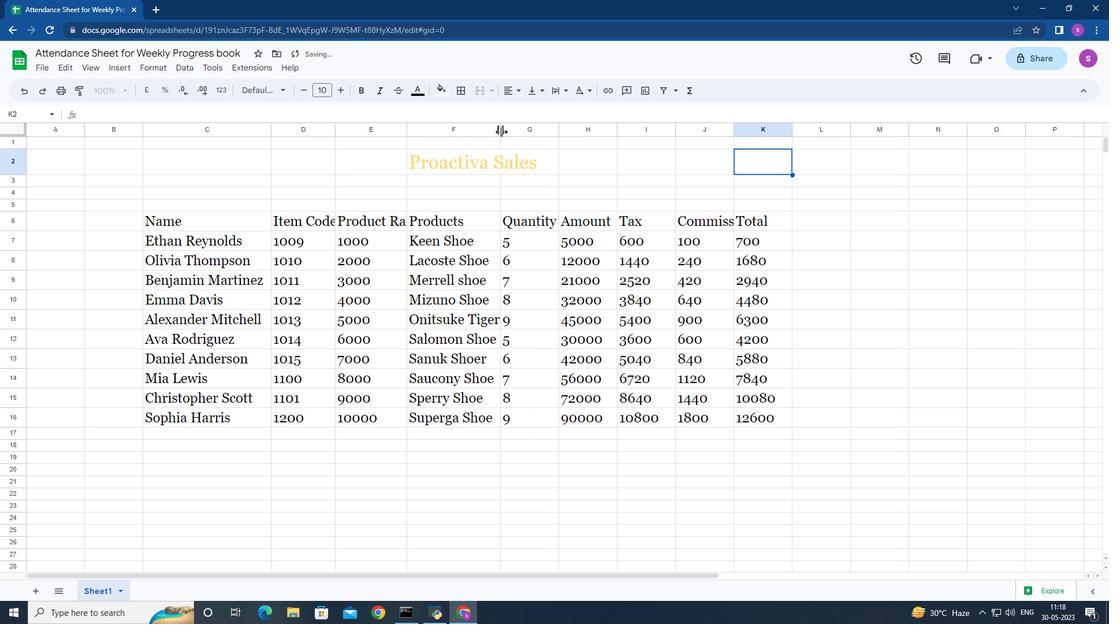 
Action: Mouse pressed left at (501, 131)
Screenshot: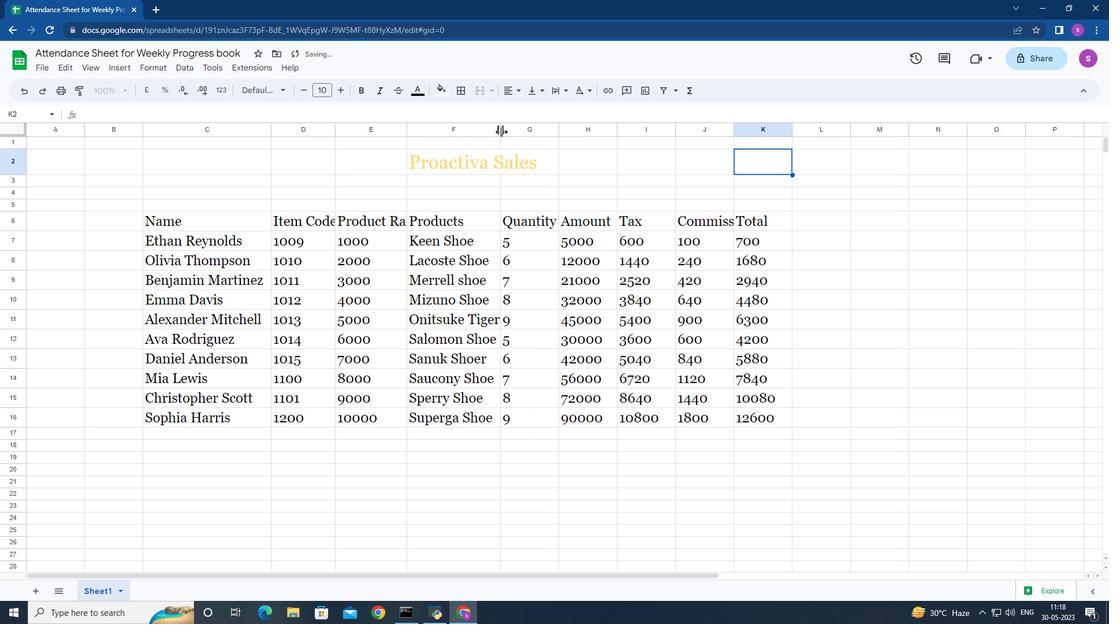 
Action: Mouse moved to (514, 127)
Screenshot: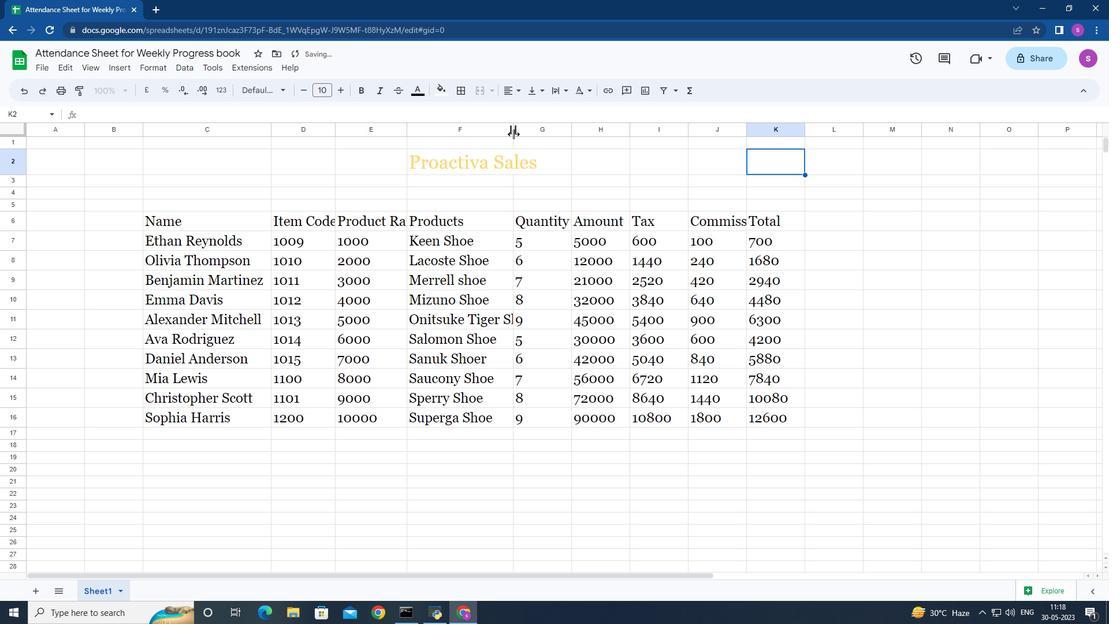 
Action: Mouse pressed left at (514, 127)
Screenshot: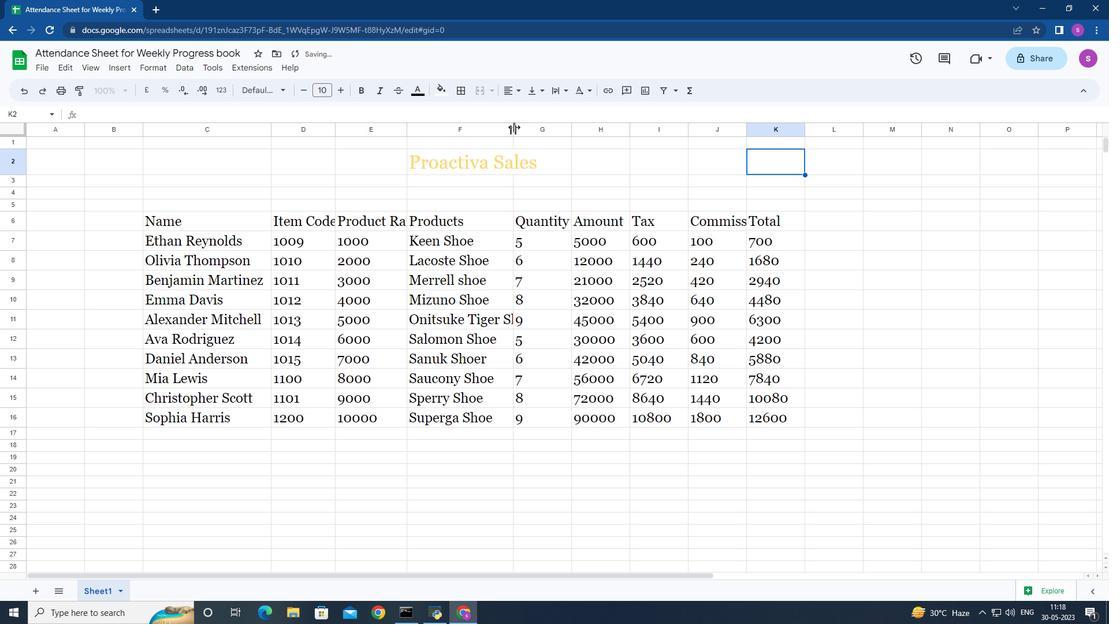 
Action: Mouse moved to (531, 130)
Screenshot: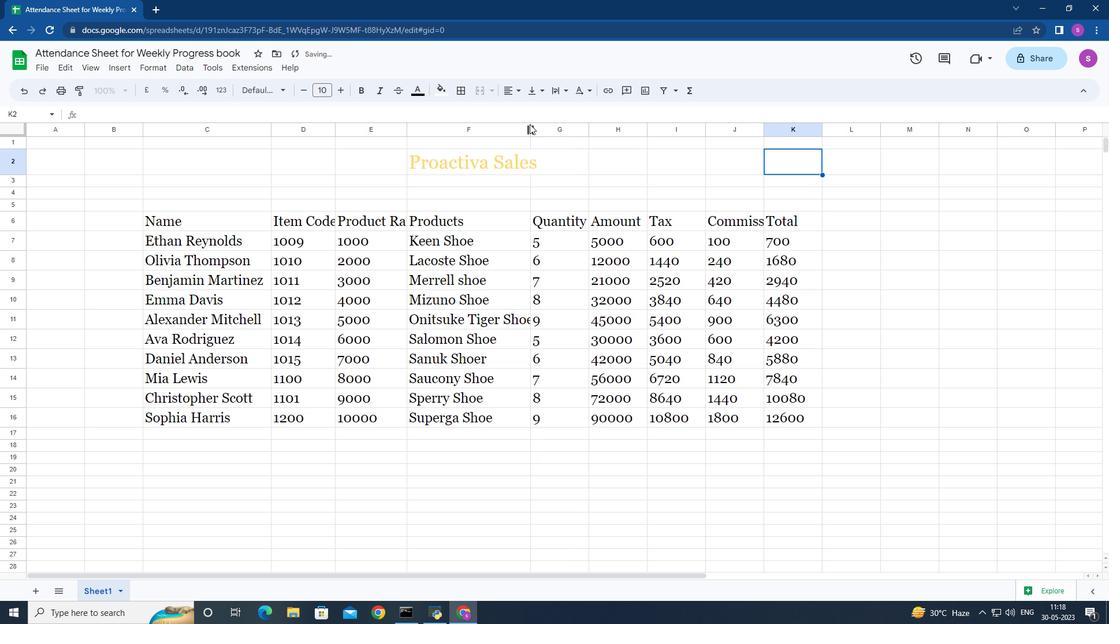 
Action: Mouse pressed left at (531, 130)
Screenshot: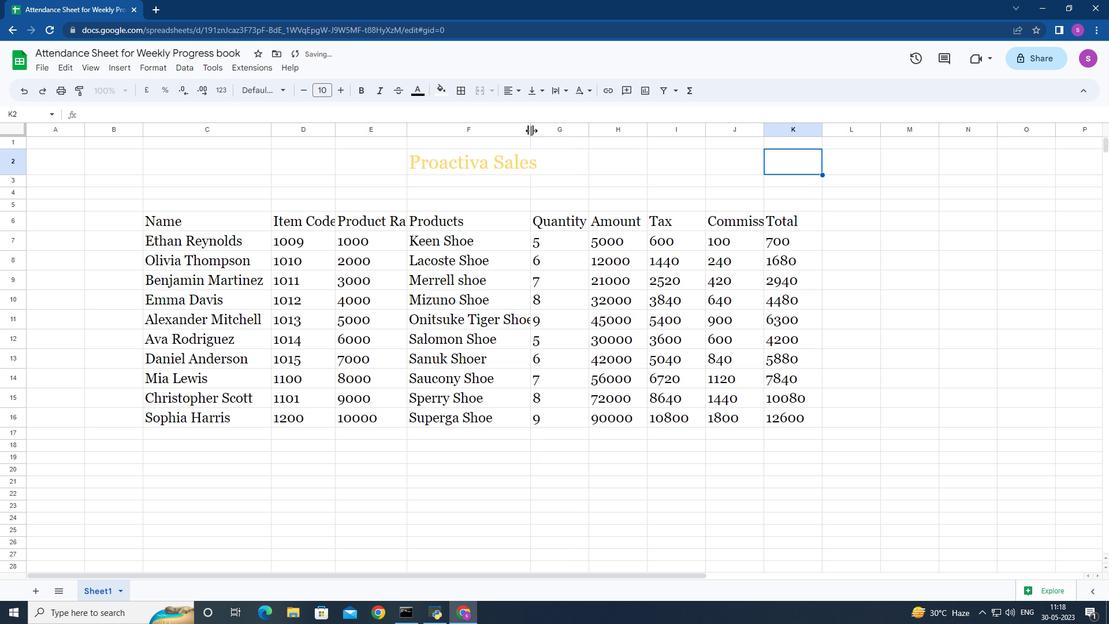 
Action: Mouse moved to (206, 218)
Screenshot: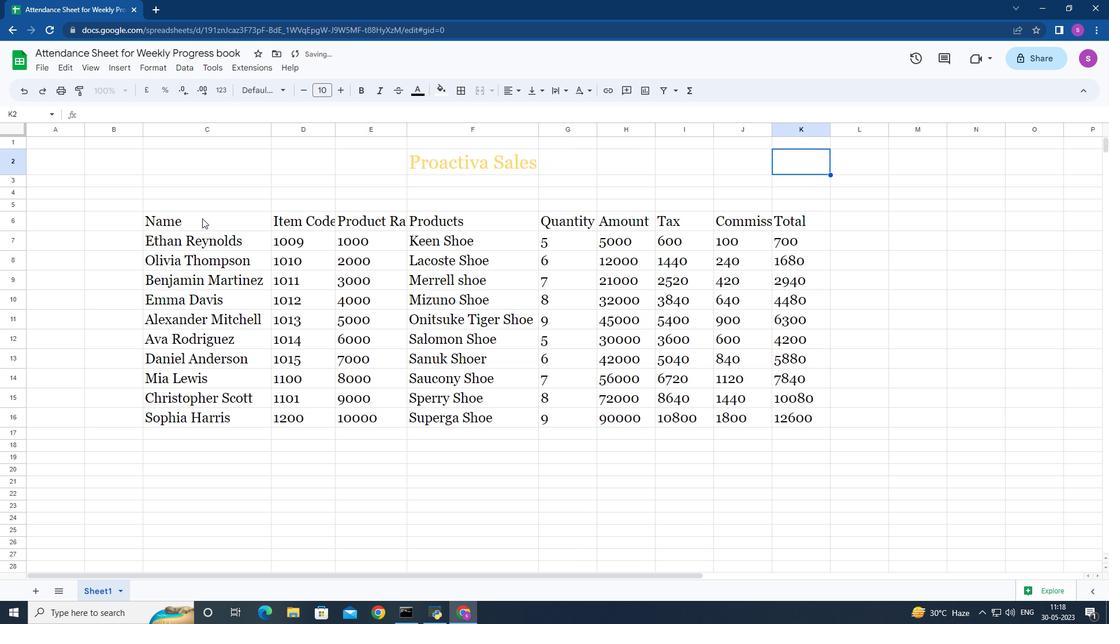 
Action: Mouse scrolled (206, 217) with delta (0, 0)
Screenshot: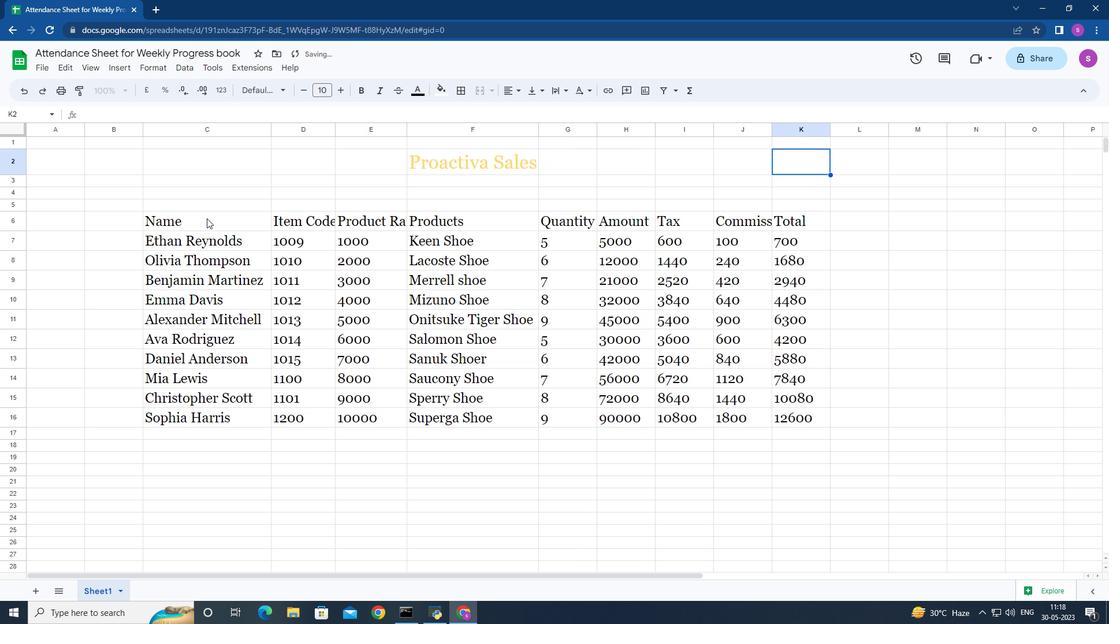 
Action: Mouse moved to (207, 218)
Screenshot: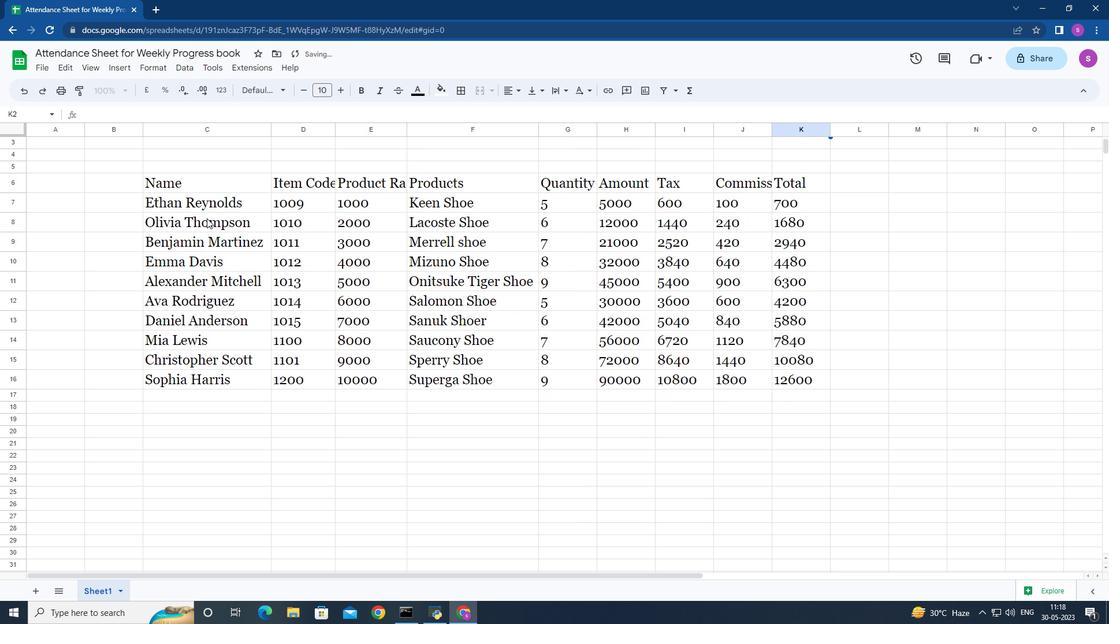 
Action: Mouse scrolled (207, 218) with delta (0, 0)
Screenshot: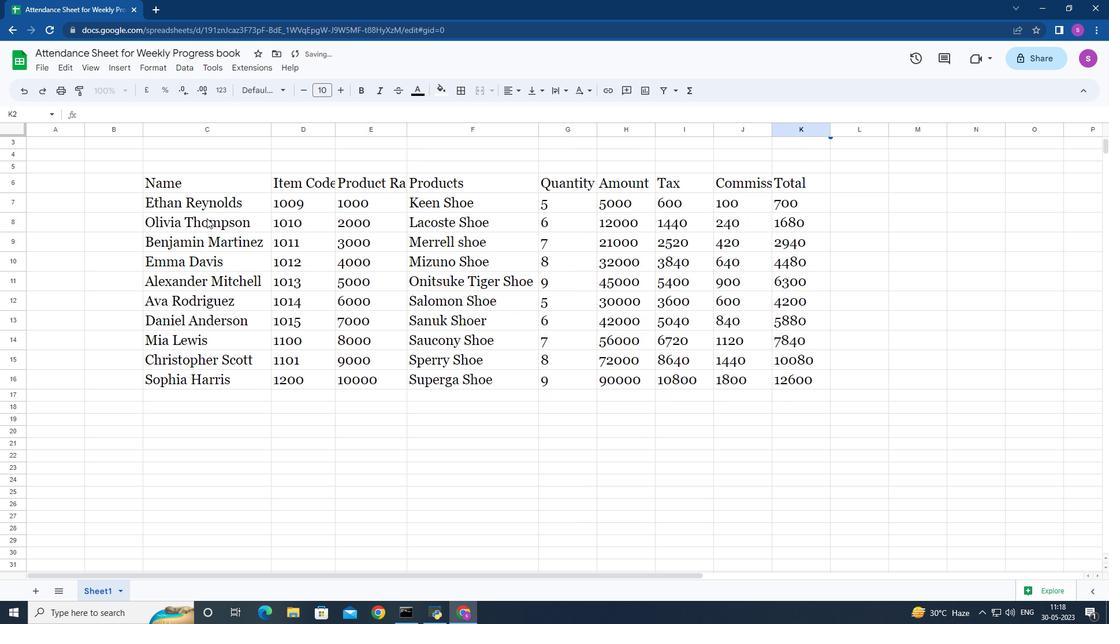 
Action: Mouse scrolled (207, 218) with delta (0, 0)
Screenshot: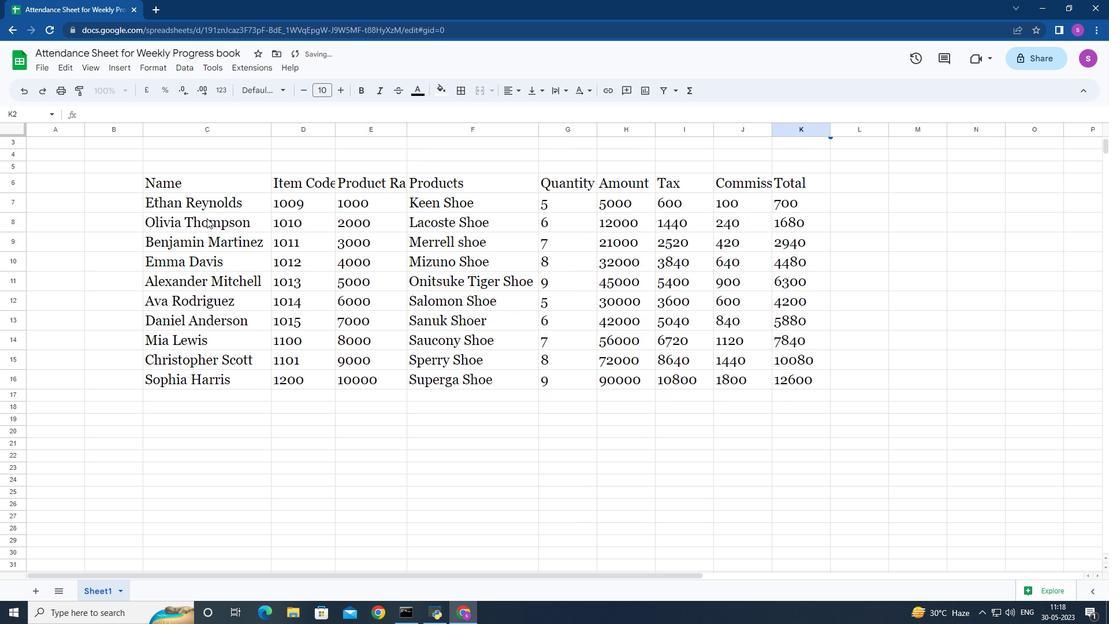 
Action: Mouse scrolled (207, 218) with delta (0, 0)
Screenshot: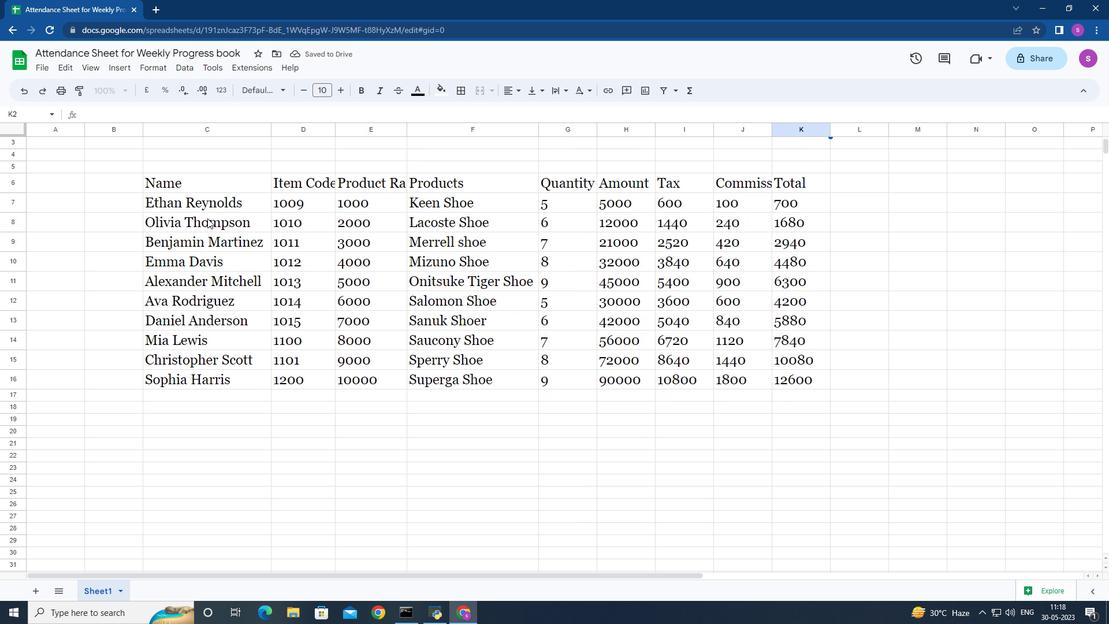 
Action: Mouse moved to (318, 346)
Screenshot: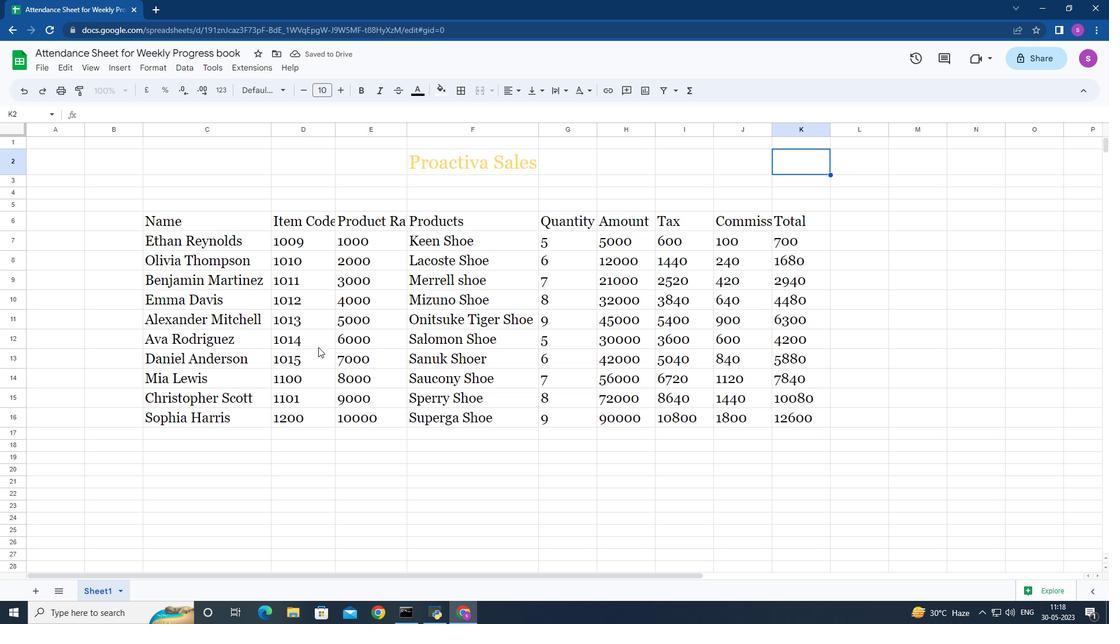 
